 Task: Create a due date automation trigger when advanced on, 2 days after a card is due add fields with custom field "Resume" set to a number greater than 1 and lower or equal to 10 at 11:00 AM.
Action: Mouse moved to (1124, 321)
Screenshot: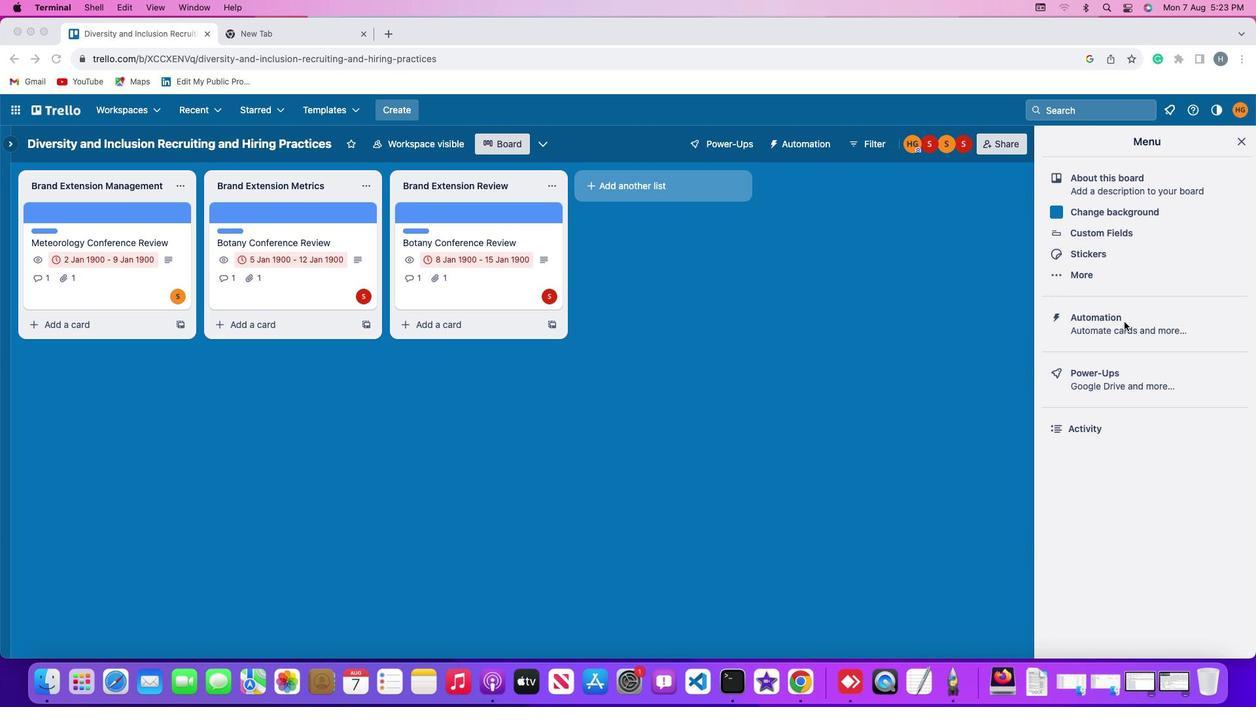 
Action: Mouse pressed left at (1124, 321)
Screenshot: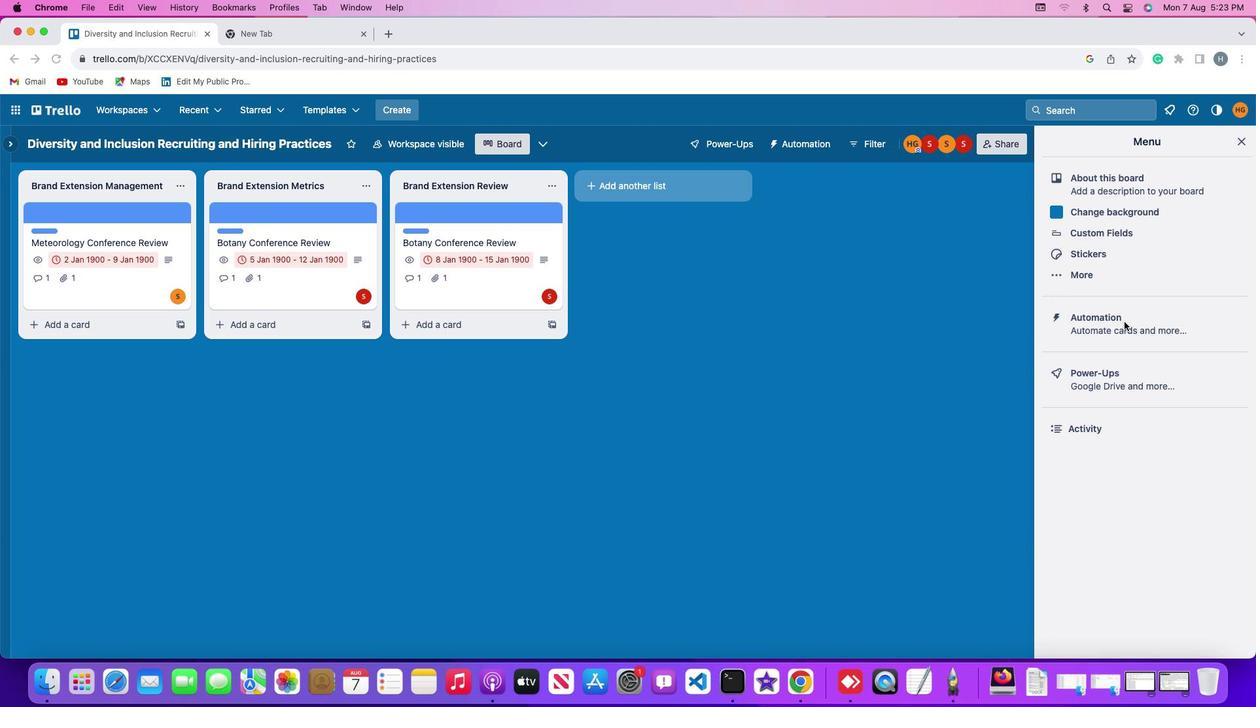 
Action: Mouse pressed left at (1124, 321)
Screenshot: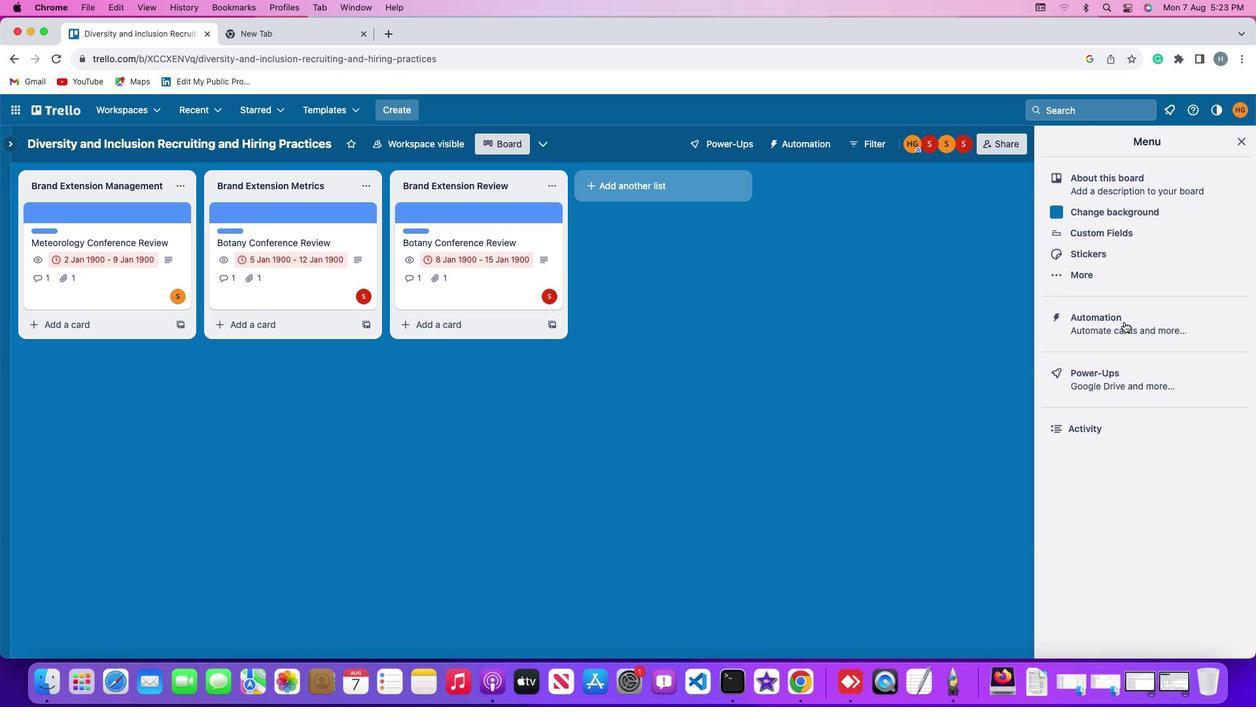 
Action: Mouse moved to (62, 310)
Screenshot: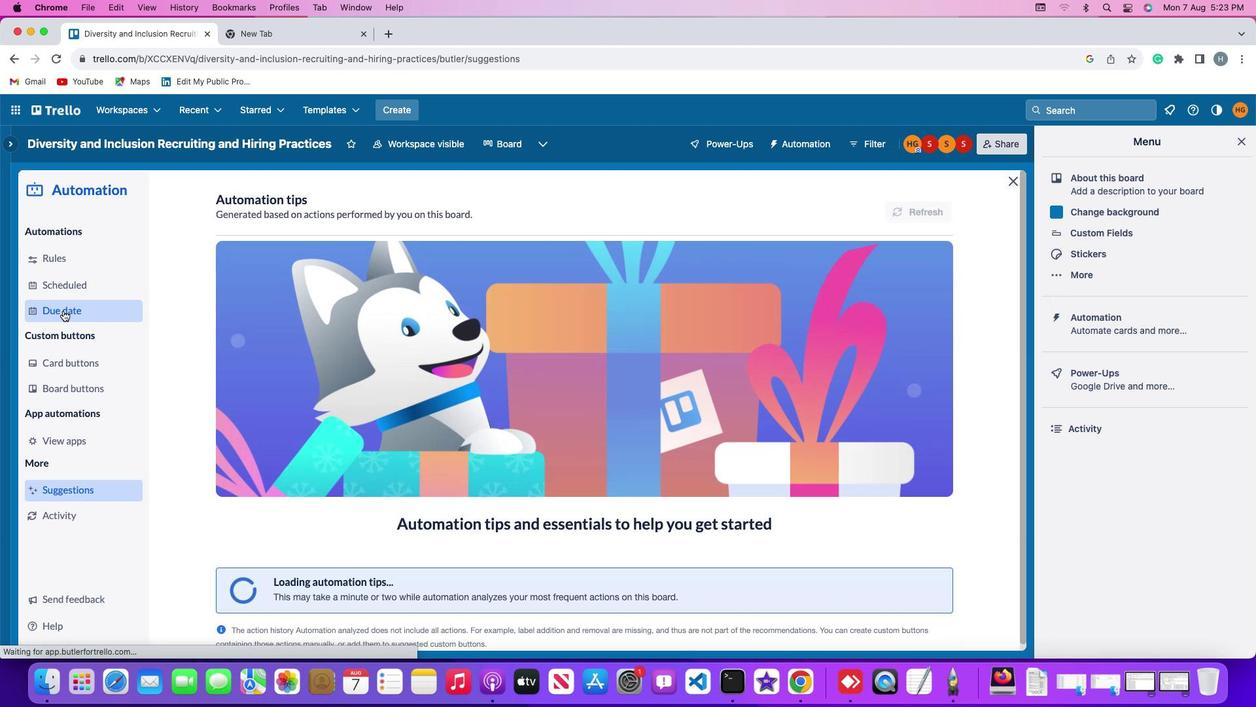 
Action: Mouse pressed left at (62, 310)
Screenshot: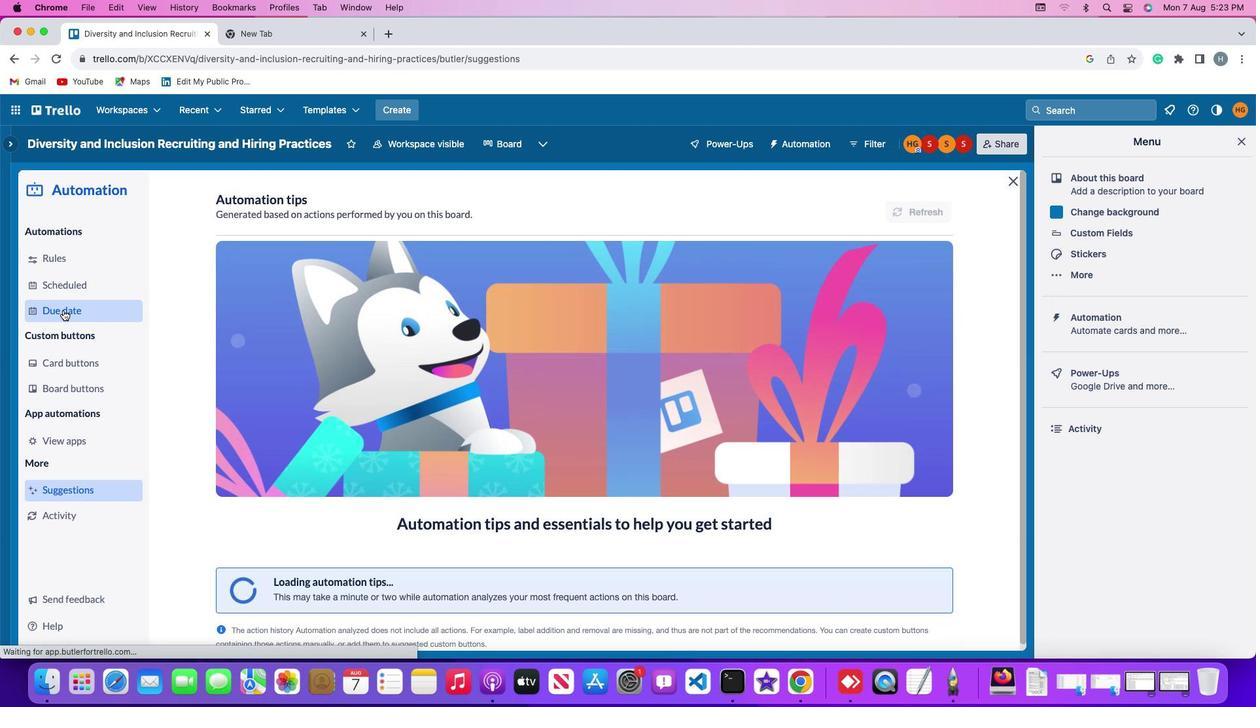 
Action: Mouse moved to (894, 201)
Screenshot: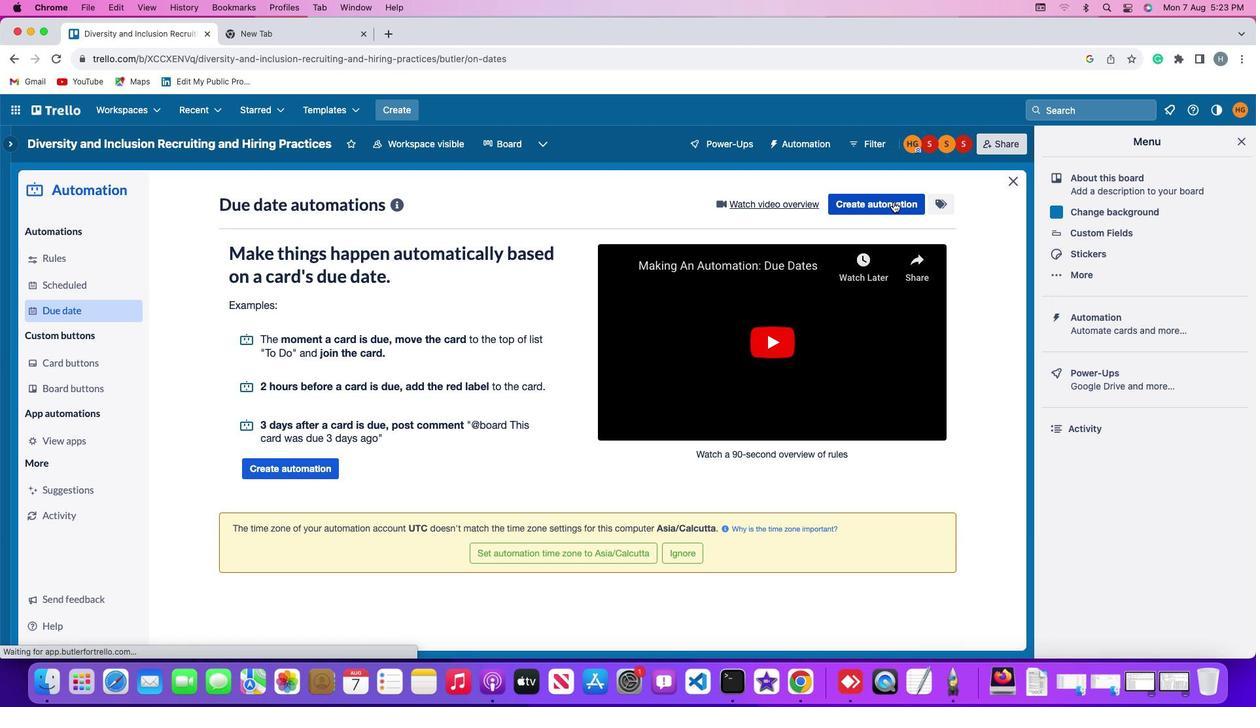 
Action: Mouse pressed left at (894, 201)
Screenshot: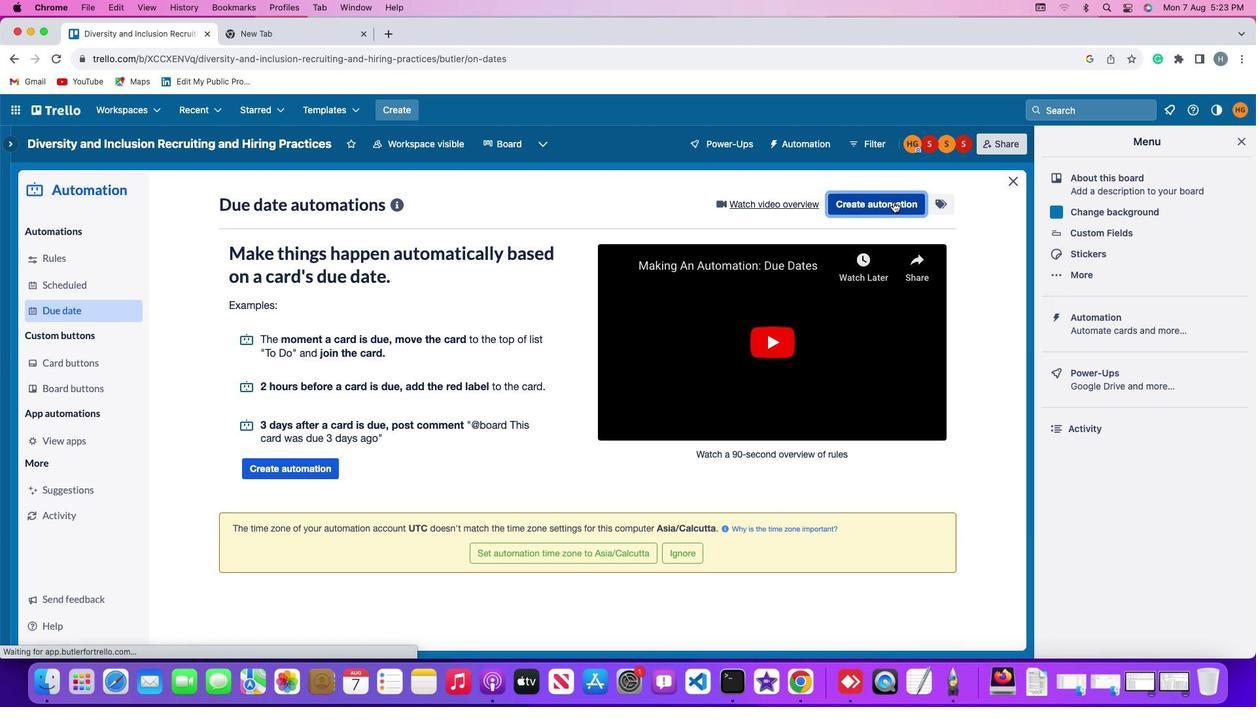 
Action: Mouse moved to (495, 326)
Screenshot: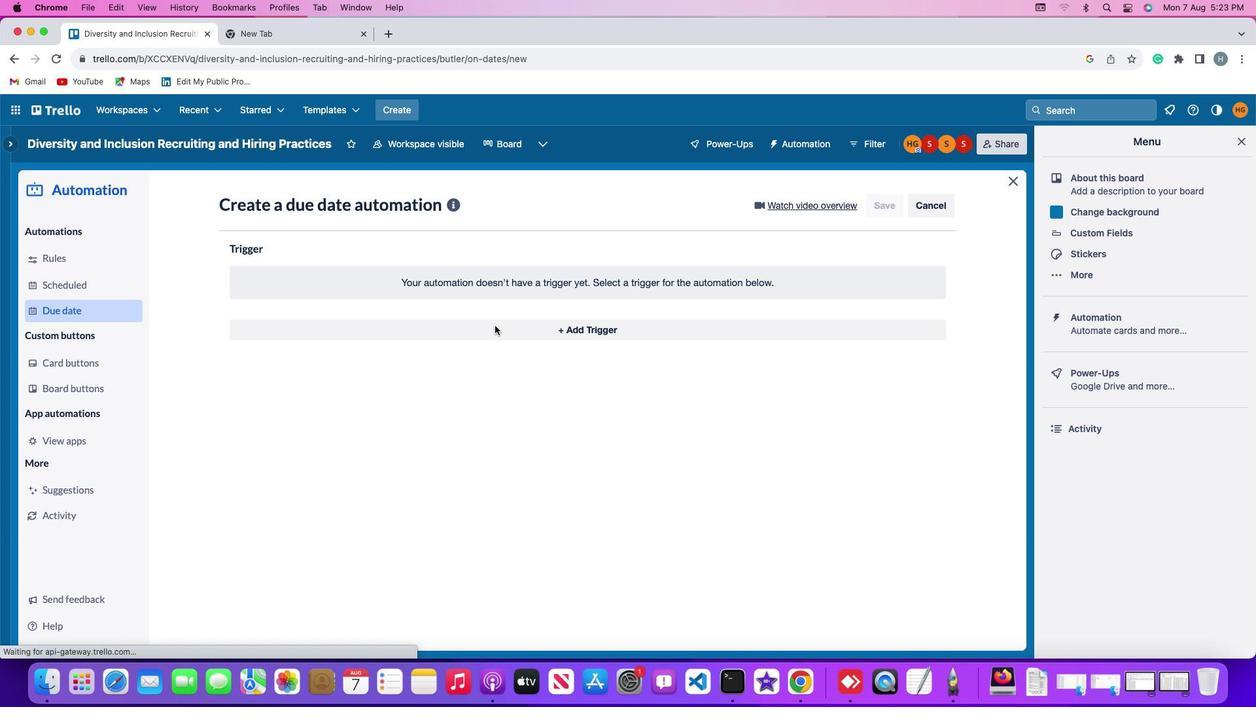 
Action: Mouse pressed left at (495, 326)
Screenshot: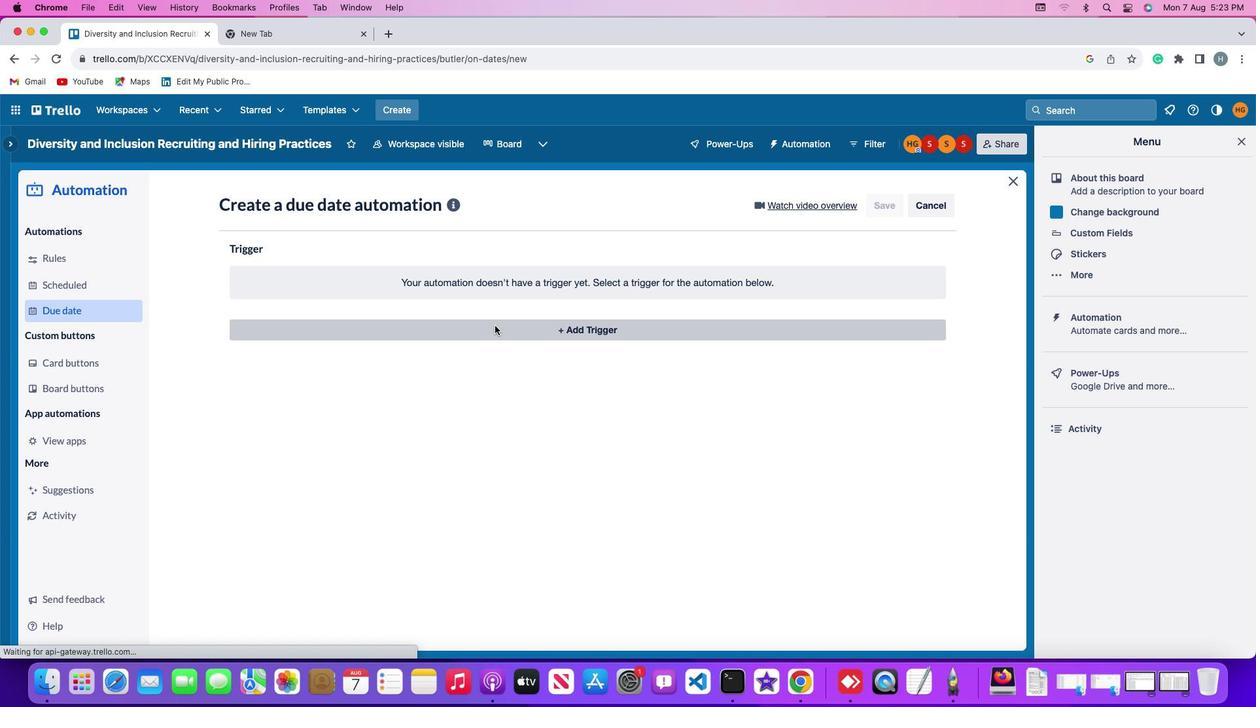 
Action: Mouse moved to (255, 525)
Screenshot: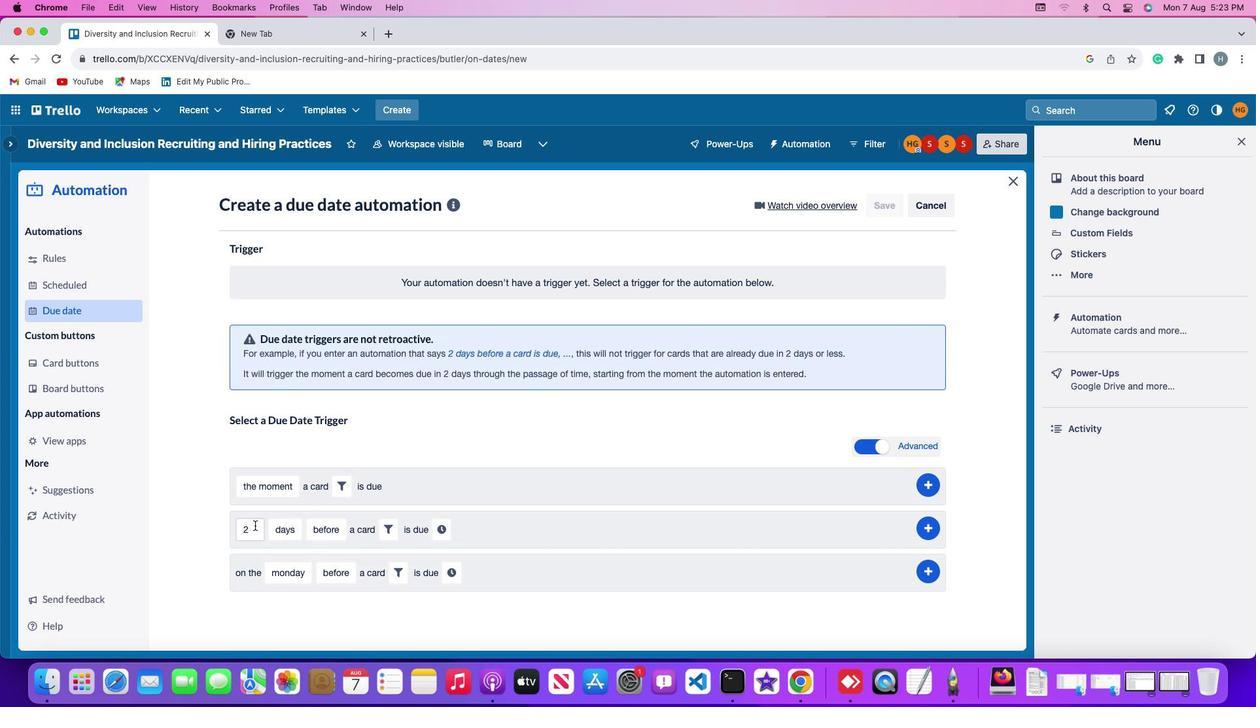 
Action: Mouse pressed left at (255, 525)
Screenshot: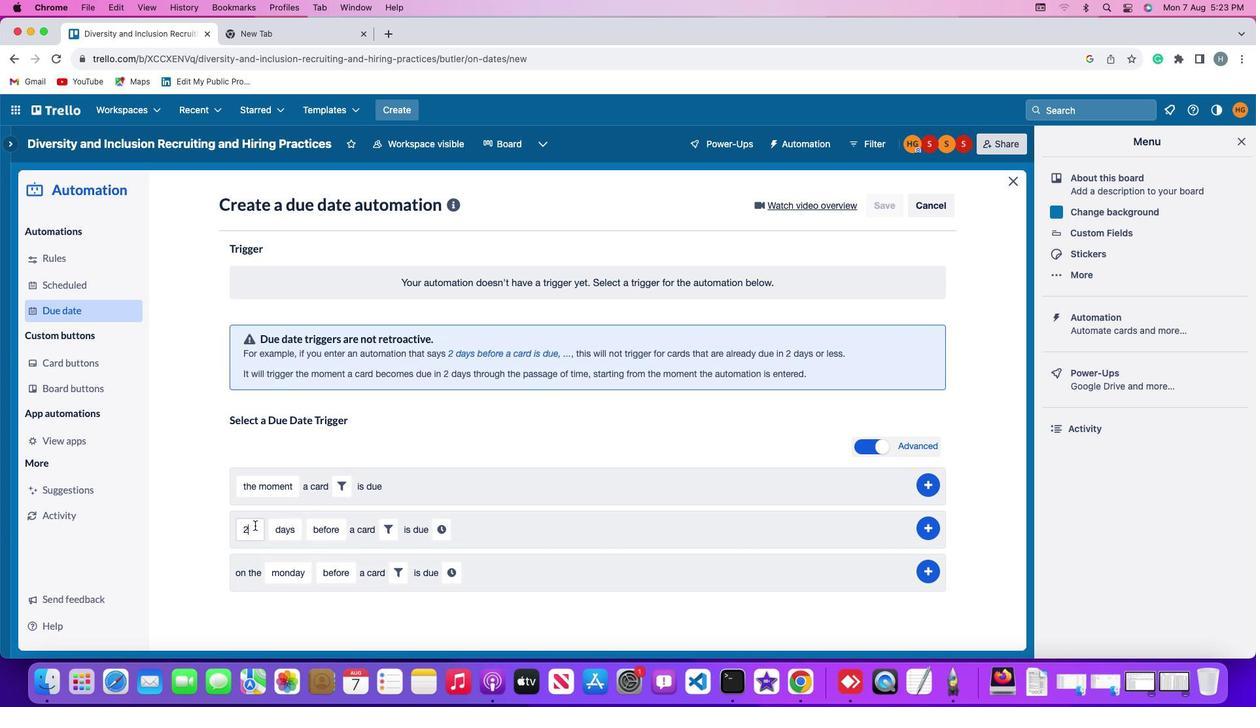 
Action: Mouse moved to (255, 525)
Screenshot: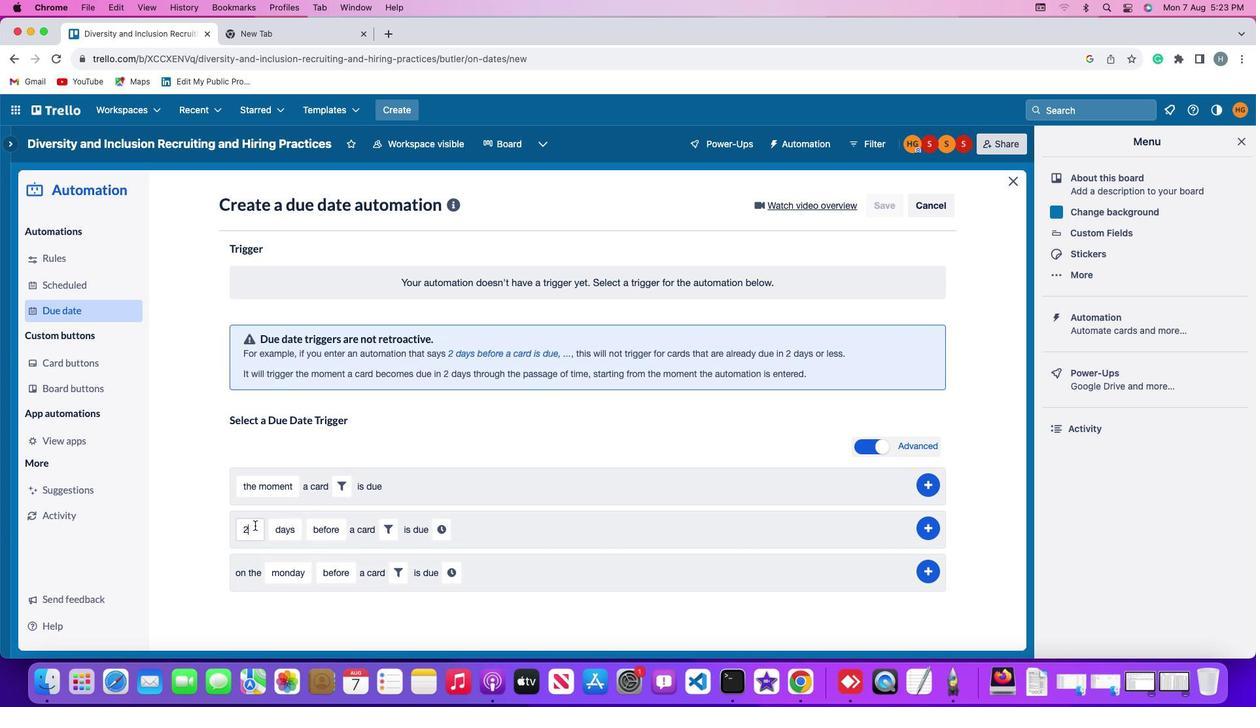 
Action: Key pressed Key.backspace'2'
Screenshot: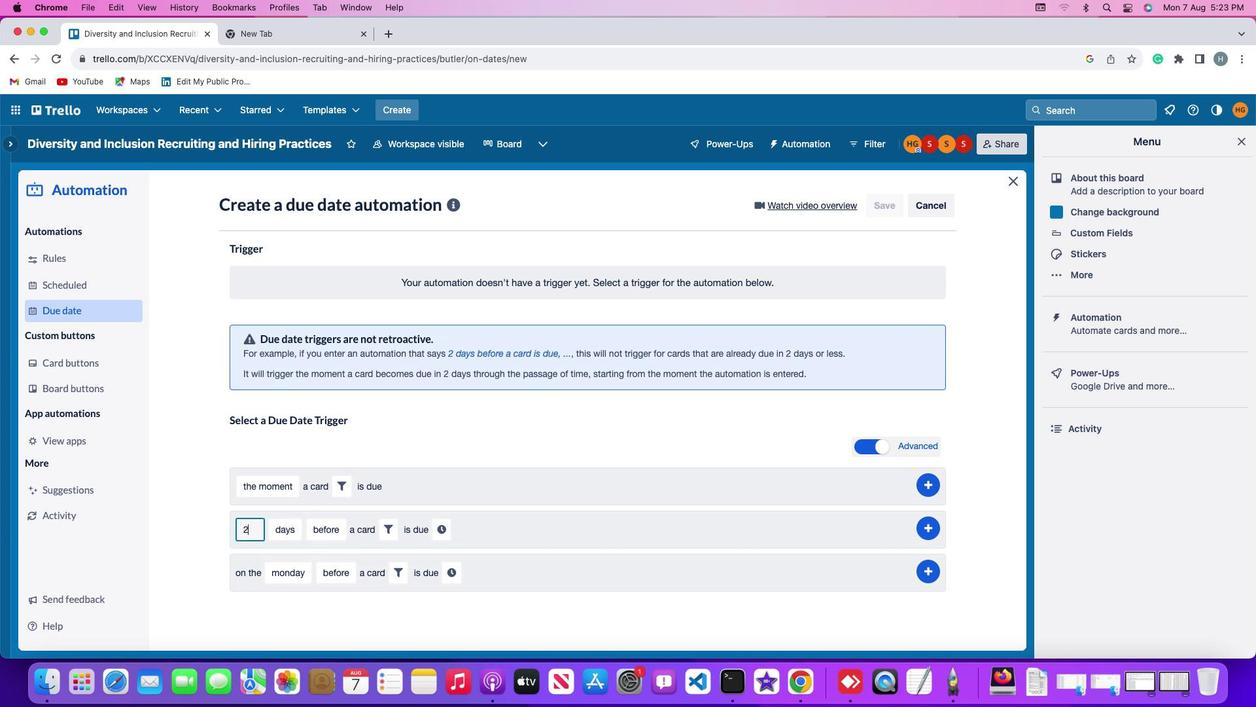 
Action: Mouse moved to (287, 529)
Screenshot: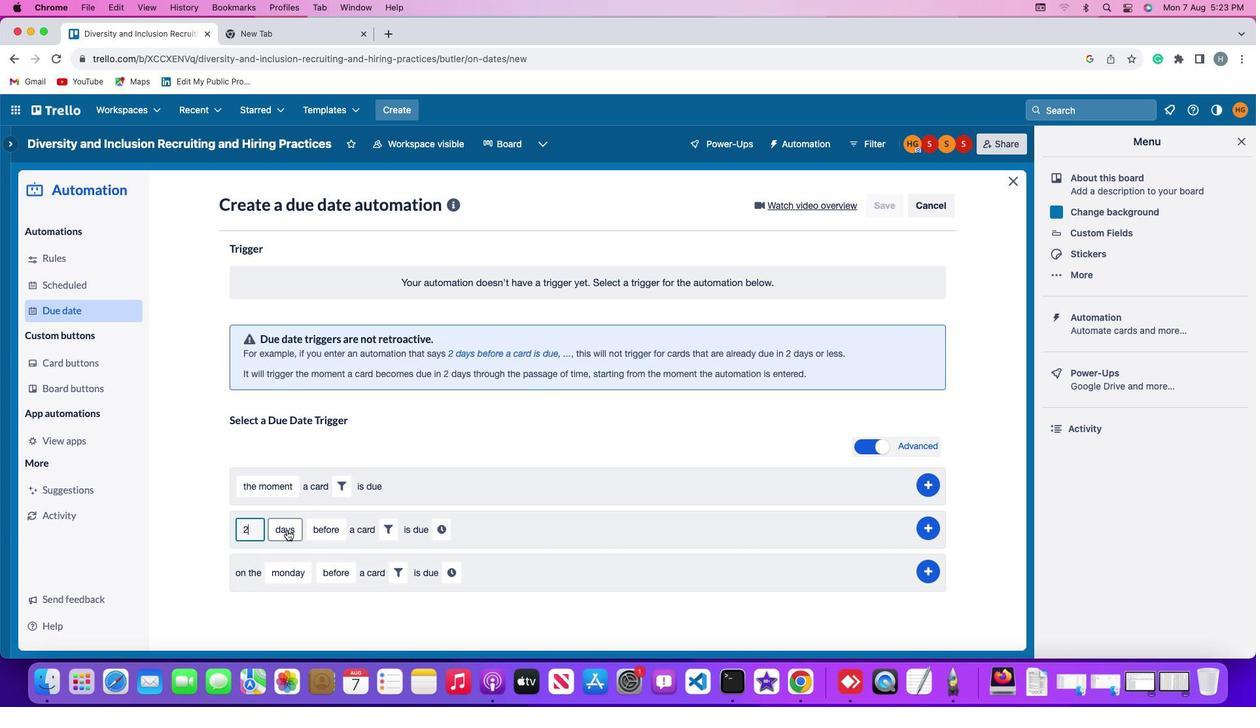 
Action: Mouse pressed left at (287, 529)
Screenshot: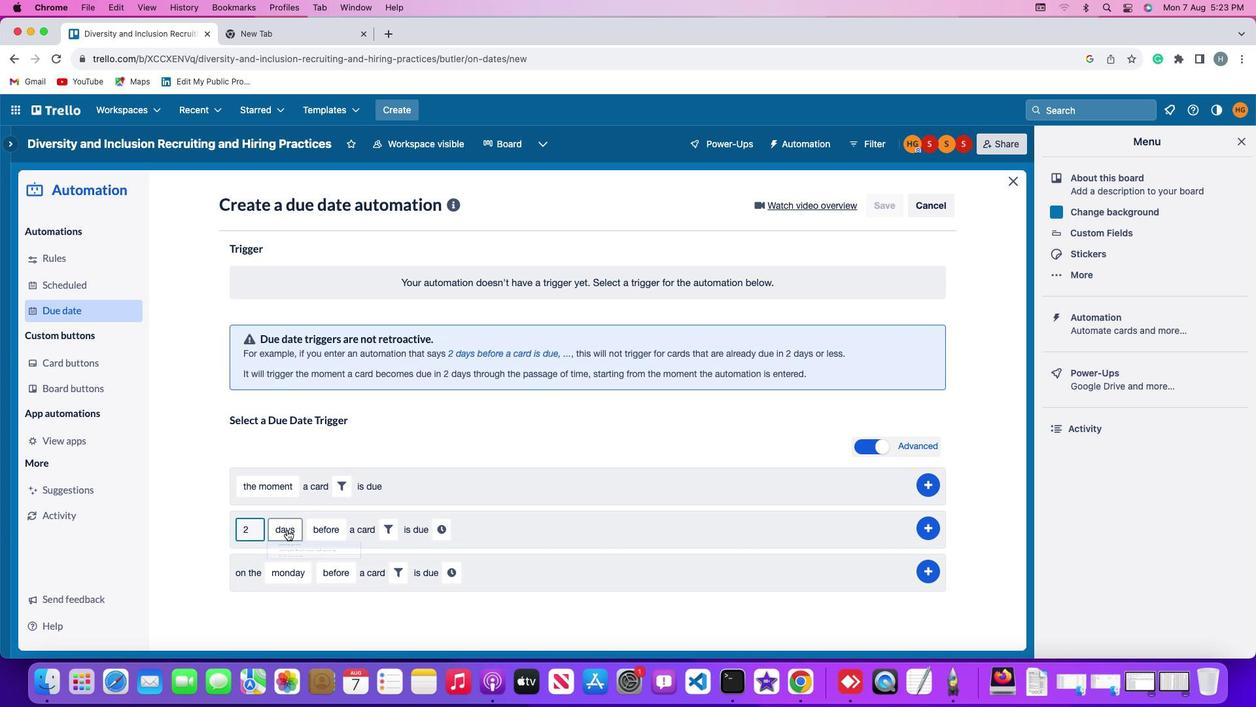
Action: Mouse moved to (292, 555)
Screenshot: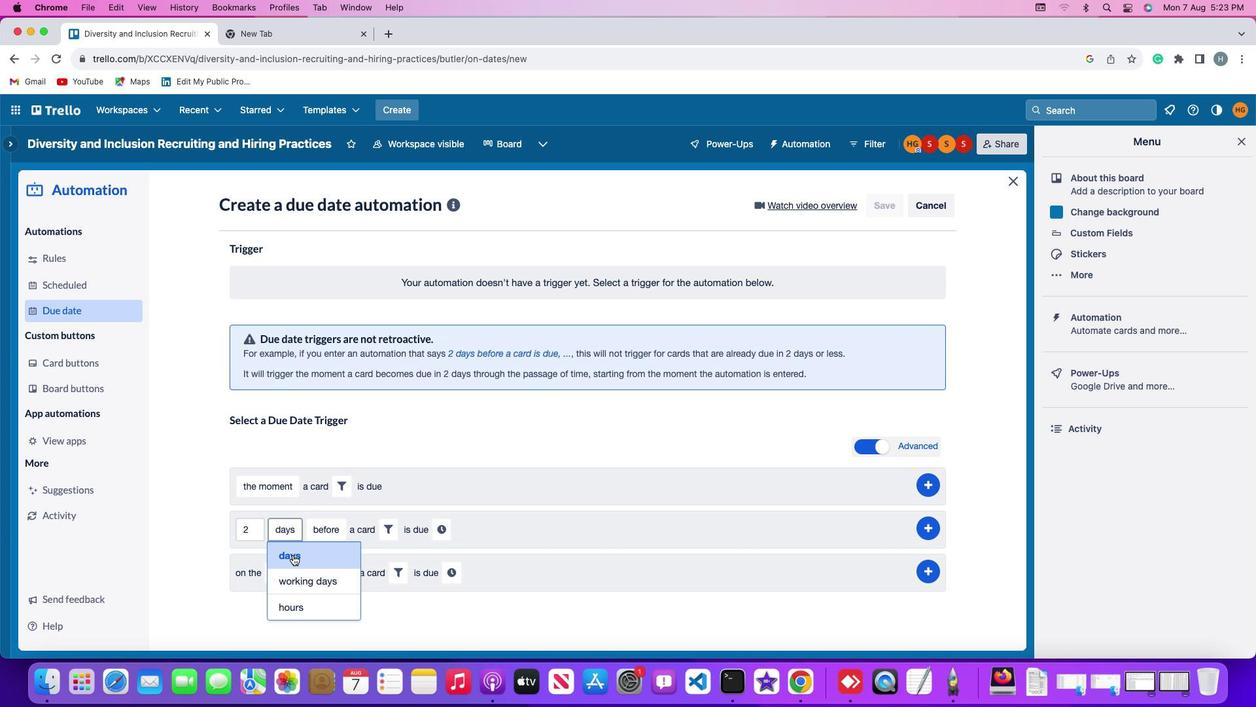 
Action: Mouse pressed left at (292, 555)
Screenshot: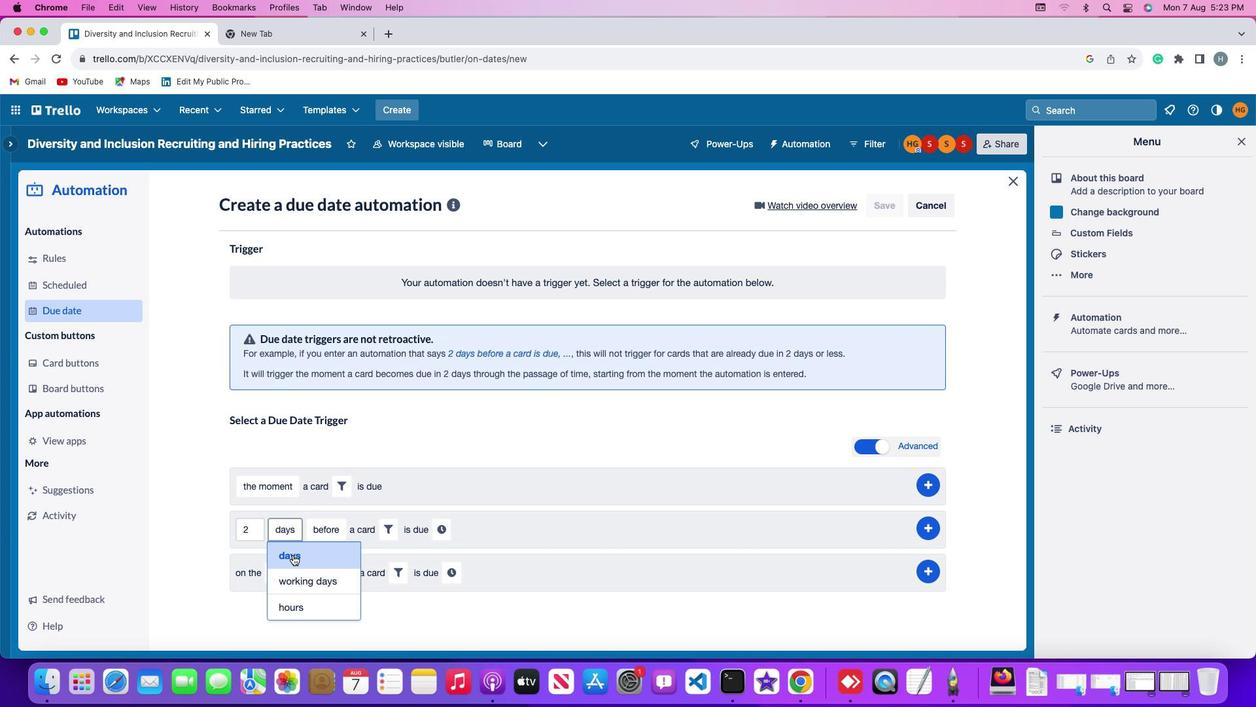 
Action: Mouse moved to (323, 524)
Screenshot: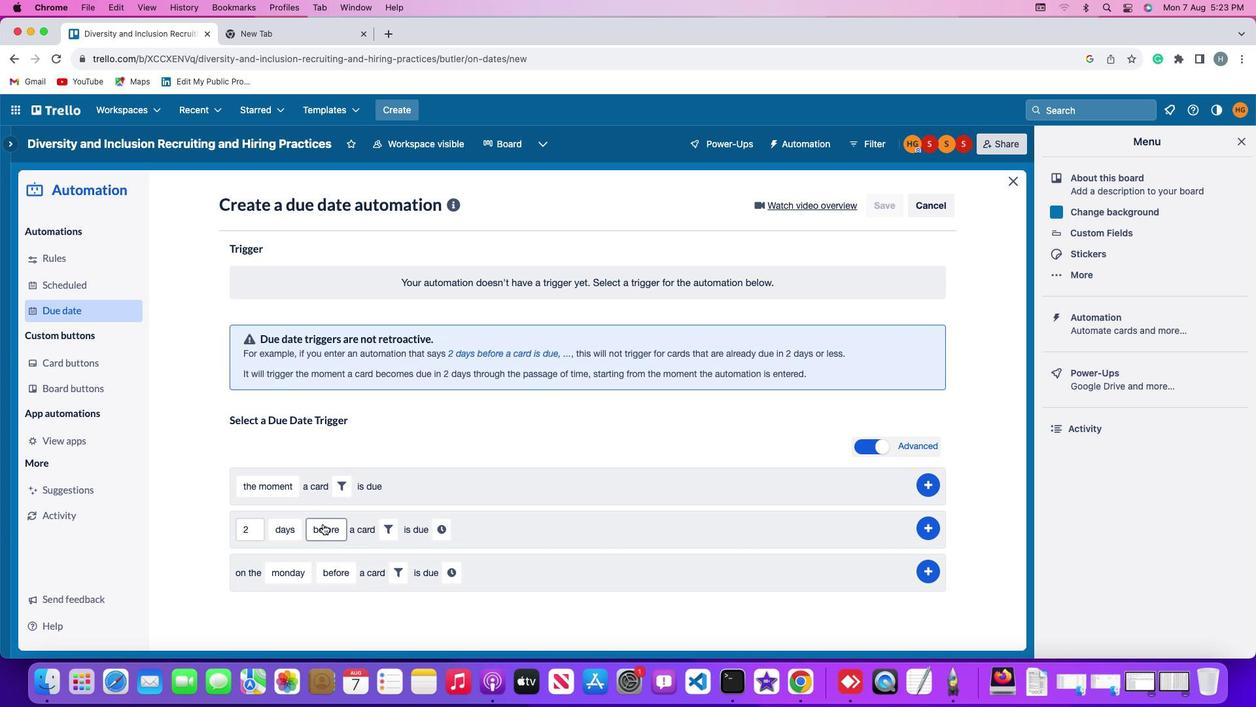 
Action: Mouse pressed left at (323, 524)
Screenshot: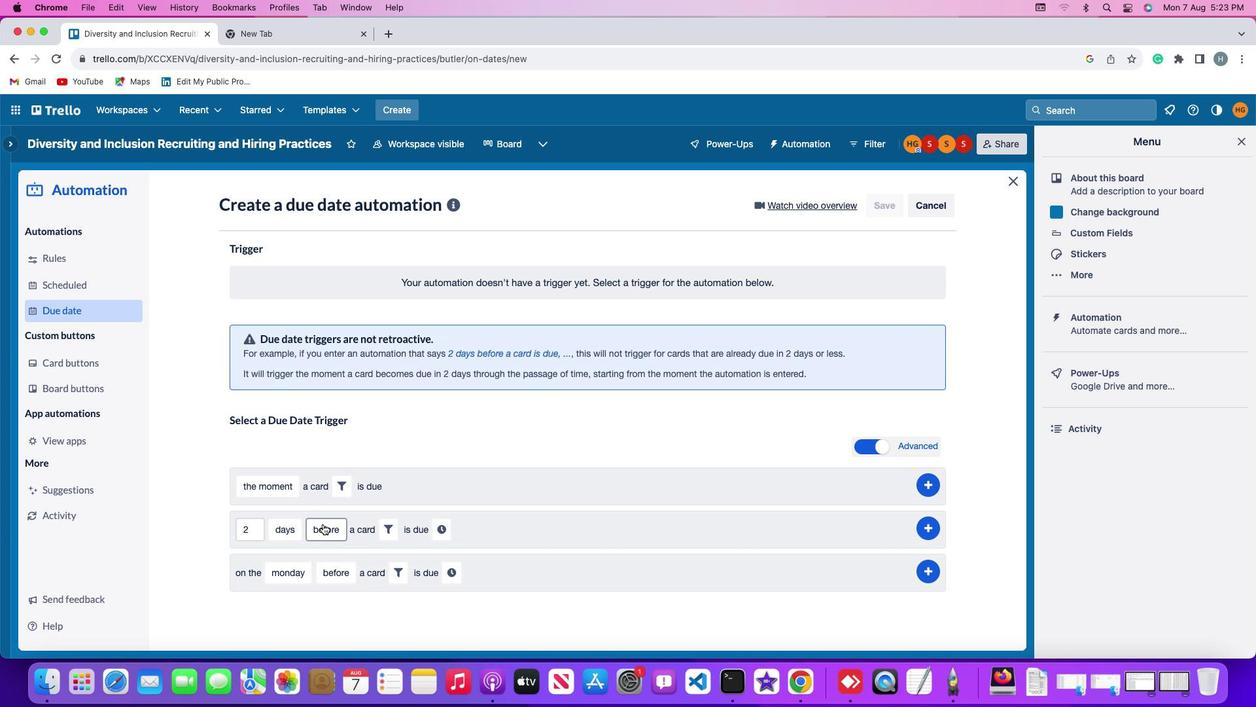 
Action: Mouse moved to (326, 579)
Screenshot: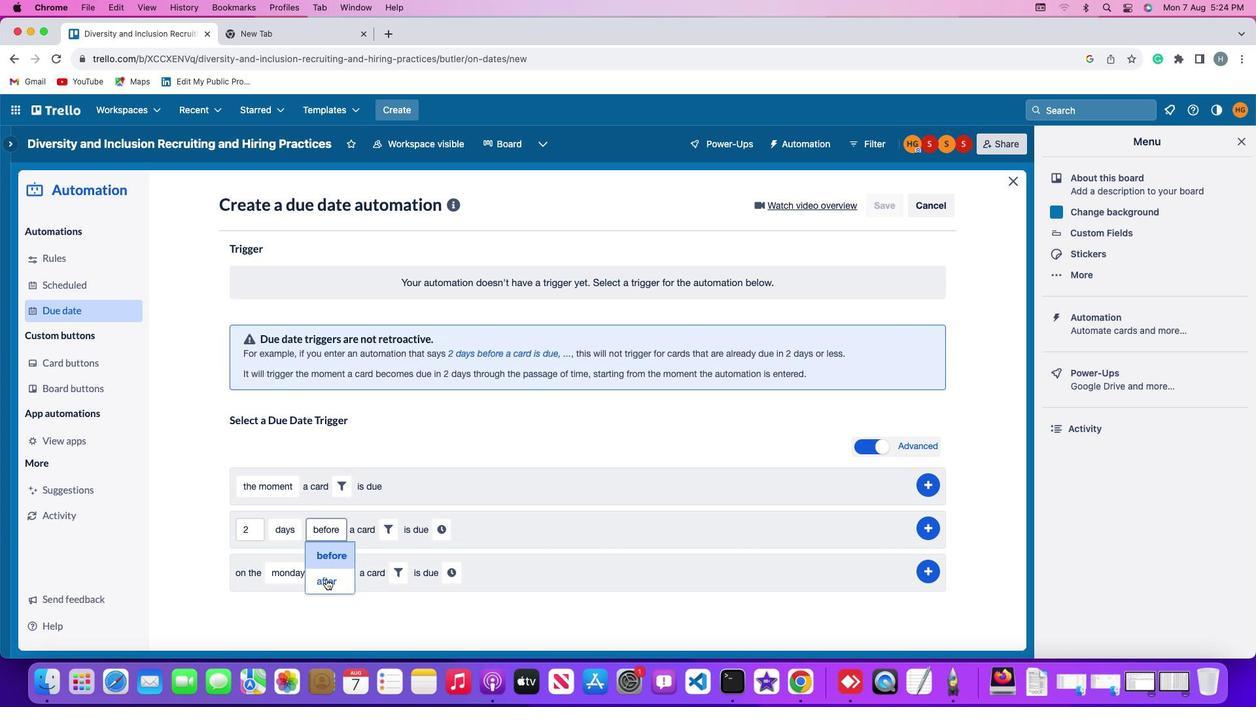 
Action: Mouse pressed left at (326, 579)
Screenshot: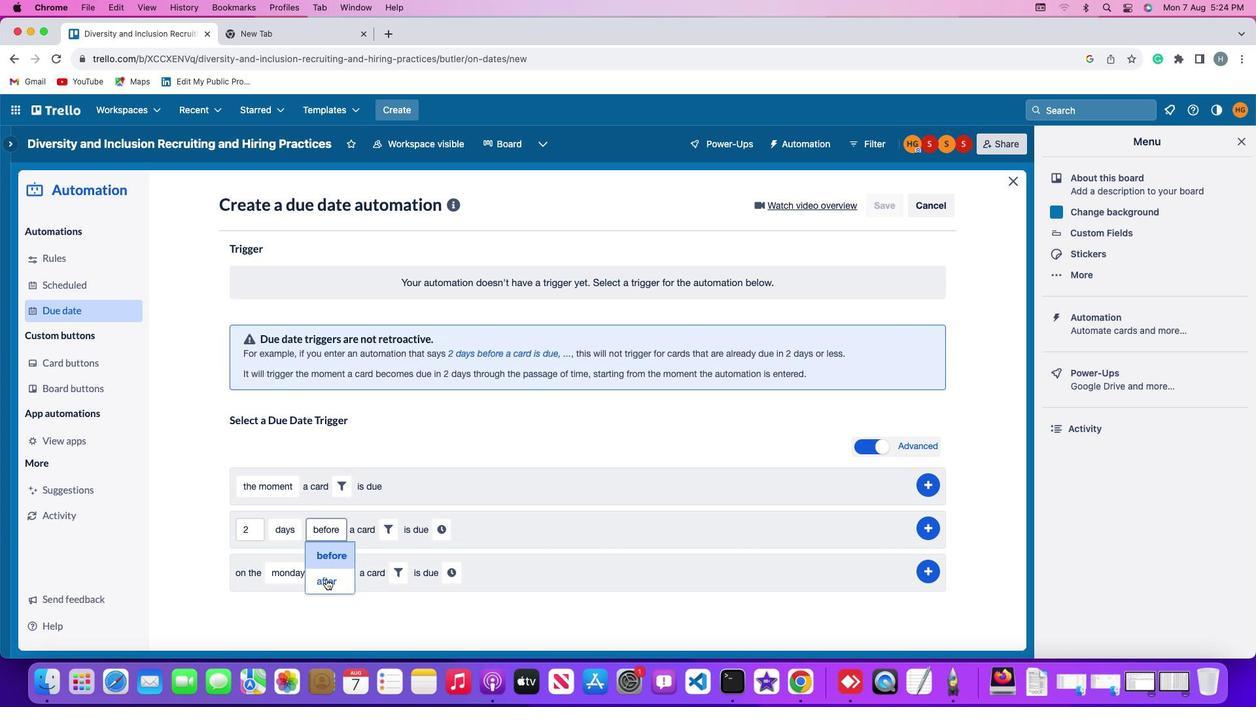 
Action: Mouse moved to (377, 528)
Screenshot: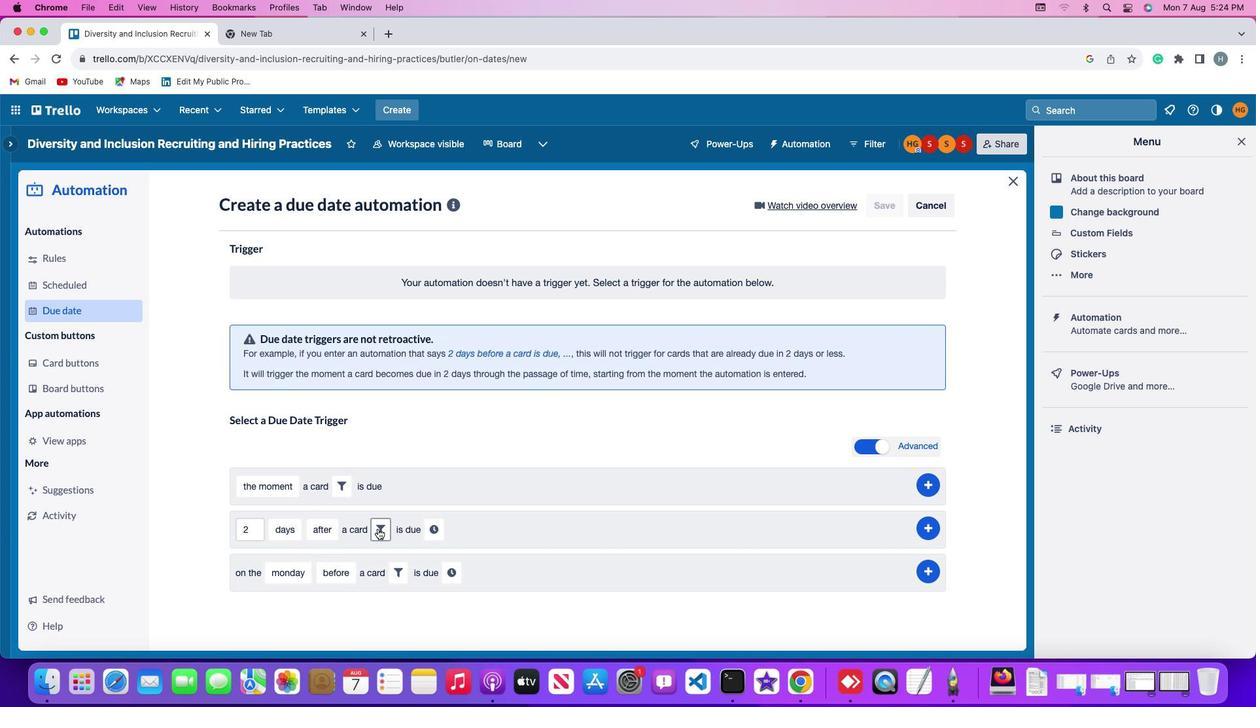 
Action: Mouse pressed left at (377, 528)
Screenshot: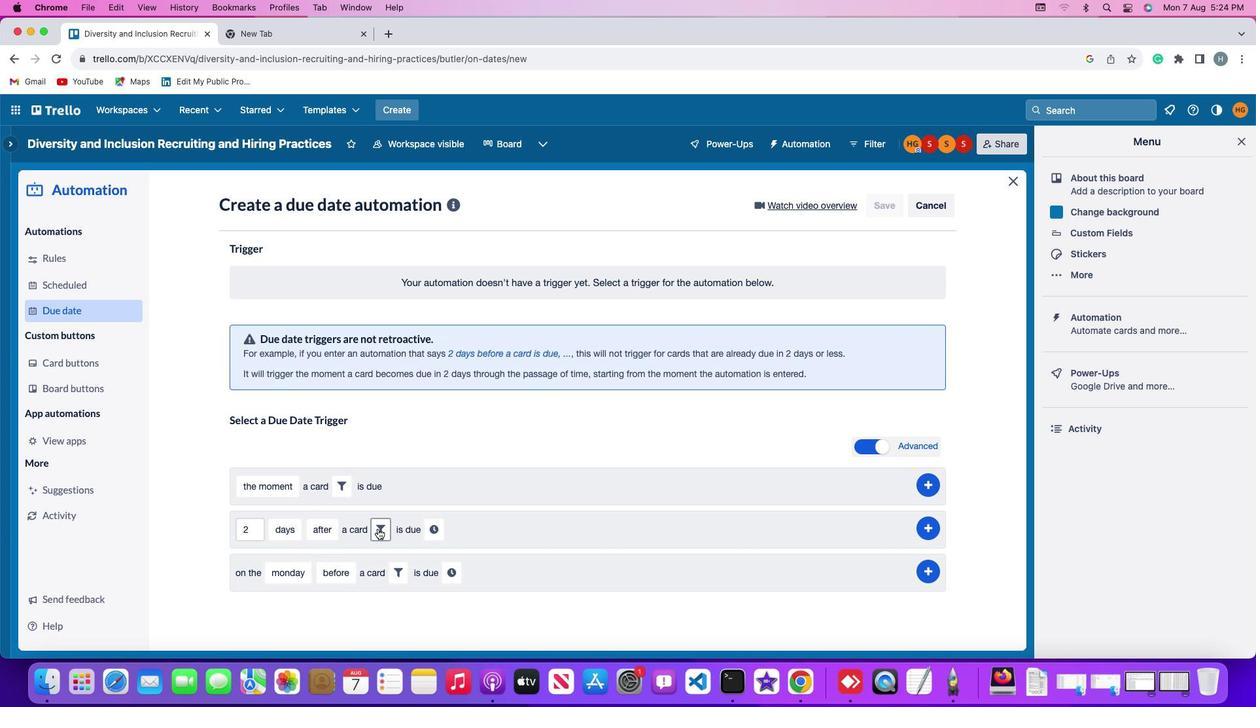 
Action: Mouse moved to (595, 574)
Screenshot: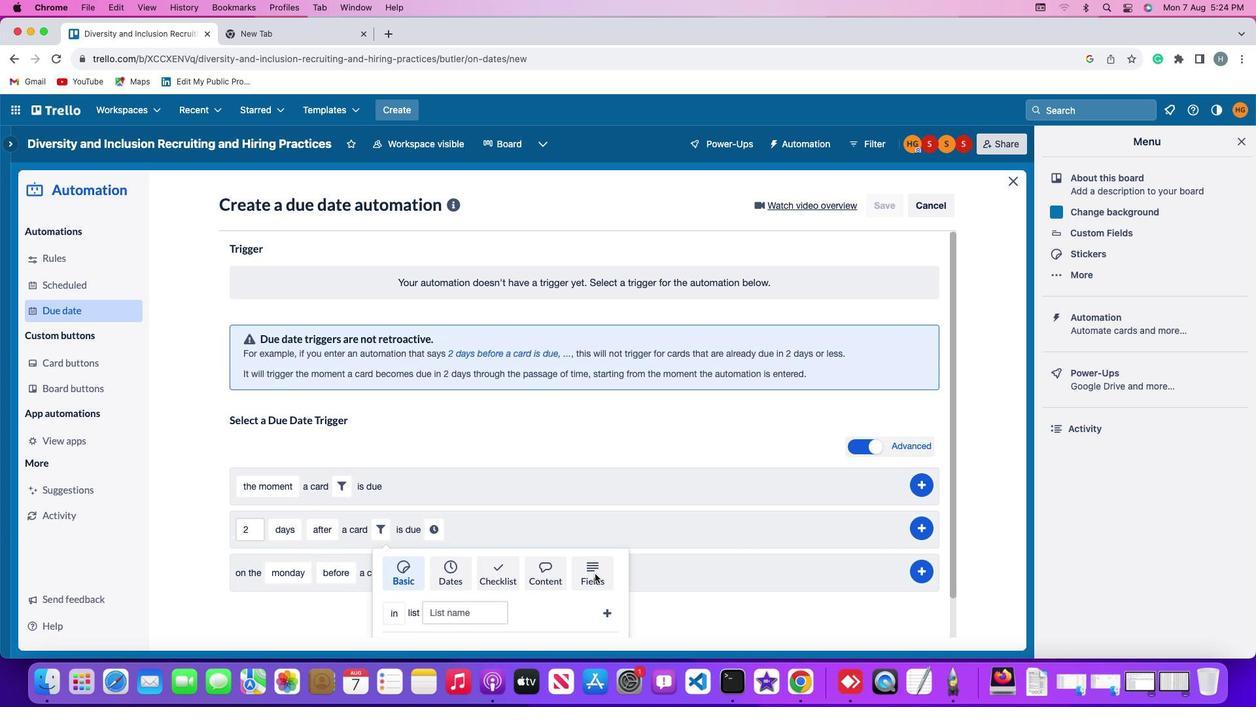 
Action: Mouse pressed left at (595, 574)
Screenshot: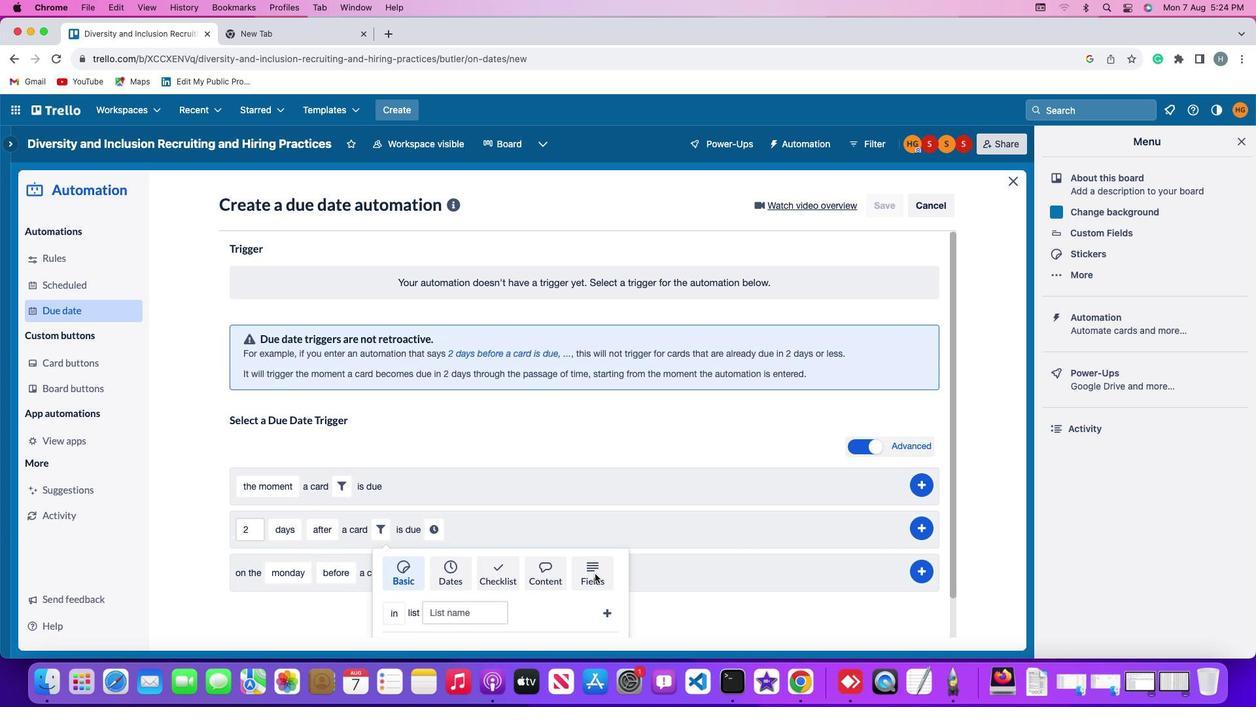 
Action: Mouse moved to (497, 573)
Screenshot: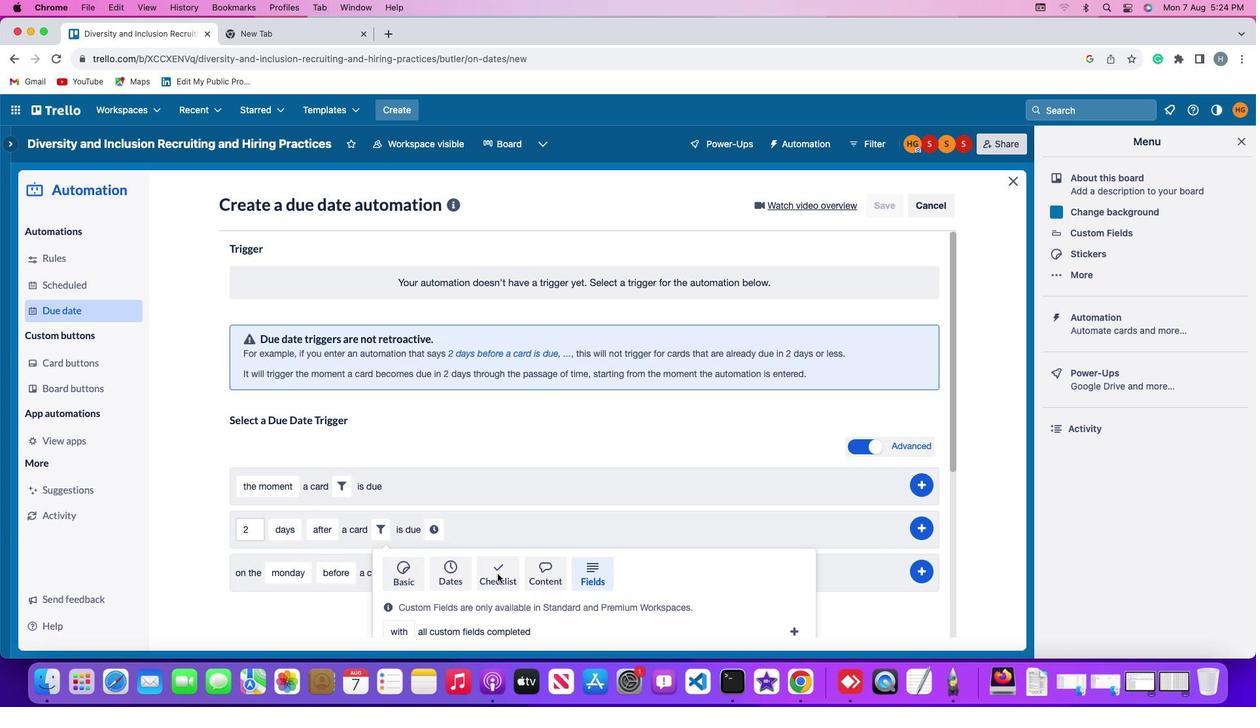 
Action: Mouse scrolled (497, 573) with delta (0, 0)
Screenshot: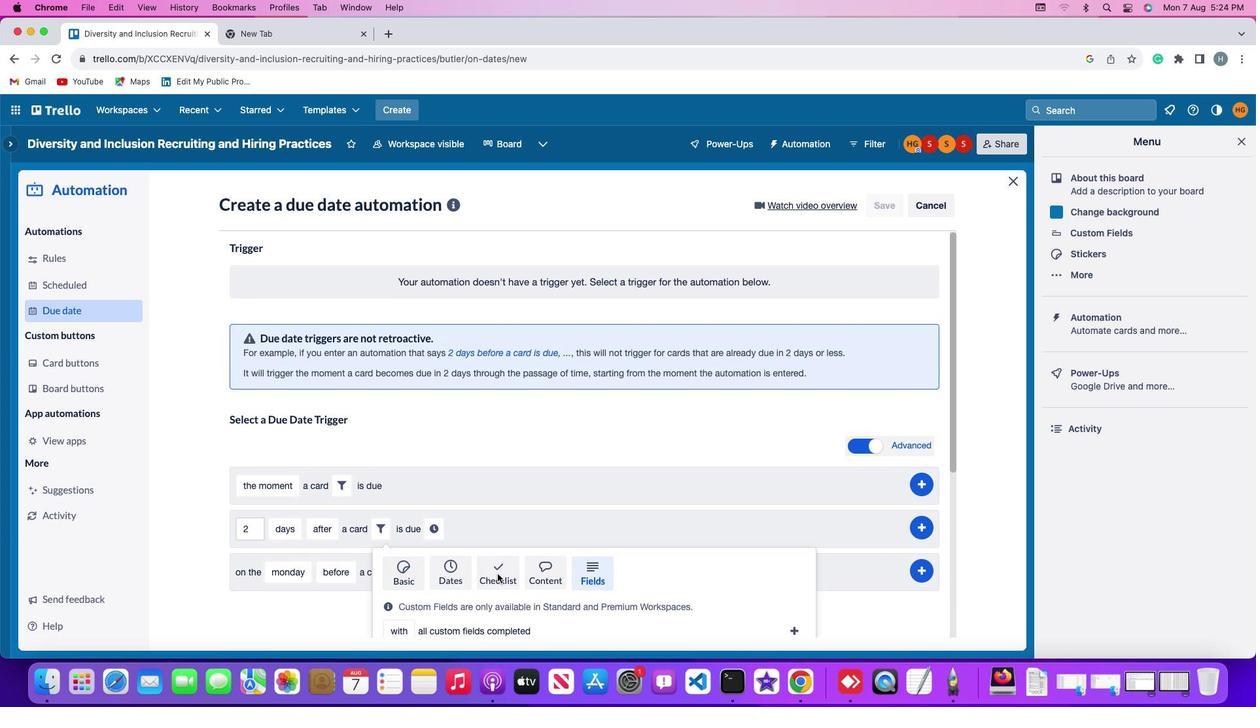 
Action: Mouse scrolled (497, 573) with delta (0, 0)
Screenshot: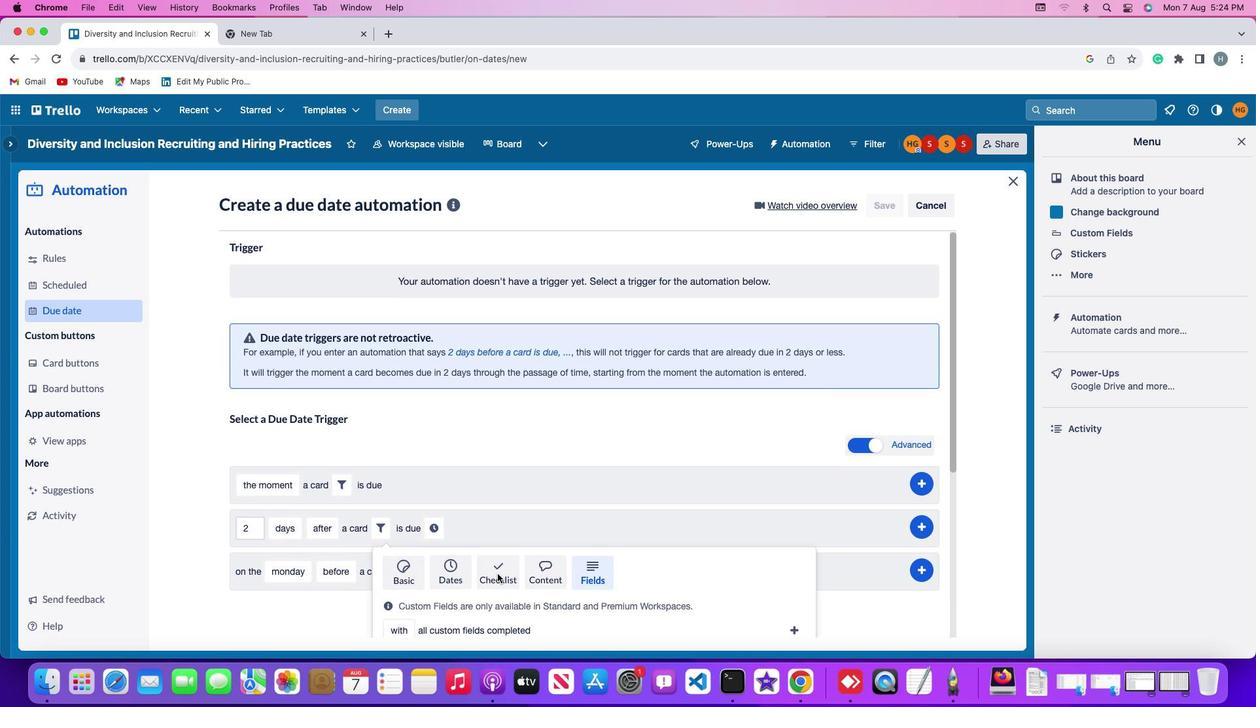 
Action: Mouse scrolled (497, 573) with delta (0, -1)
Screenshot: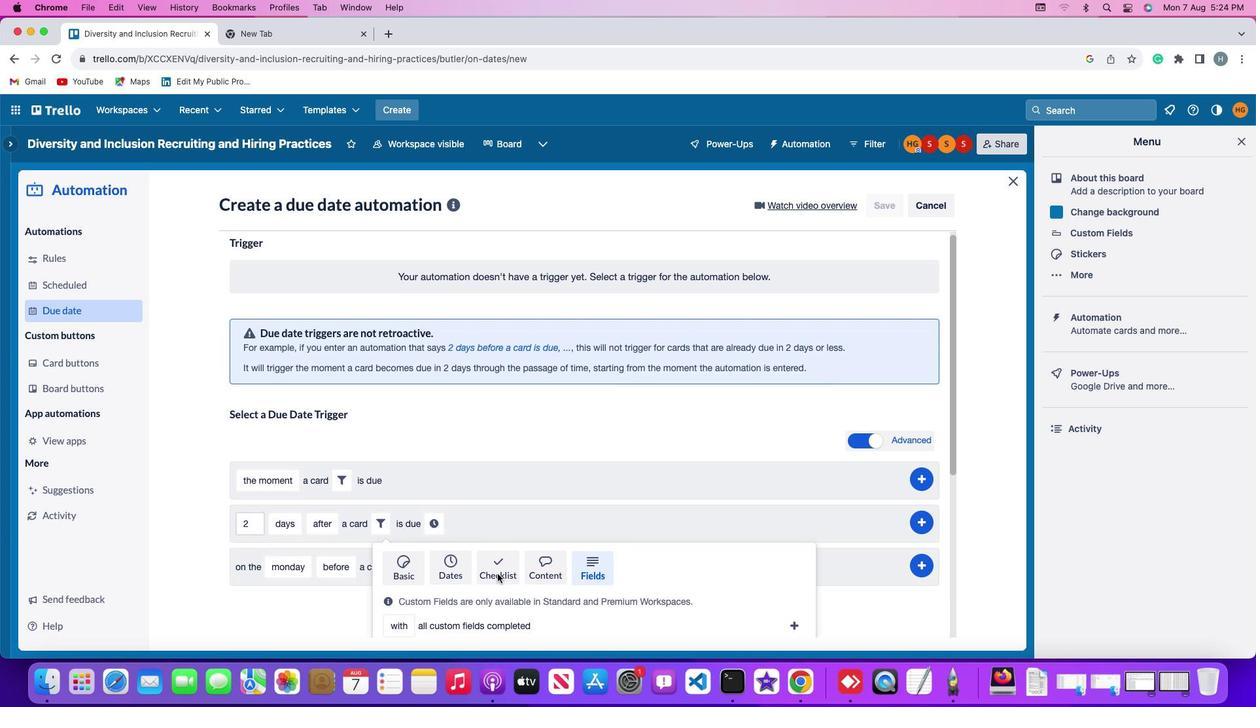 
Action: Mouse scrolled (497, 573) with delta (0, 0)
Screenshot: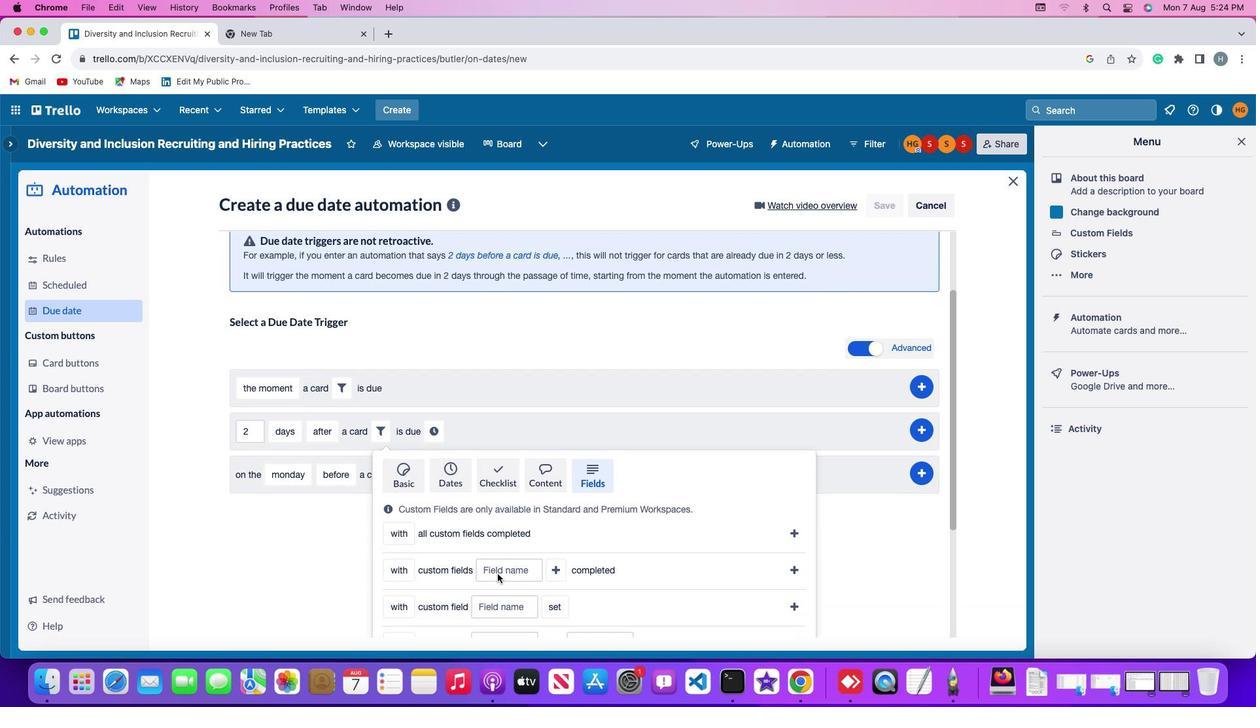 
Action: Mouse scrolled (497, 573) with delta (0, 0)
Screenshot: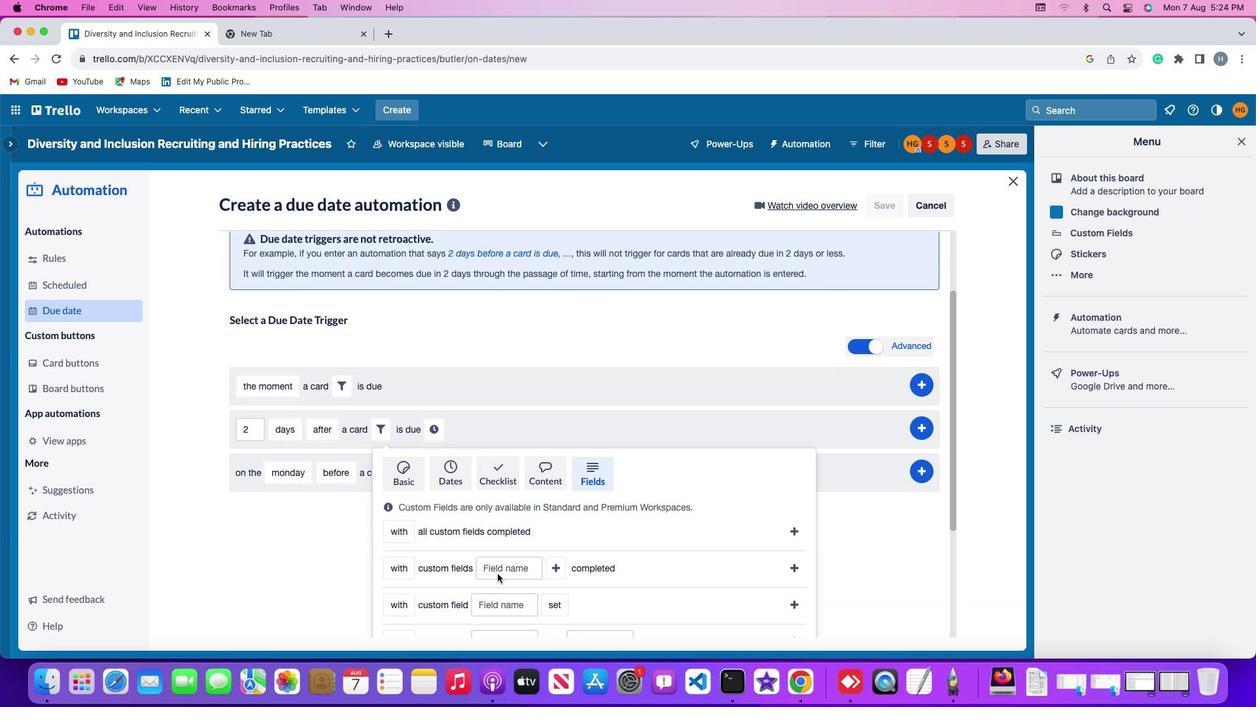 
Action: Mouse scrolled (497, 573) with delta (0, -1)
Screenshot: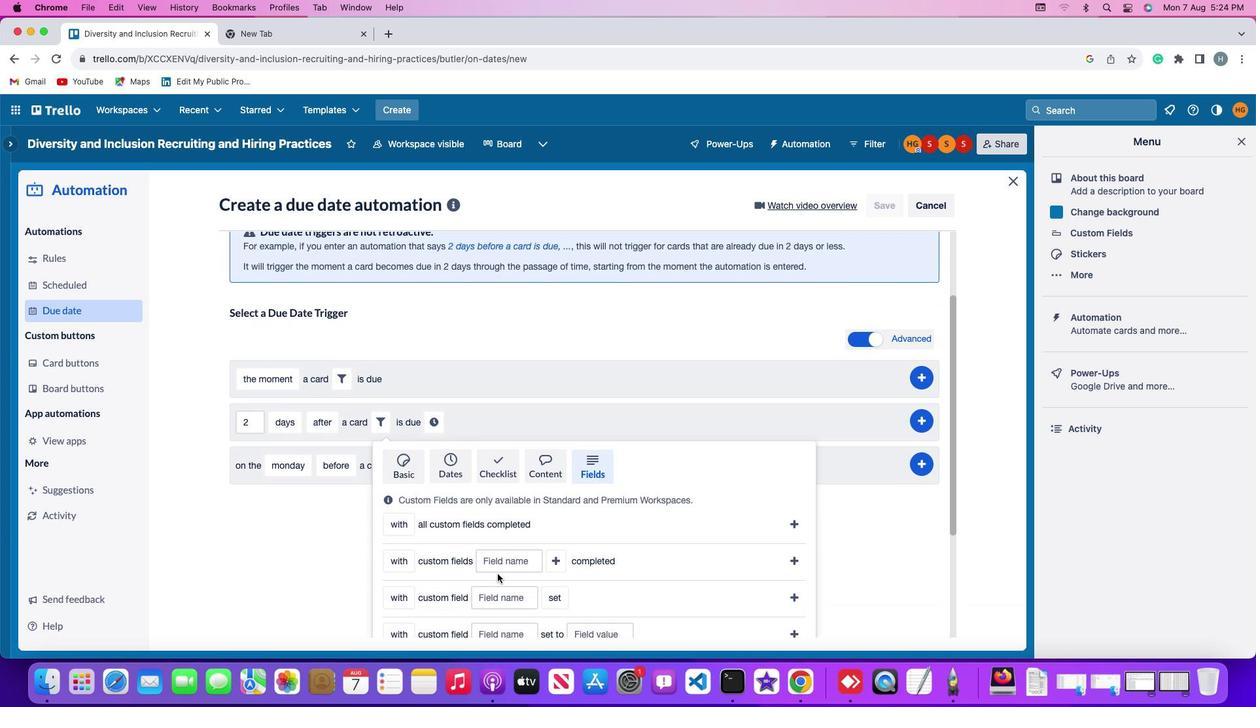 
Action: Mouse scrolled (497, 573) with delta (0, 0)
Screenshot: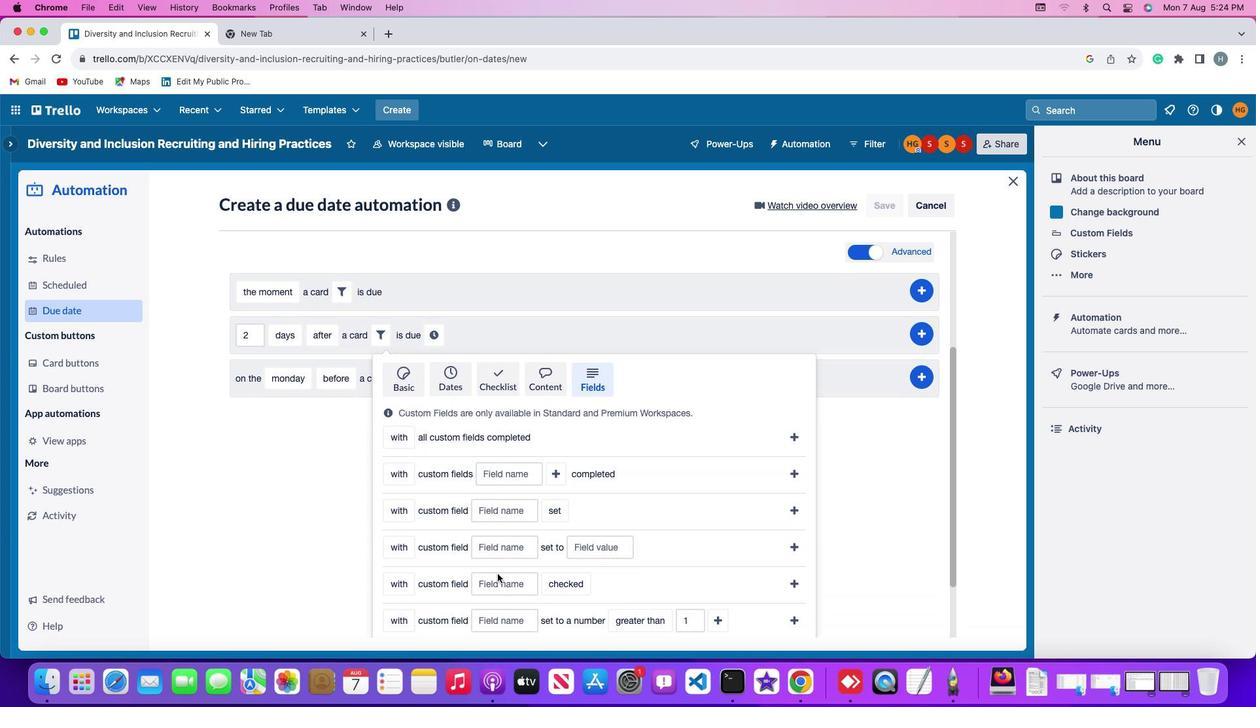 
Action: Mouse scrolled (497, 573) with delta (0, 0)
Screenshot: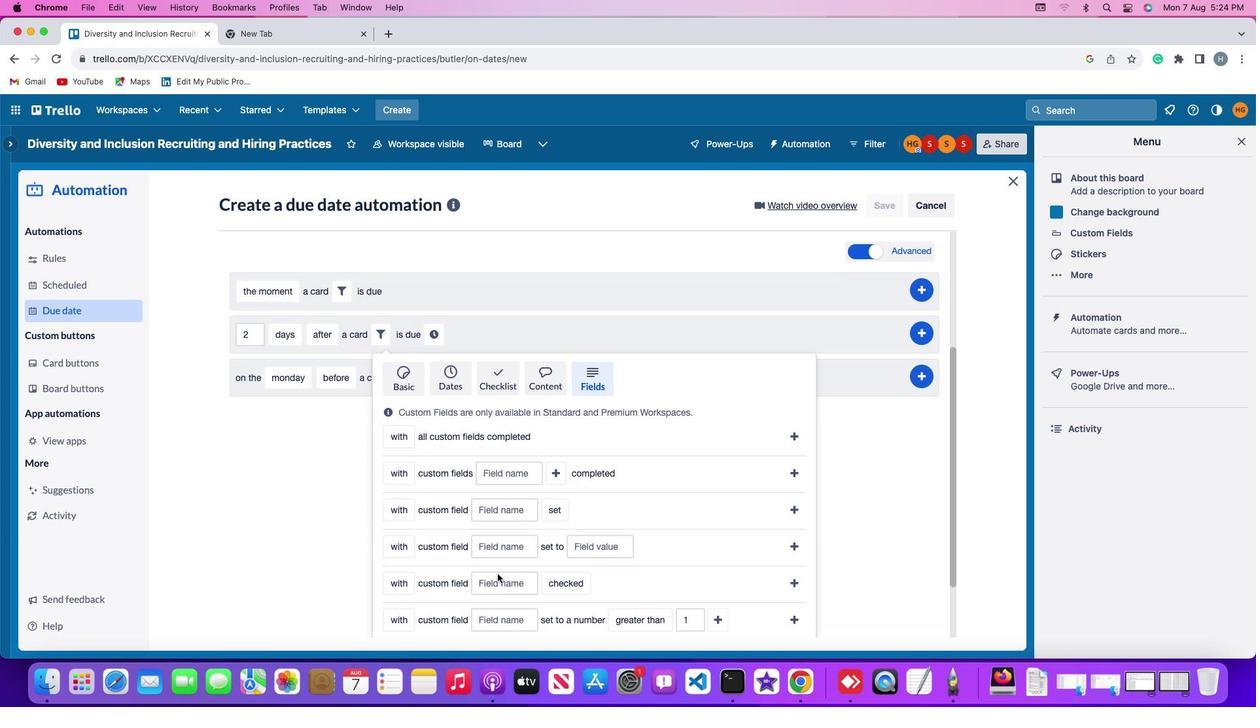 
Action: Mouse scrolled (497, 573) with delta (0, -1)
Screenshot: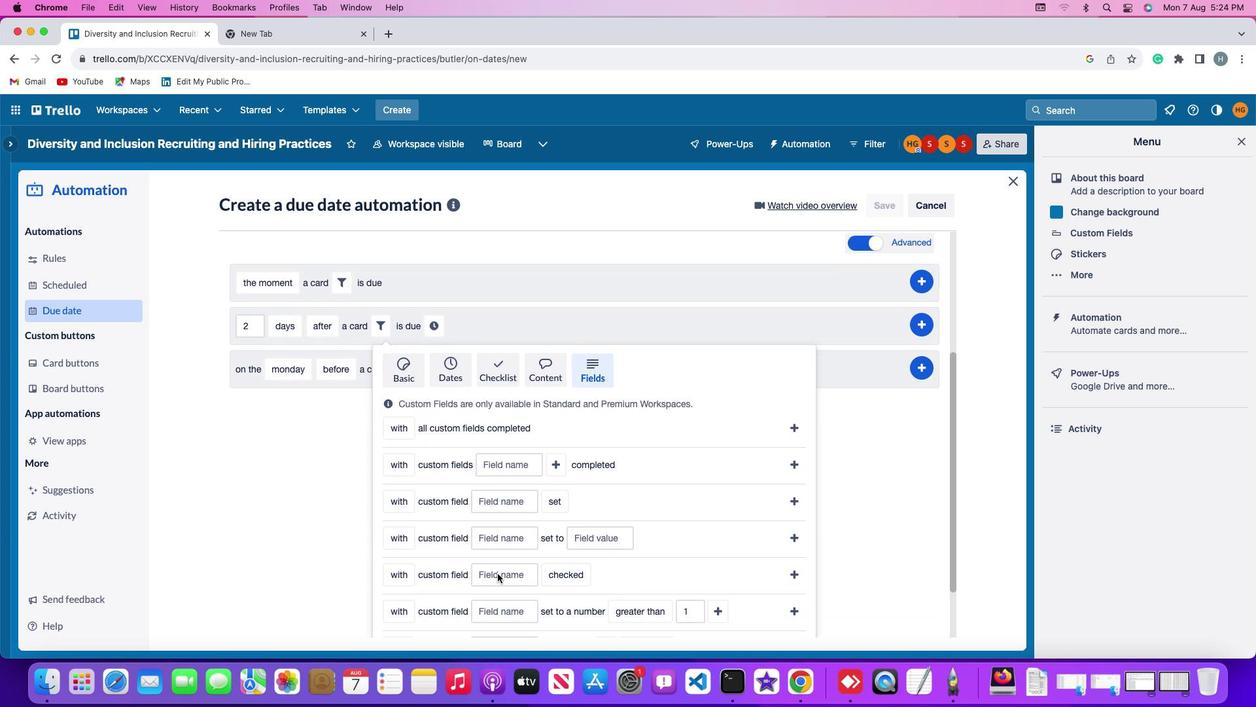
Action: Mouse moved to (408, 539)
Screenshot: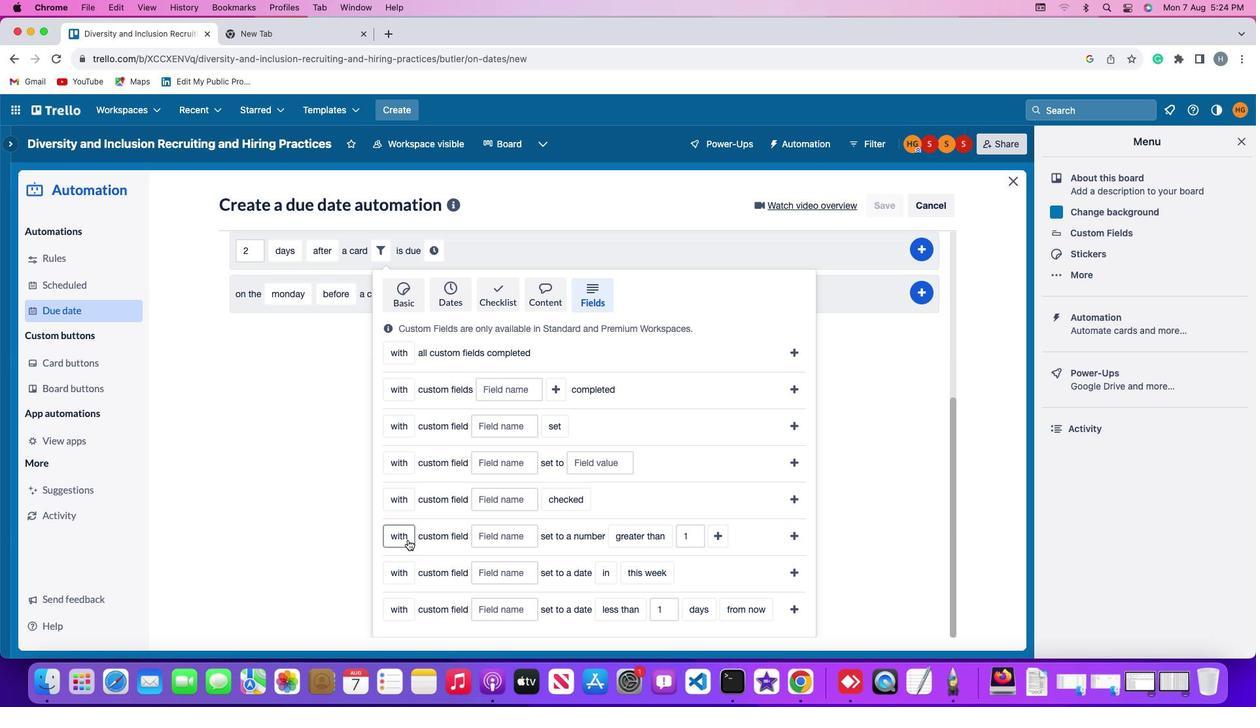 
Action: Mouse pressed left at (408, 539)
Screenshot: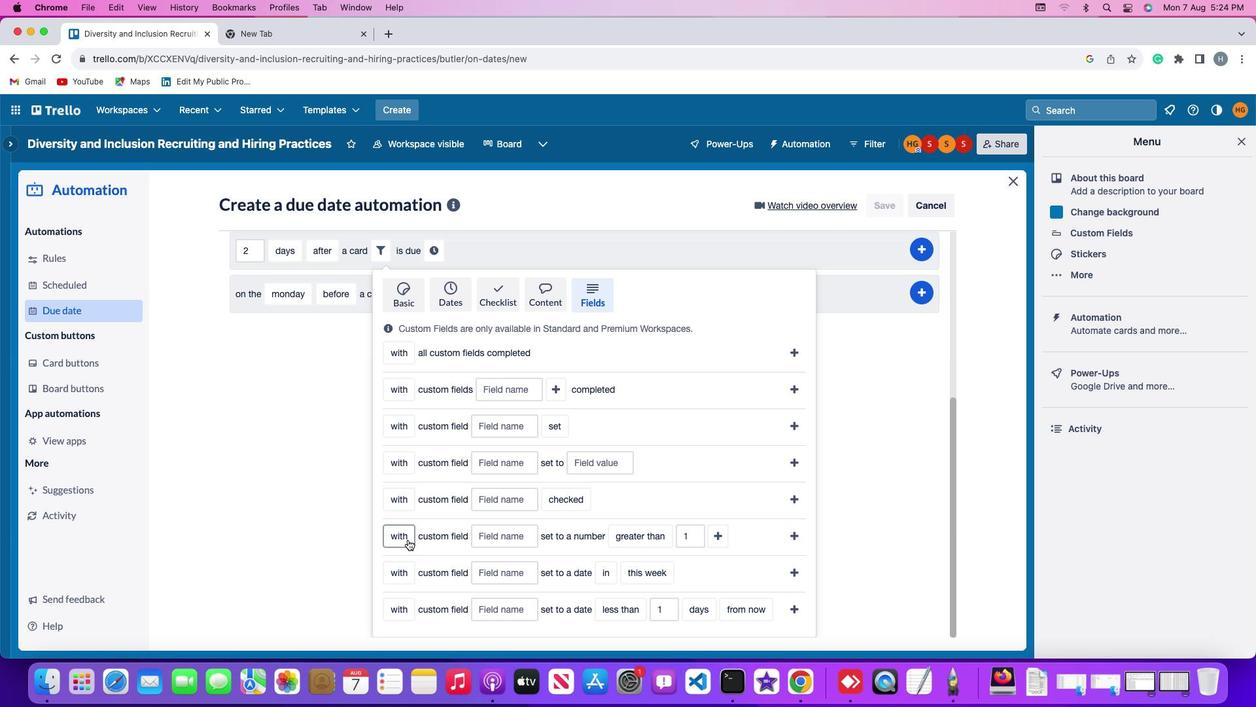 
Action: Mouse moved to (405, 556)
Screenshot: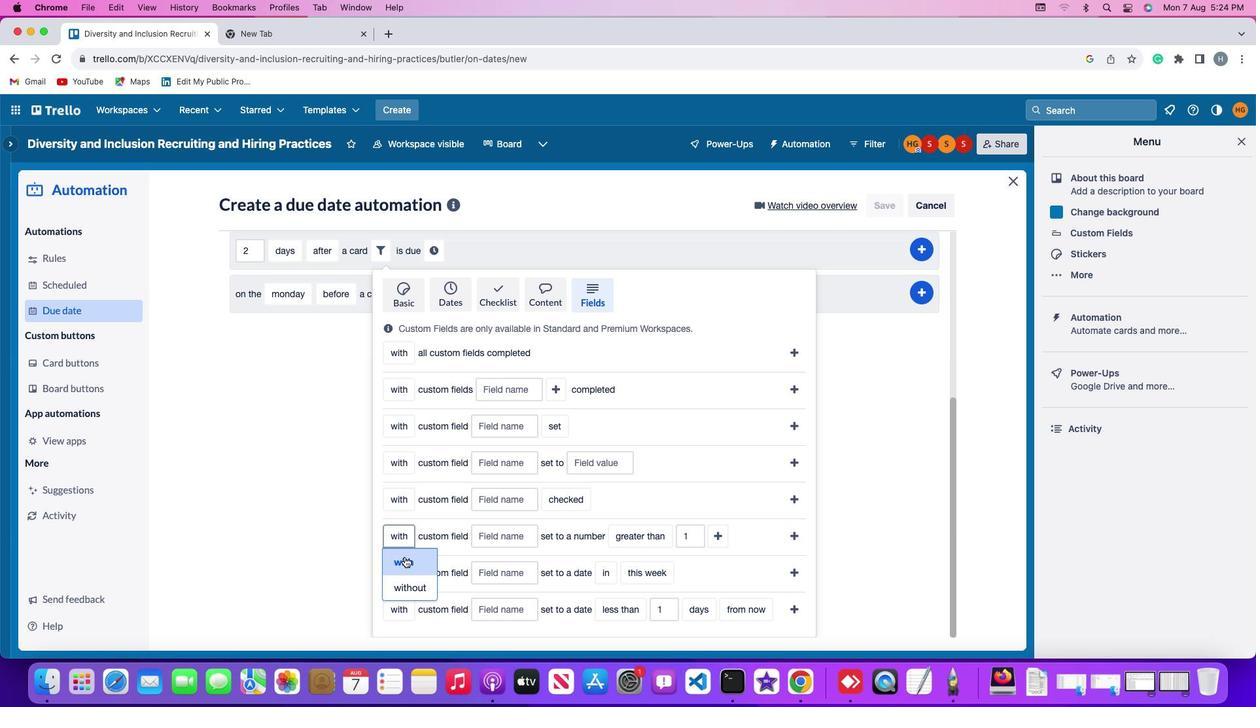 
Action: Mouse pressed left at (405, 556)
Screenshot: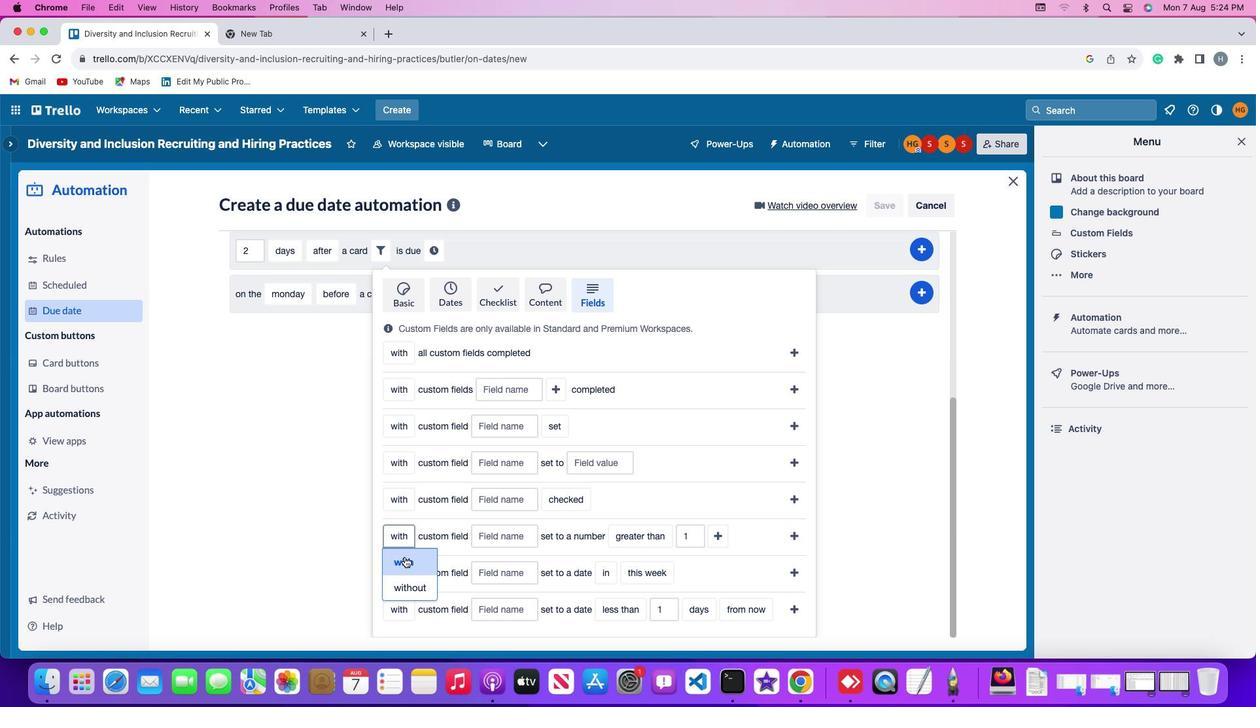 
Action: Mouse moved to (482, 539)
Screenshot: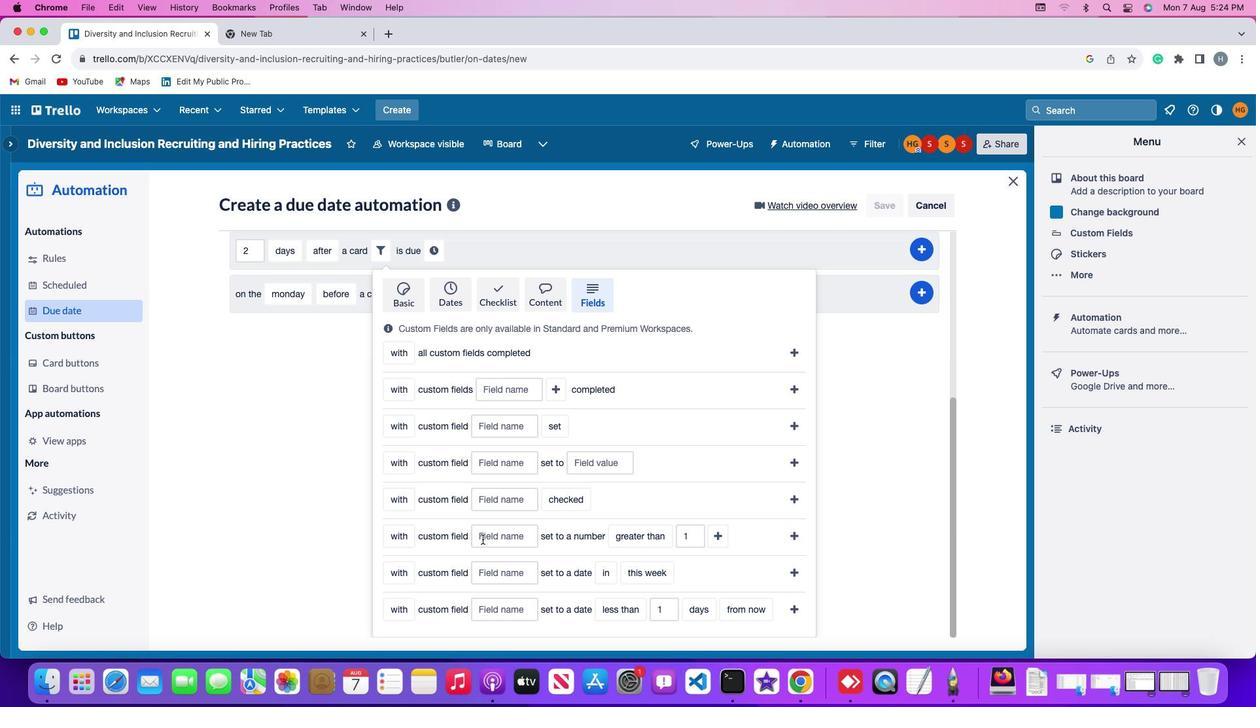 
Action: Mouse pressed left at (482, 539)
Screenshot: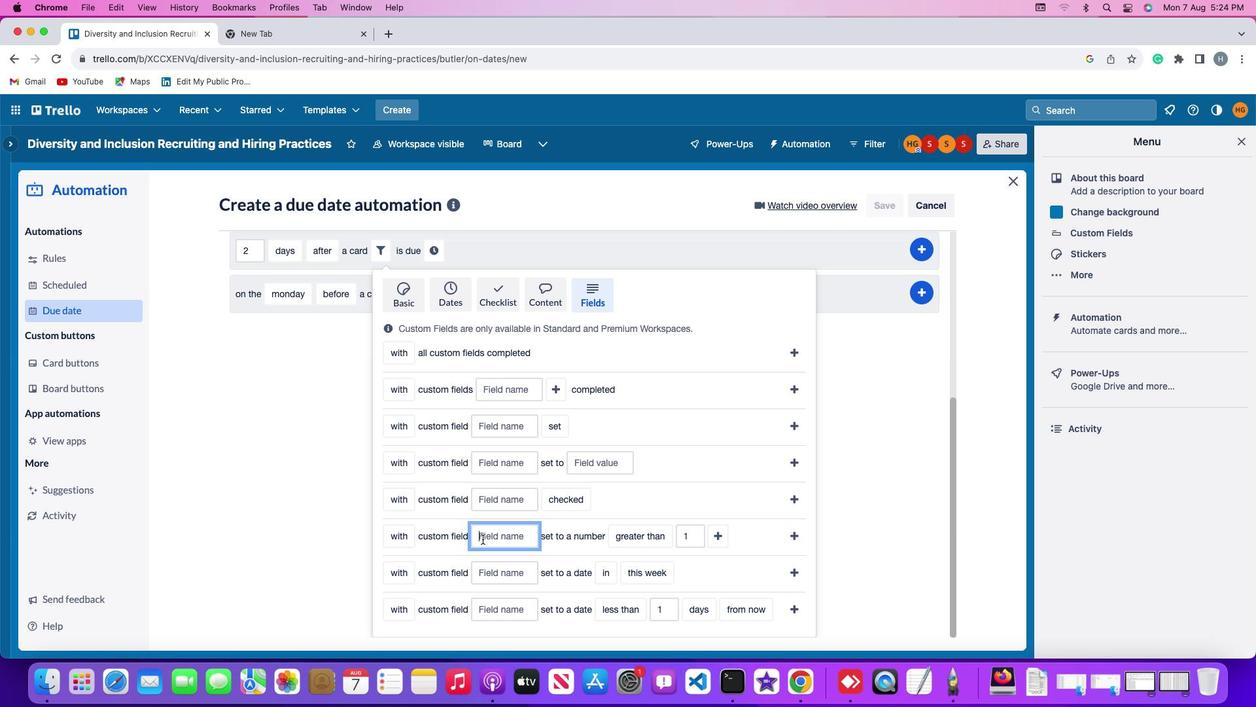 
Action: Mouse moved to (499, 529)
Screenshot: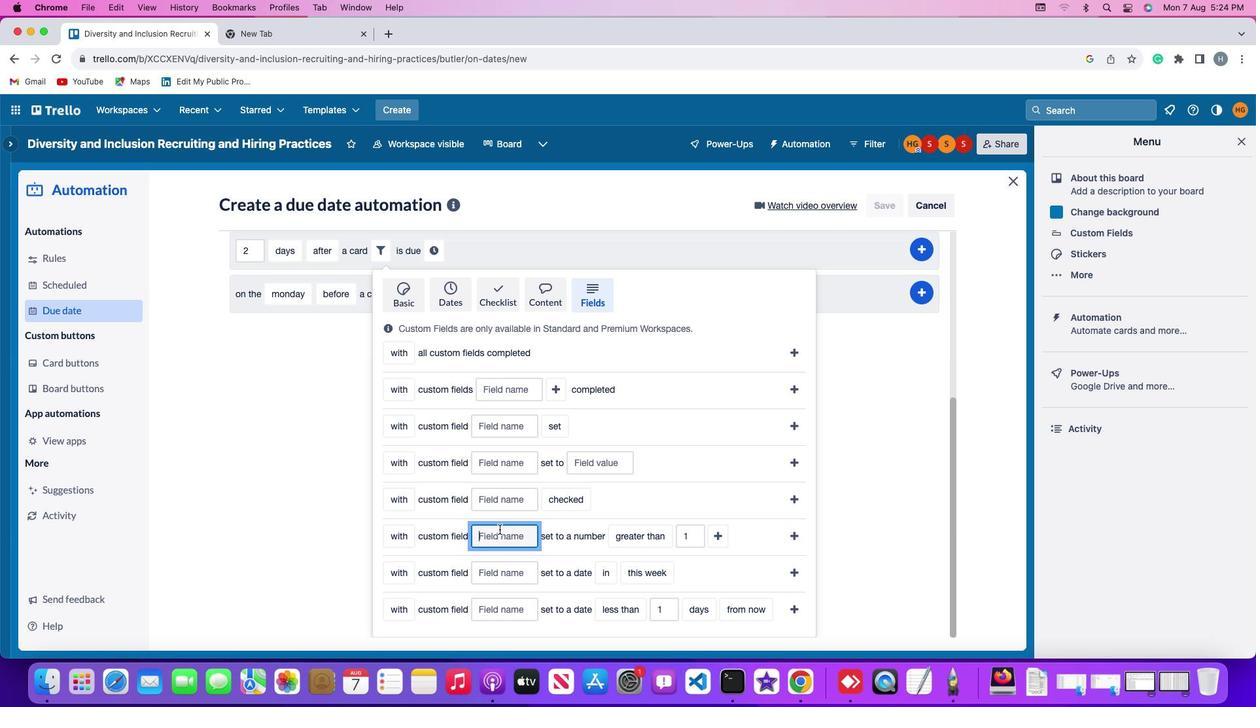 
Action: Key pressed Key.shift'R''e''s''u''m''e'
Screenshot: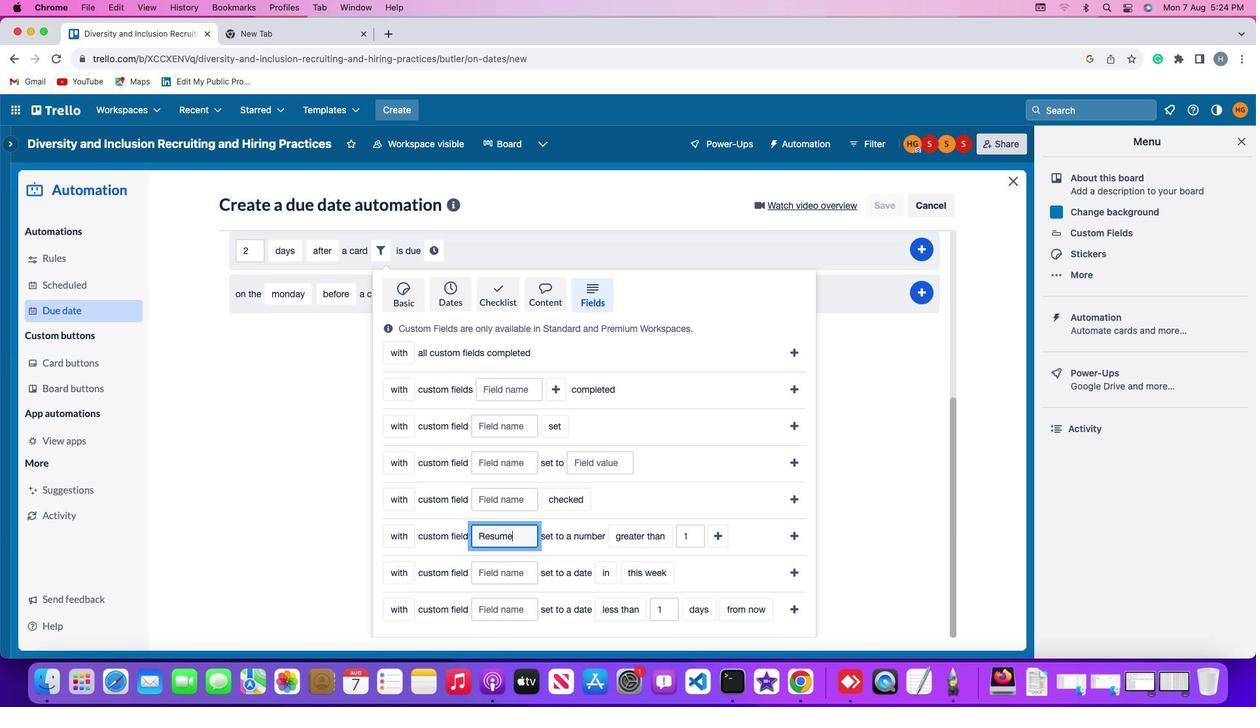
Action: Mouse moved to (617, 534)
Screenshot: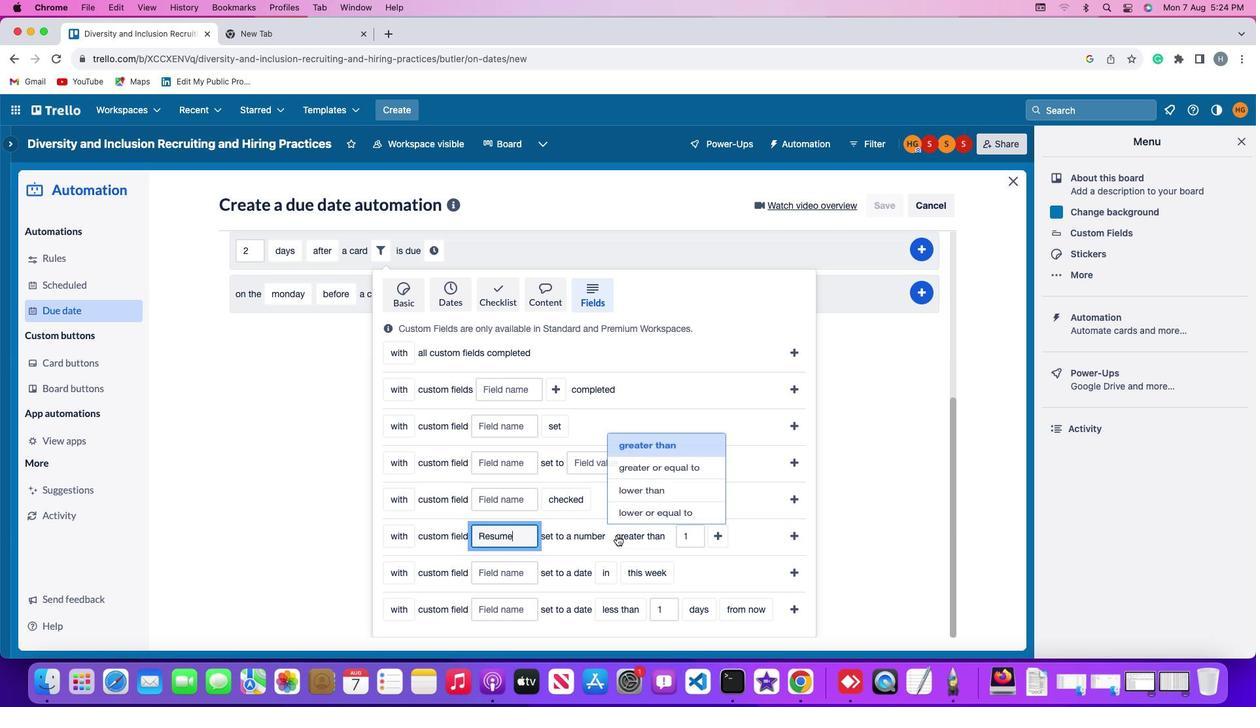 
Action: Mouse pressed left at (617, 534)
Screenshot: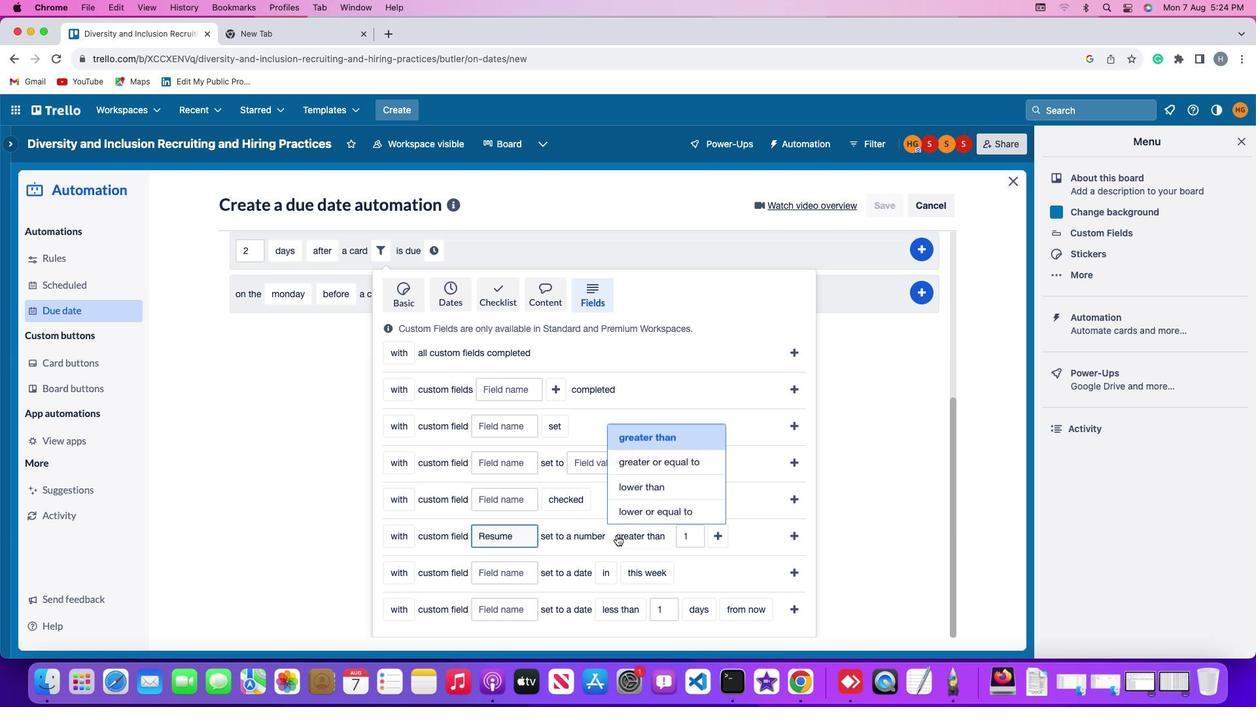 
Action: Mouse moved to (673, 435)
Screenshot: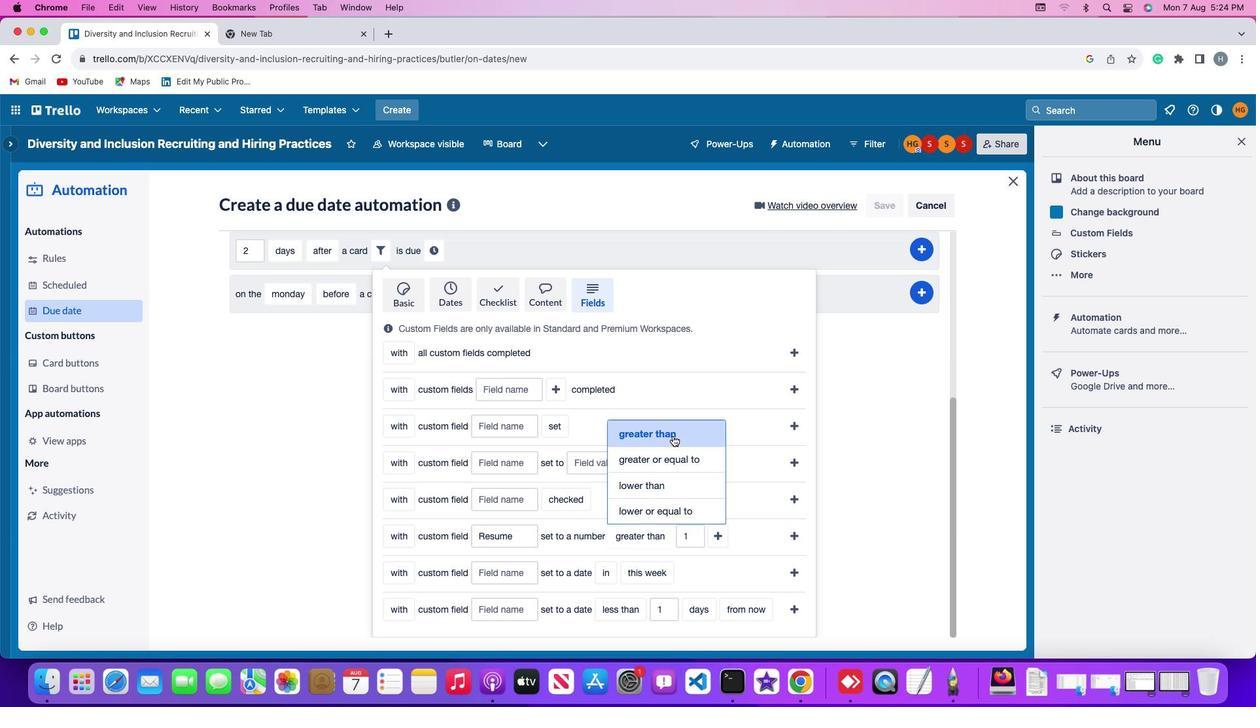 
Action: Mouse pressed left at (673, 435)
Screenshot: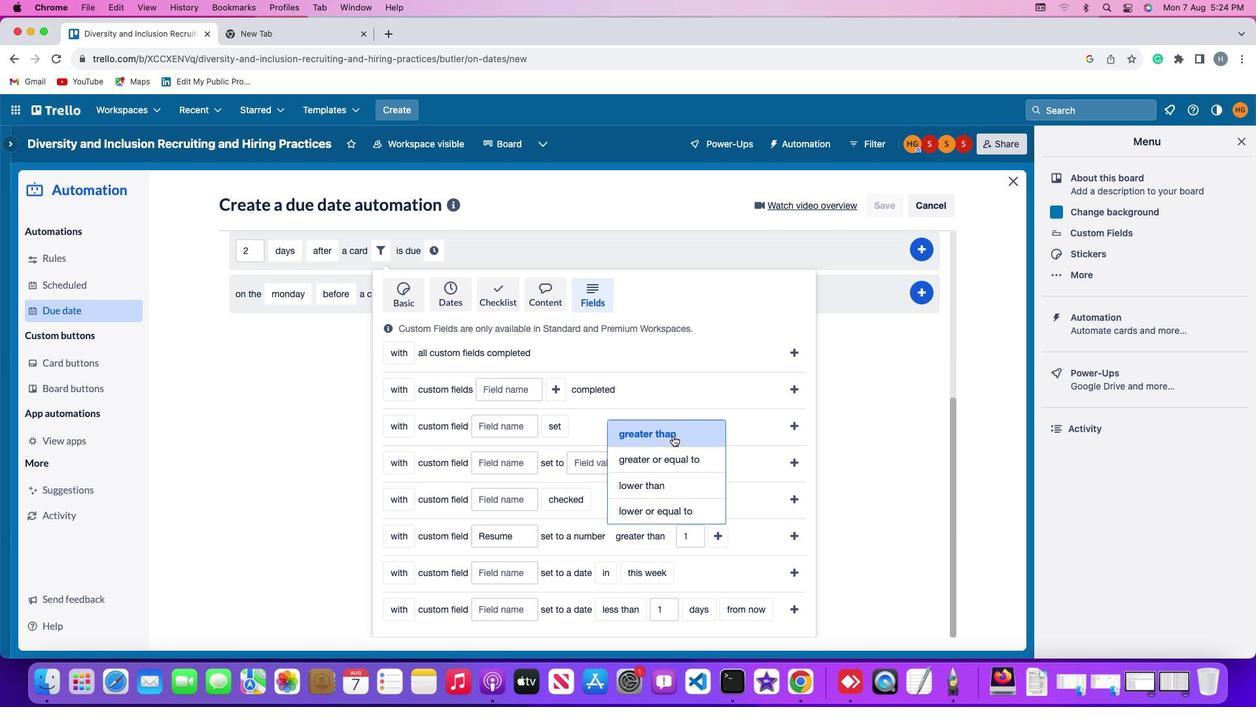 
Action: Mouse moved to (693, 537)
Screenshot: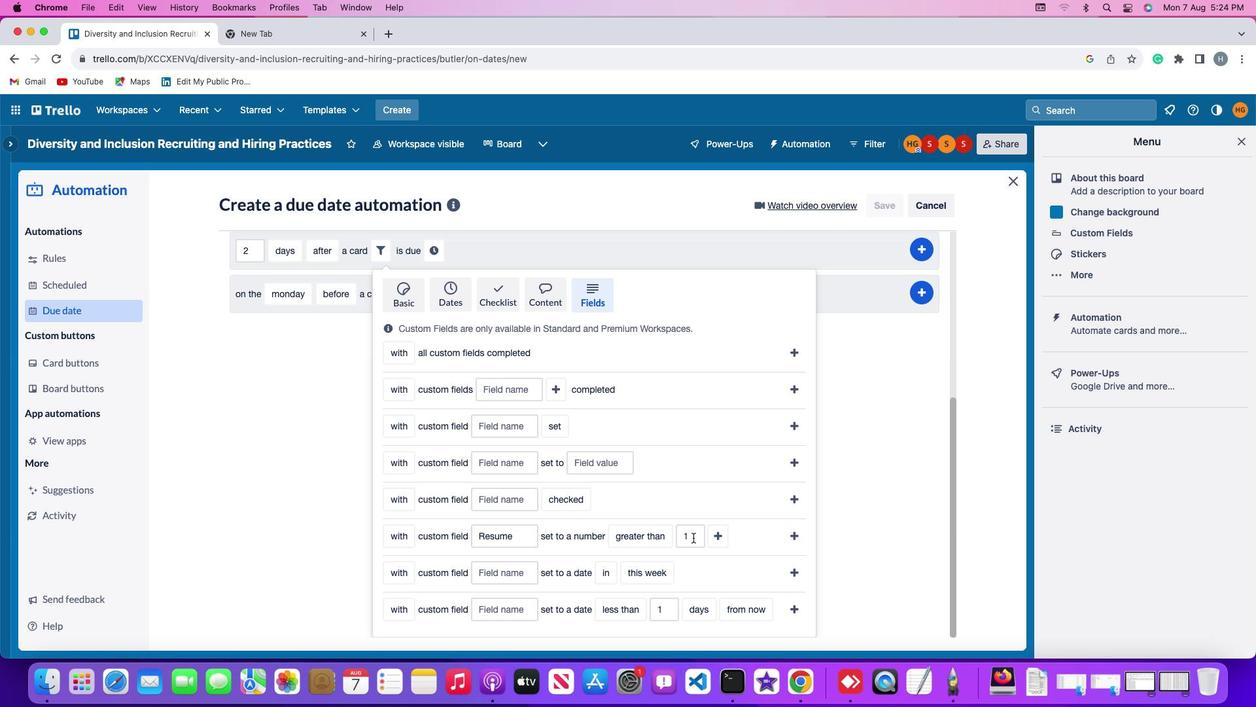 
Action: Mouse pressed left at (693, 537)
Screenshot: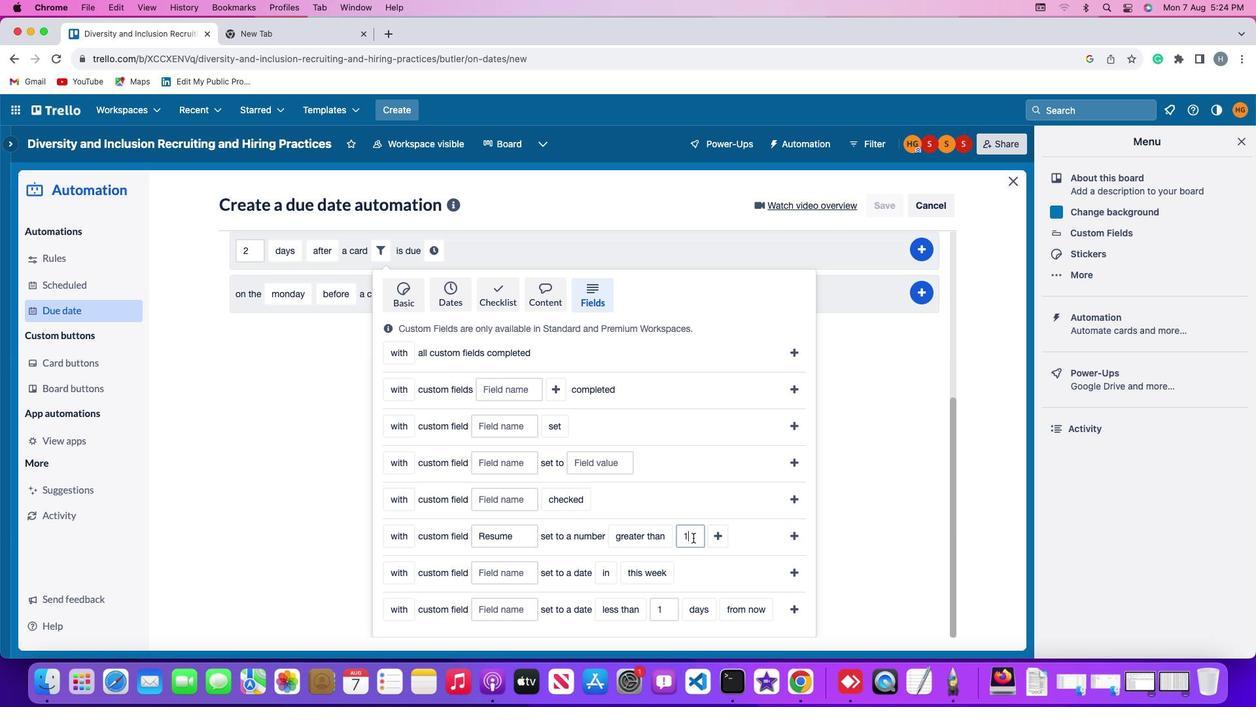 
Action: Key pressed Key.backspace'1'
Screenshot: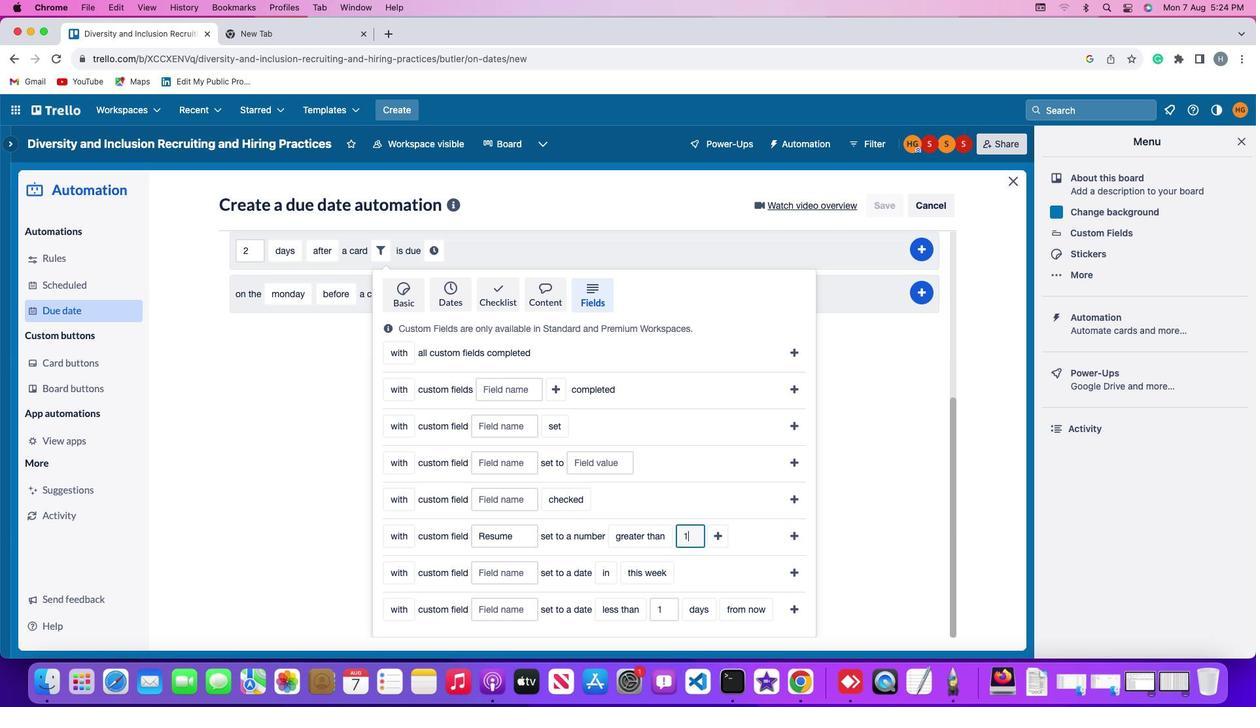 
Action: Mouse moved to (718, 537)
Screenshot: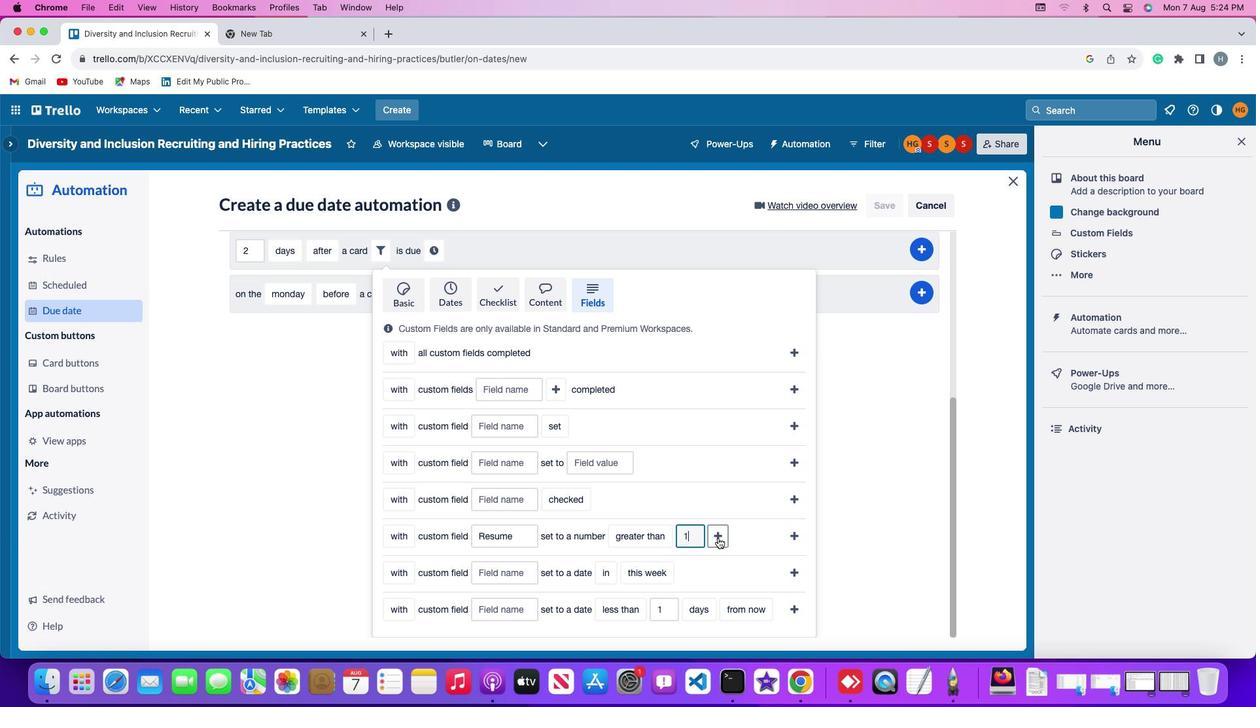 
Action: Mouse pressed left at (718, 537)
Screenshot: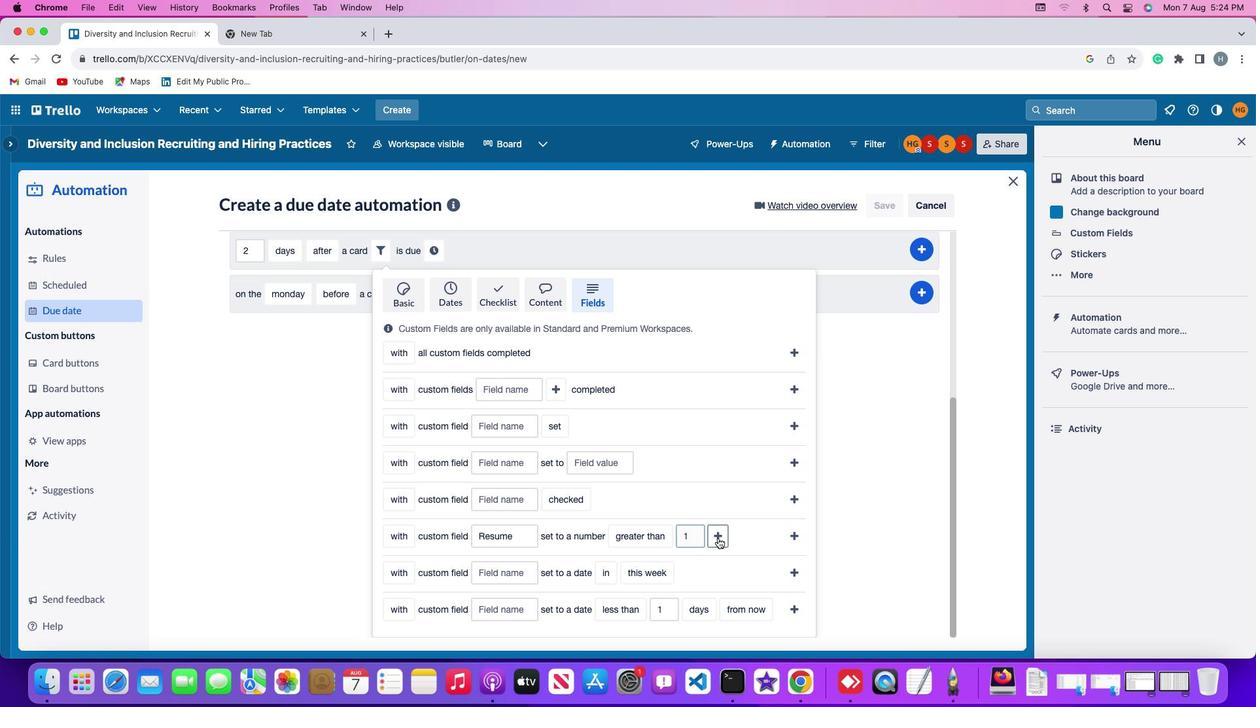 
Action: Mouse moved to (759, 539)
Screenshot: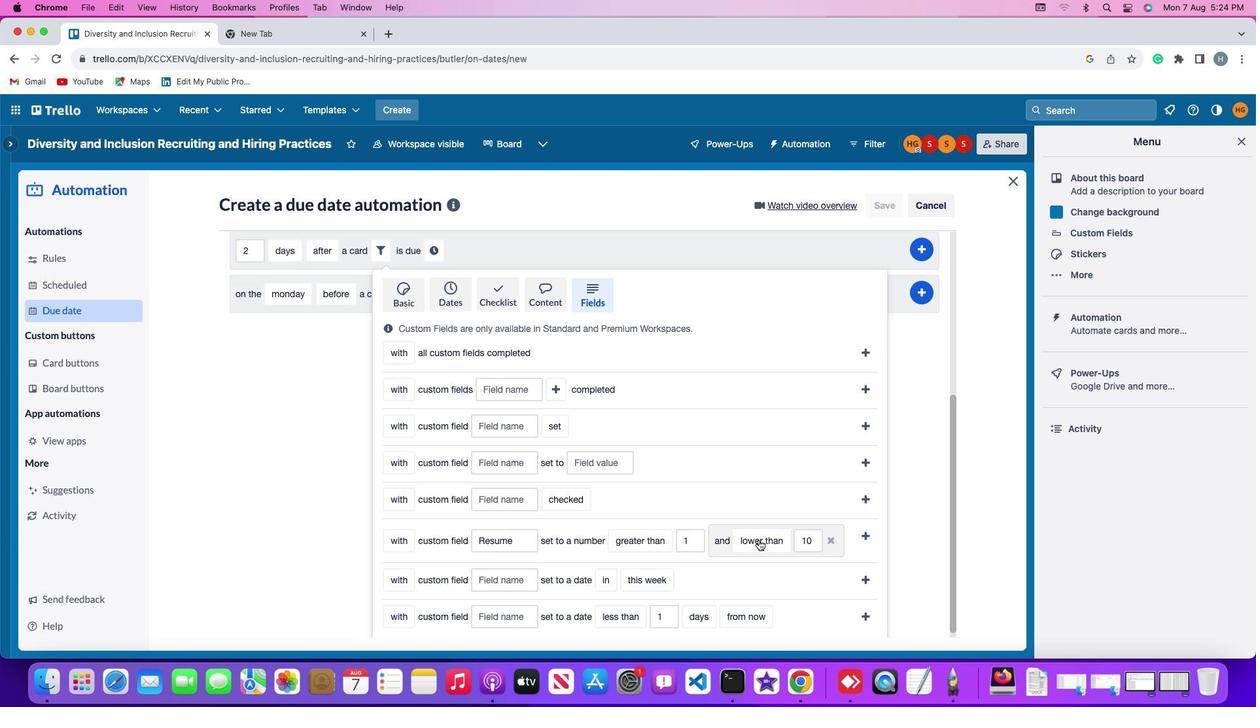 
Action: Mouse pressed left at (759, 539)
Screenshot: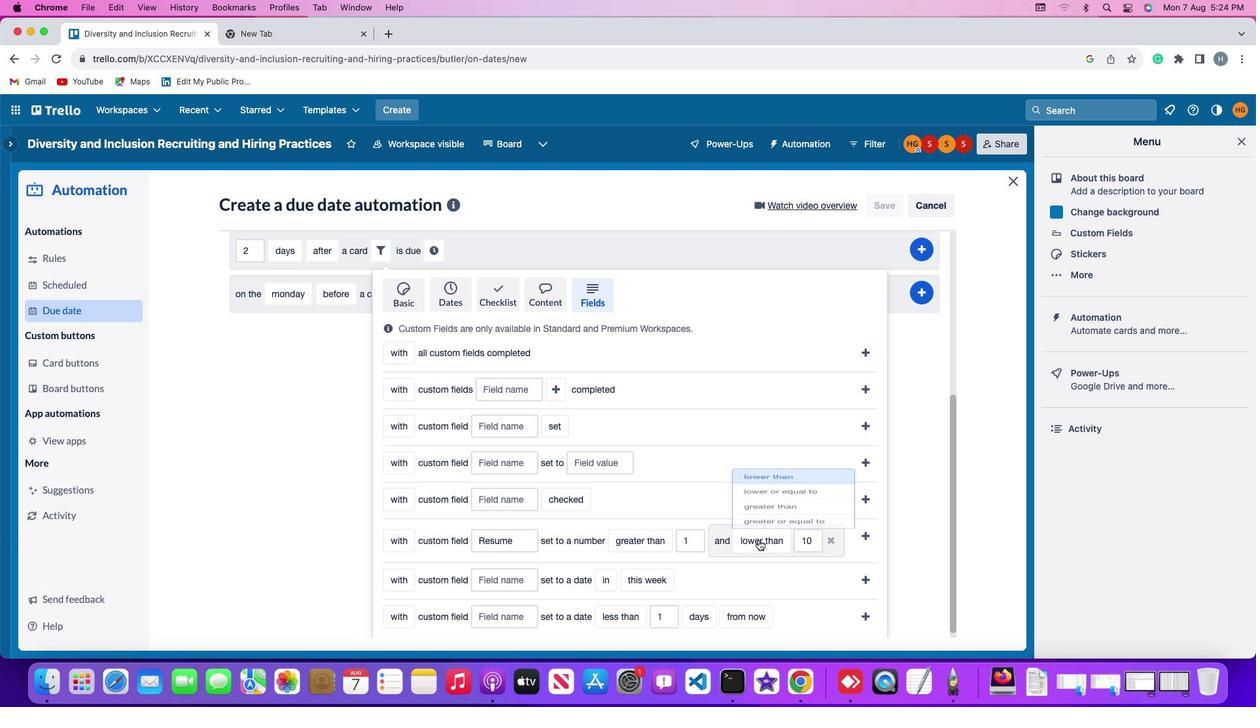 
Action: Mouse moved to (775, 468)
Screenshot: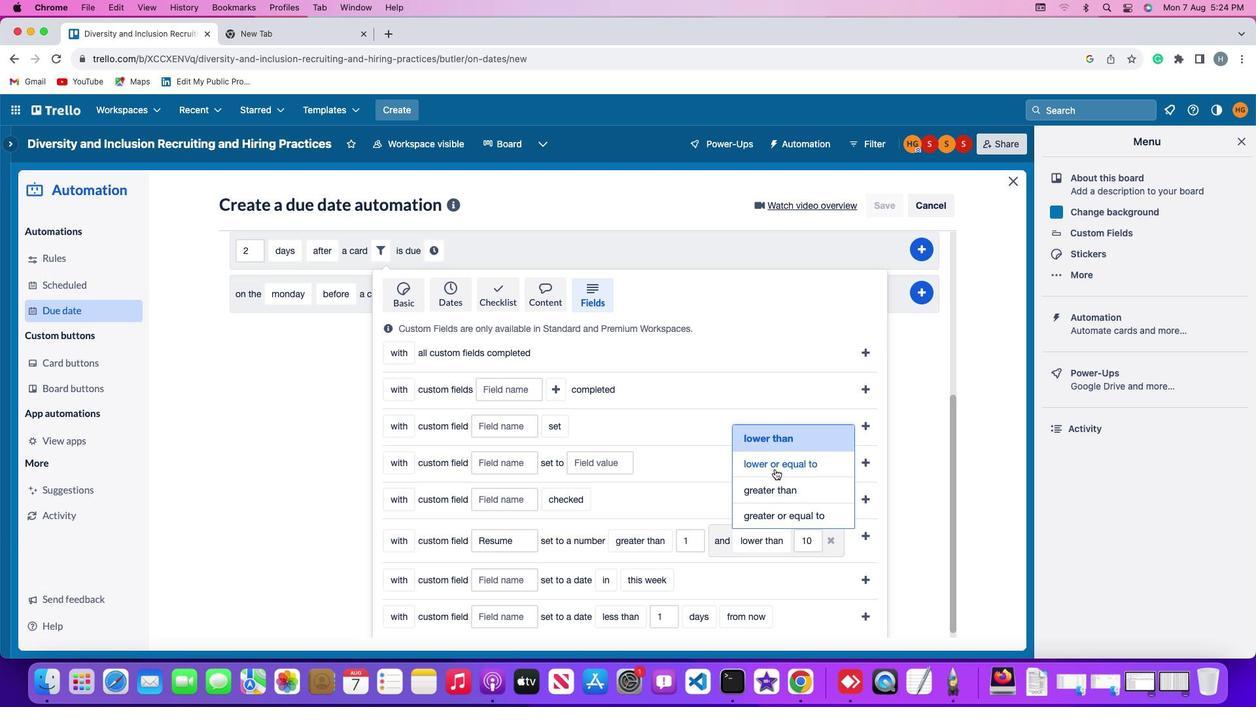 
Action: Mouse pressed left at (775, 468)
Screenshot: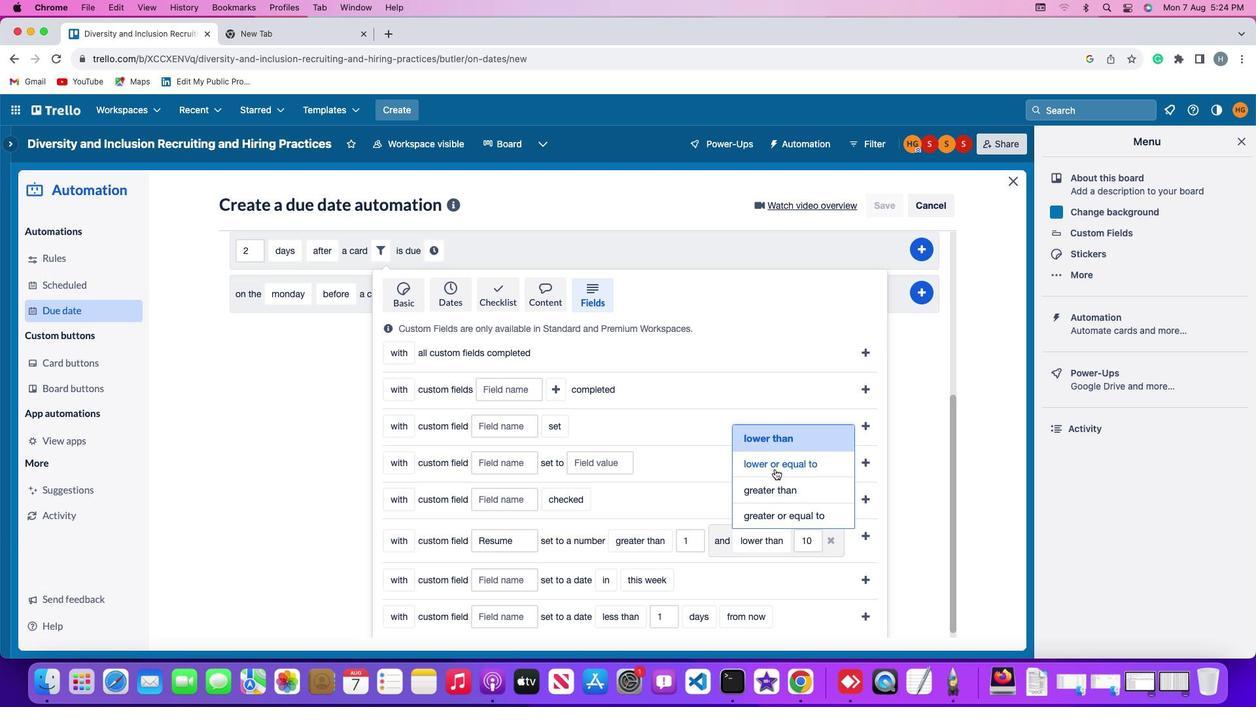 
Action: Mouse moved to (843, 542)
Screenshot: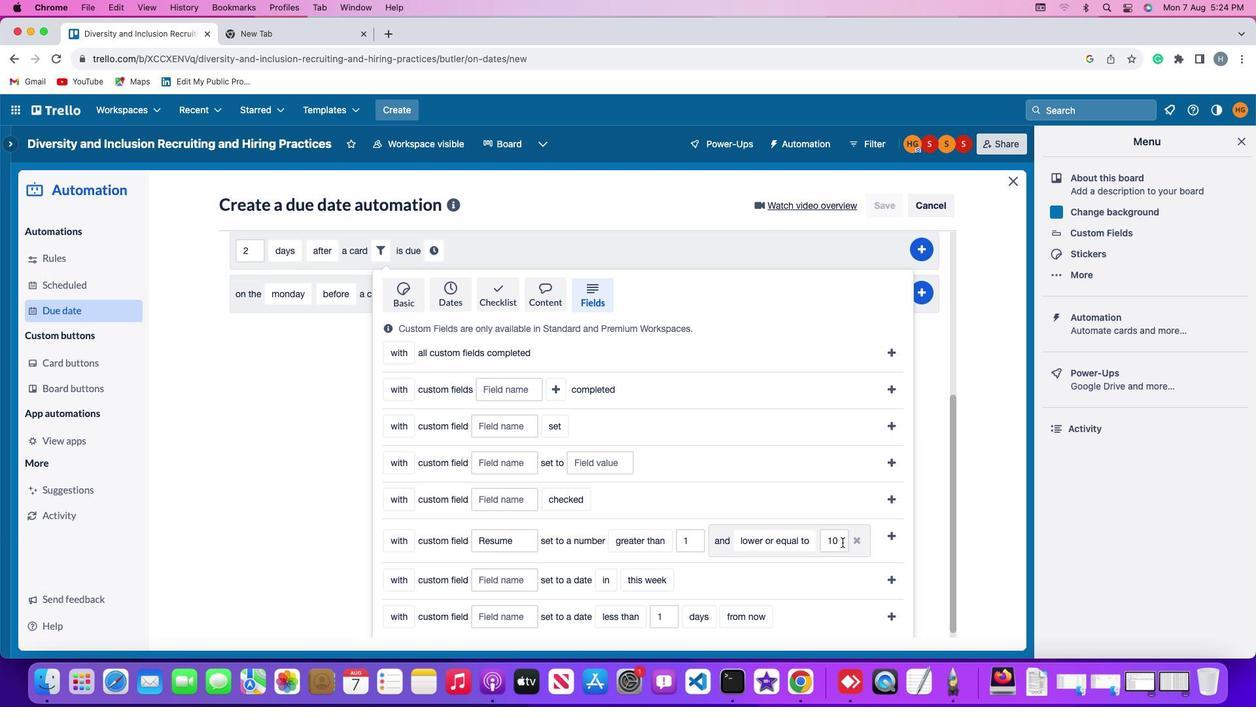 
Action: Mouse pressed left at (843, 542)
Screenshot: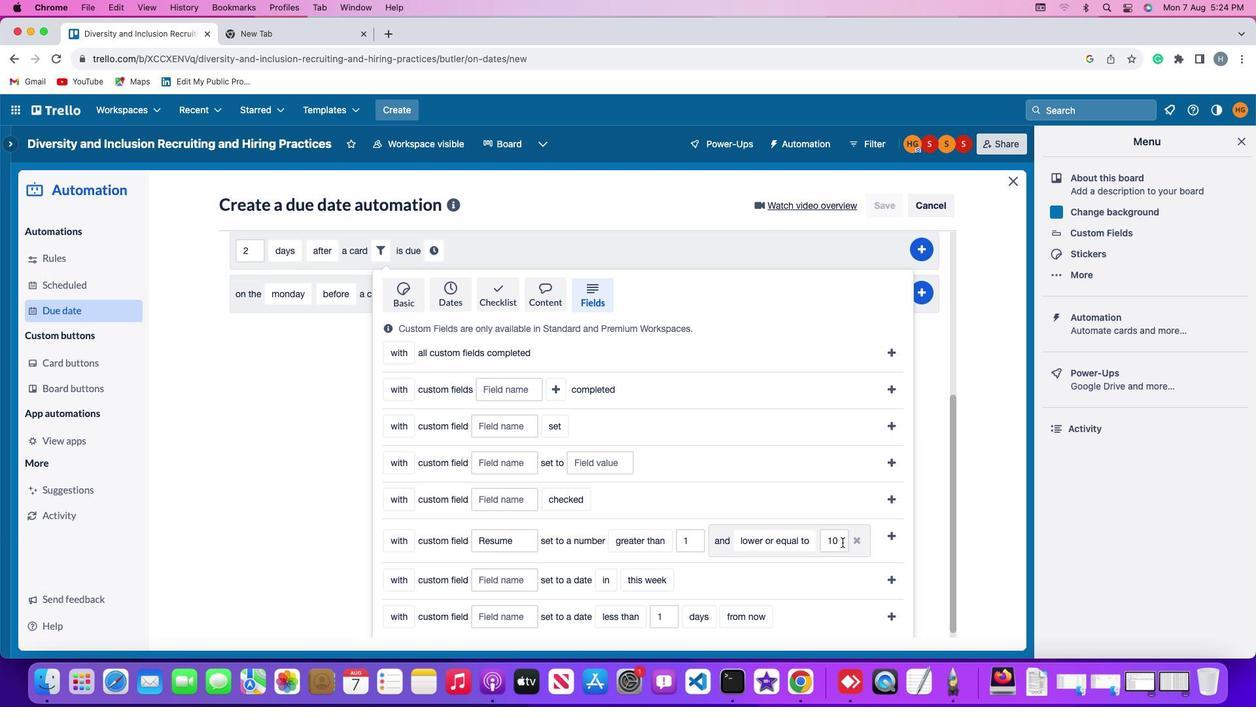 
Action: Mouse moved to (842, 541)
Screenshot: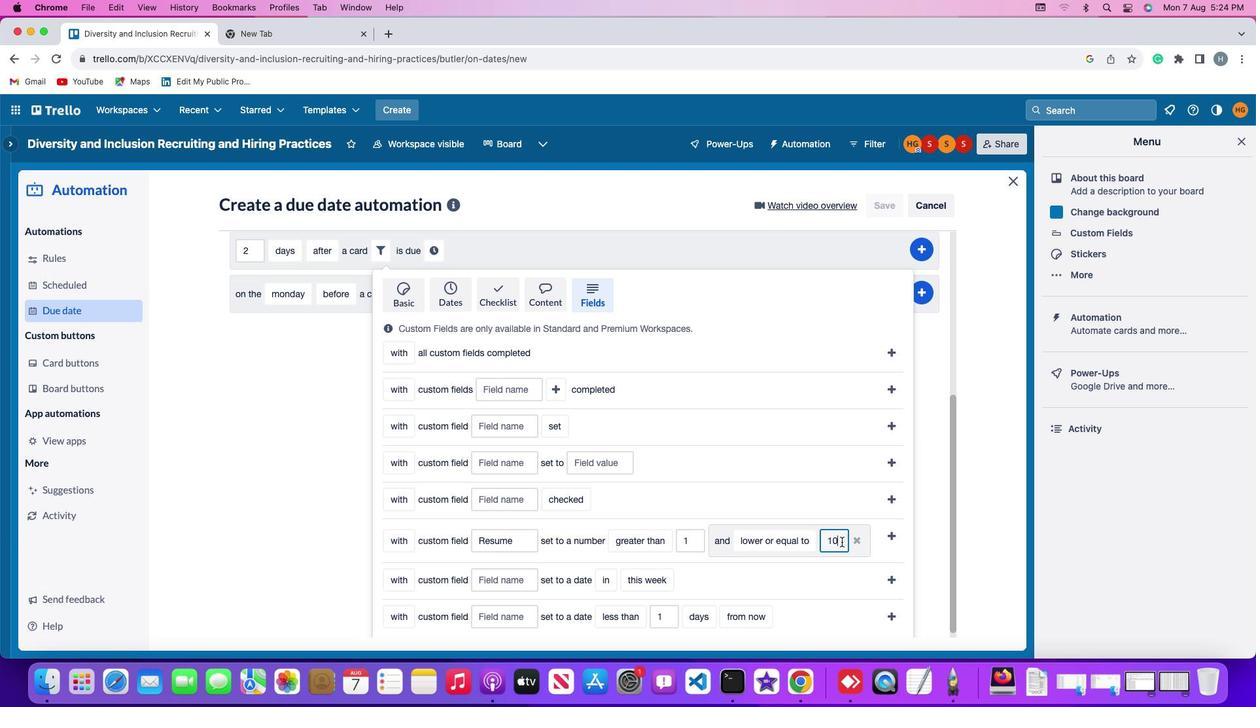 
Action: Key pressed Key.backspaceKey.backspace
Screenshot: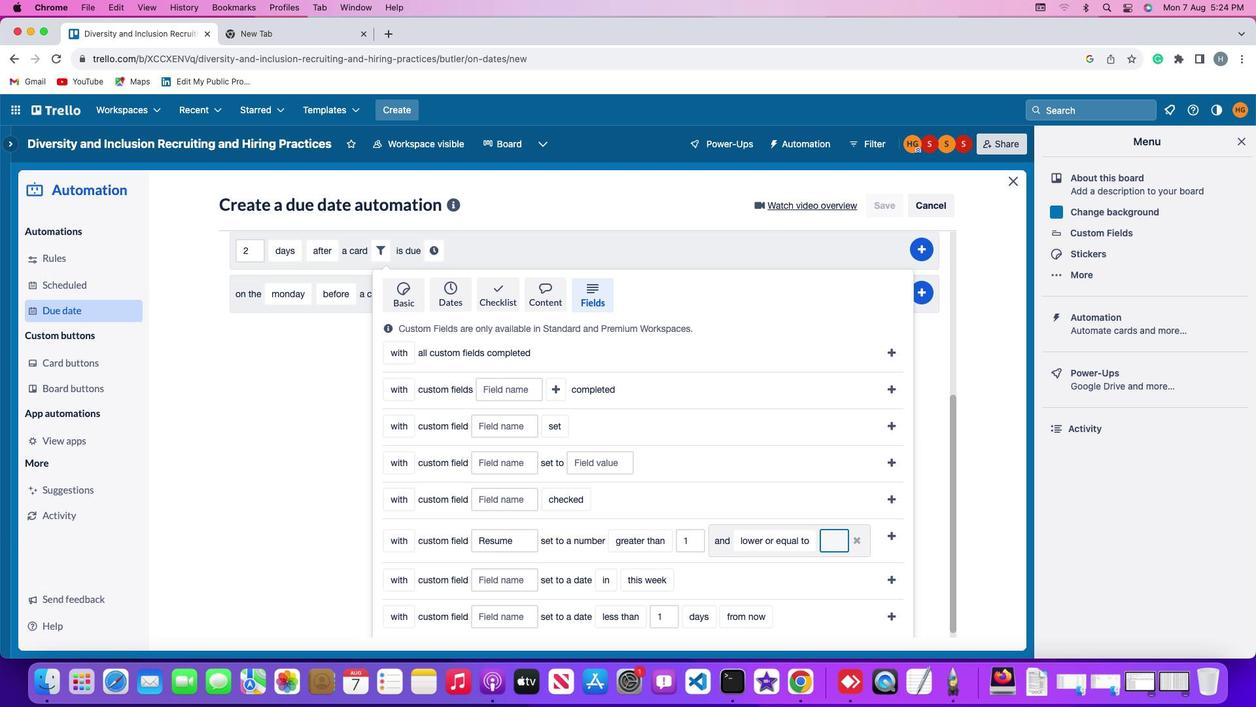 
Action: Mouse moved to (841, 544)
Screenshot: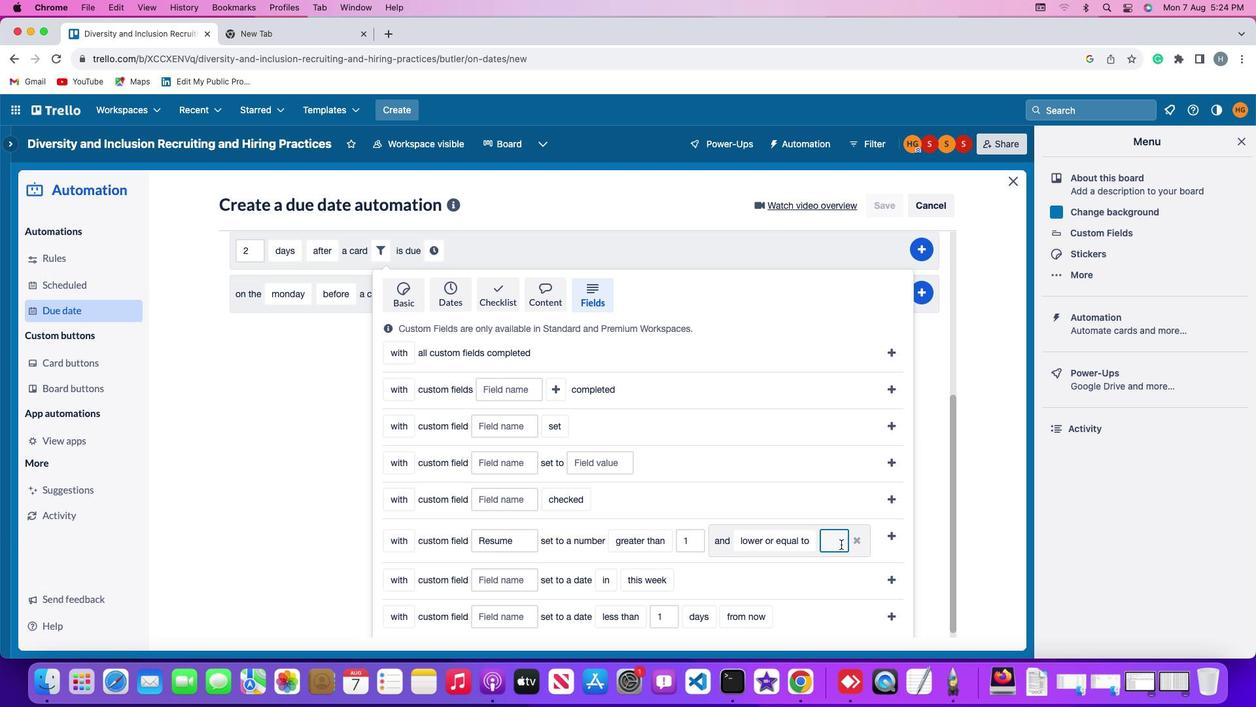
Action: Key pressed '1''0'
Screenshot: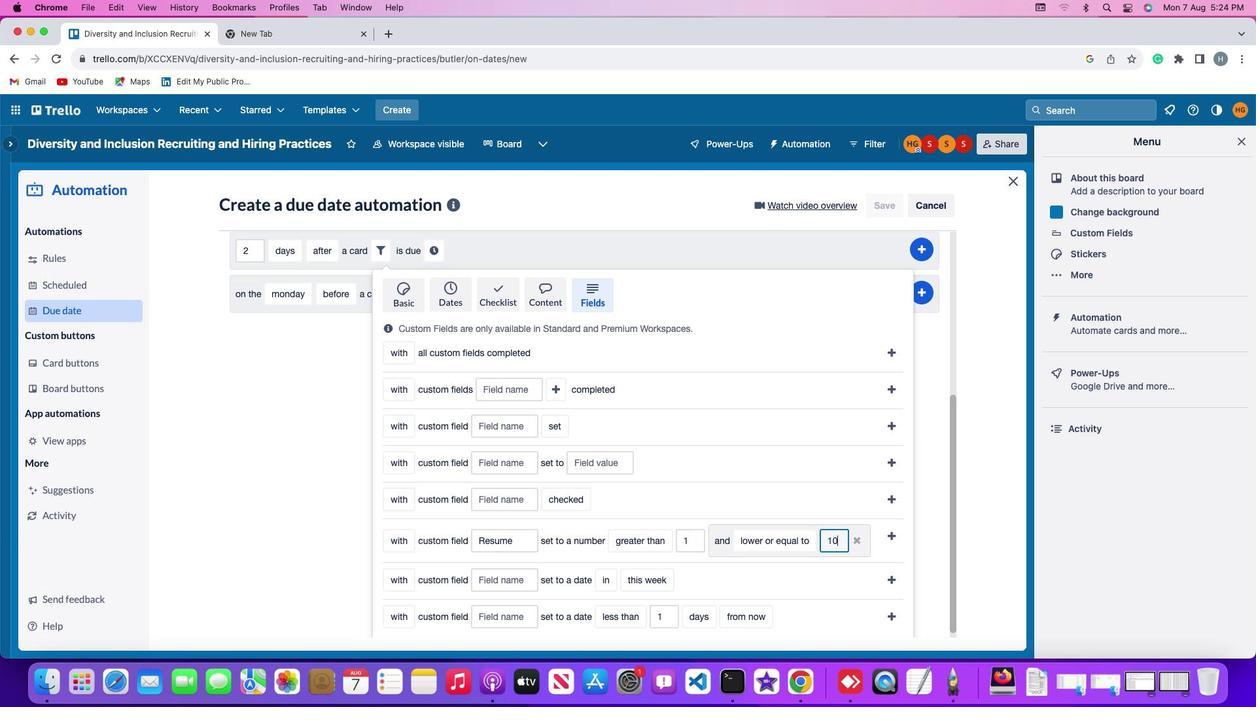 
Action: Mouse moved to (894, 534)
Screenshot: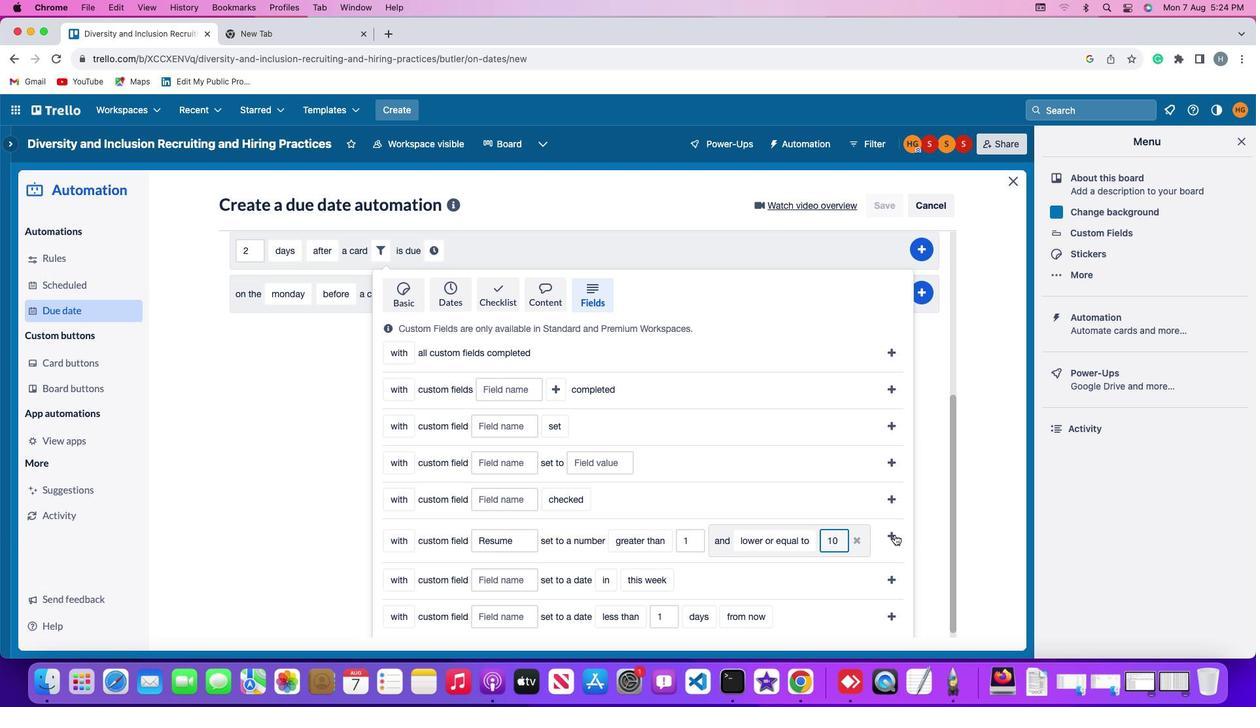 
Action: Mouse pressed left at (894, 534)
Screenshot: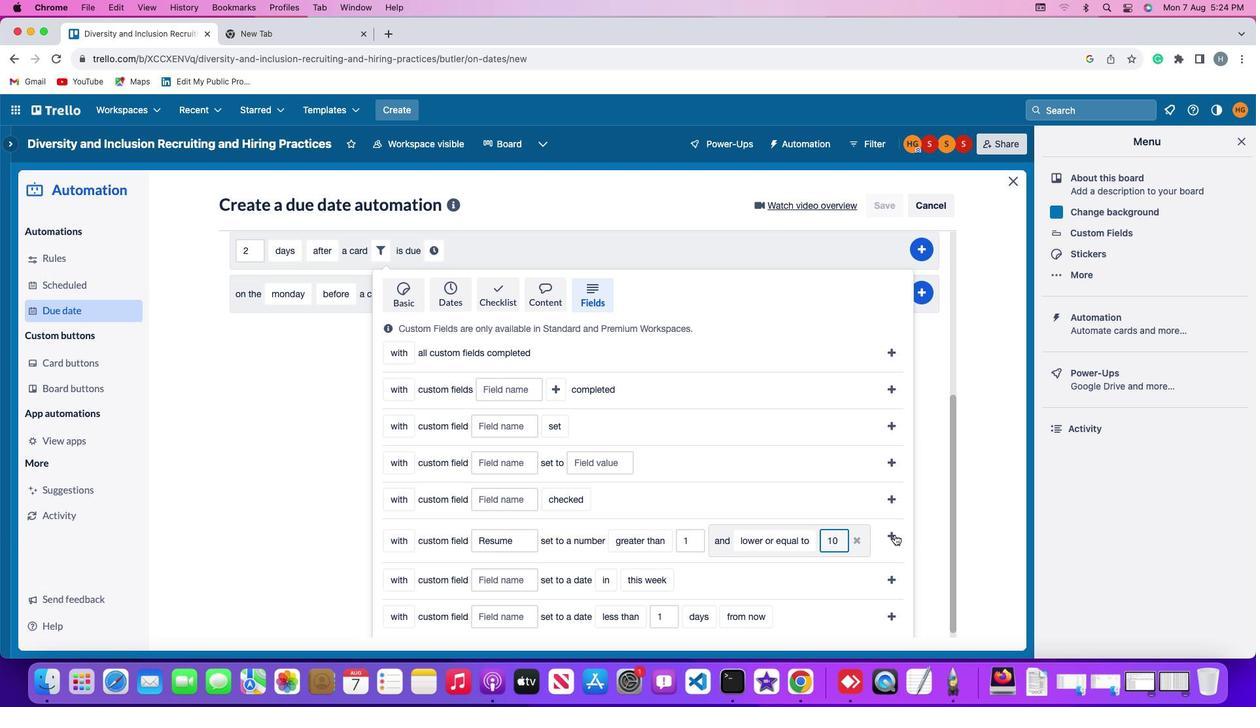 
Action: Mouse moved to (809, 528)
Screenshot: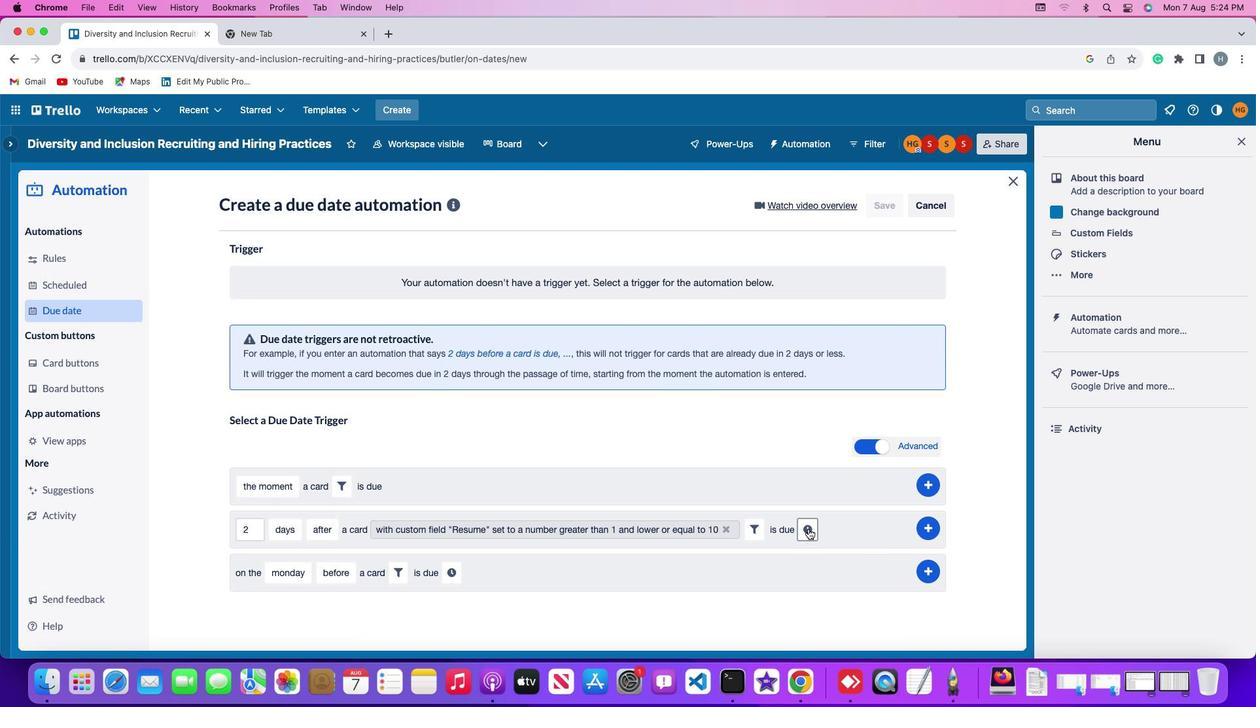 
Action: Mouse pressed left at (809, 528)
Screenshot: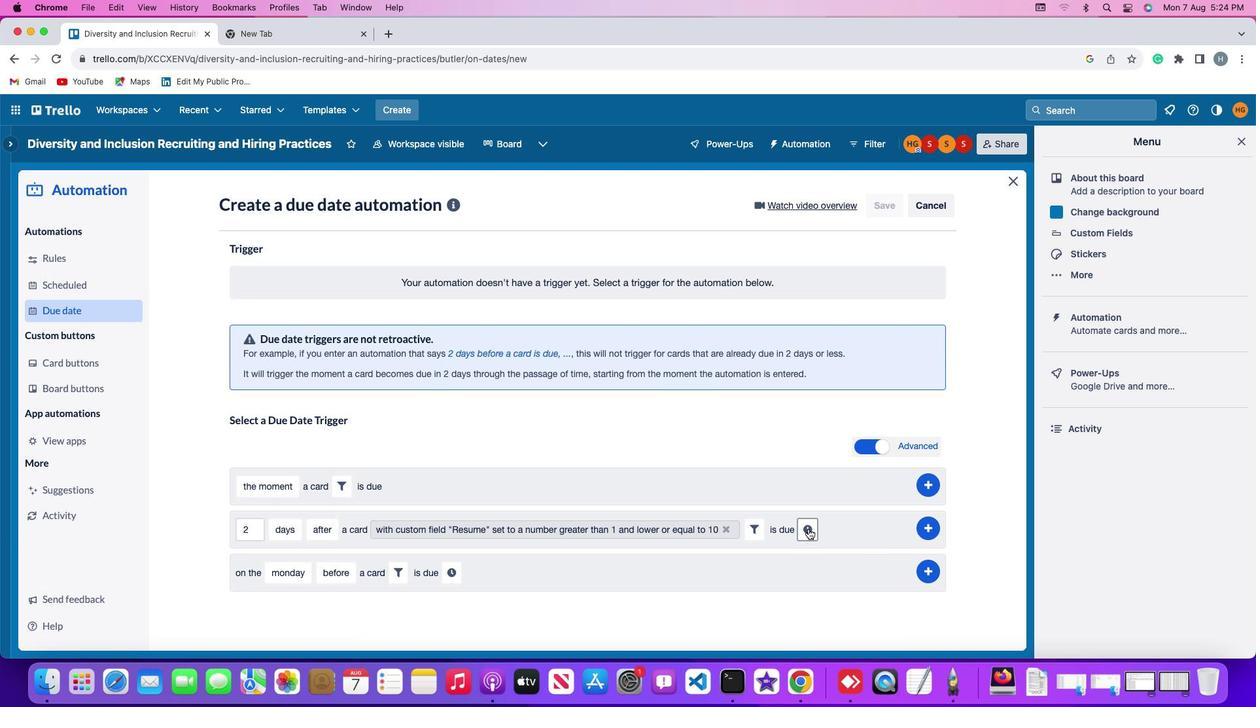 
Action: Mouse moved to (277, 554)
Screenshot: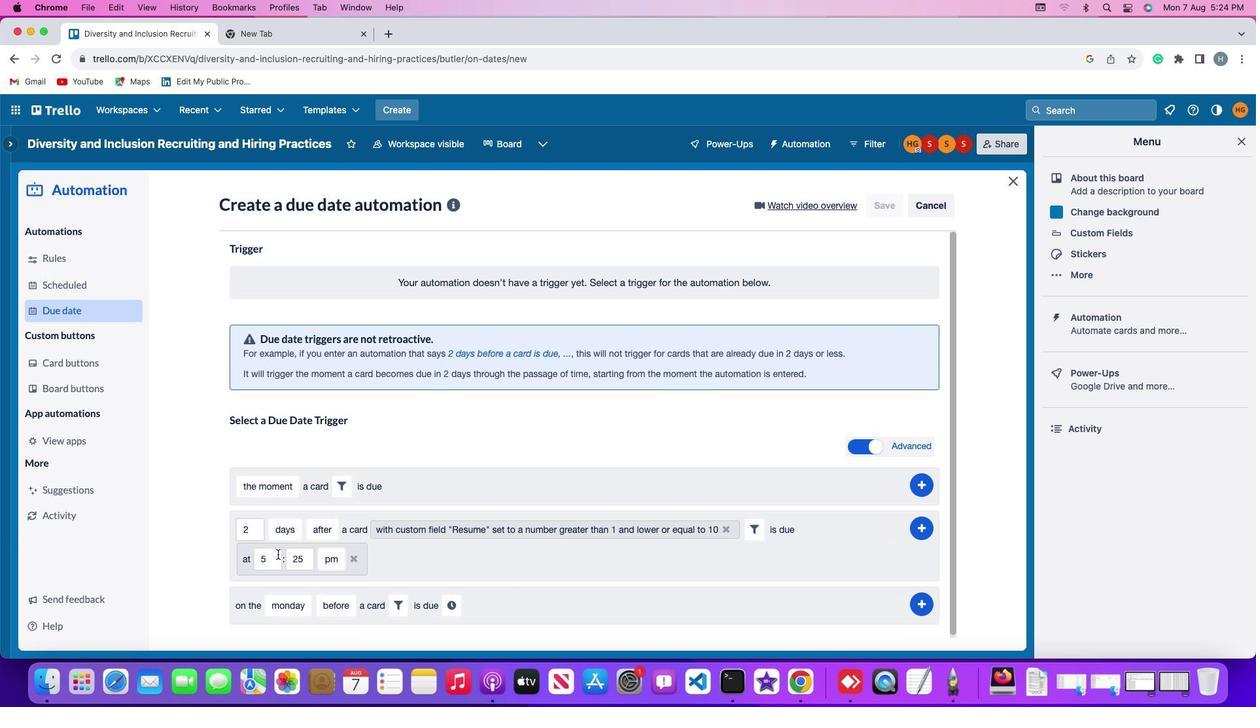 
Action: Mouse pressed left at (277, 554)
Screenshot: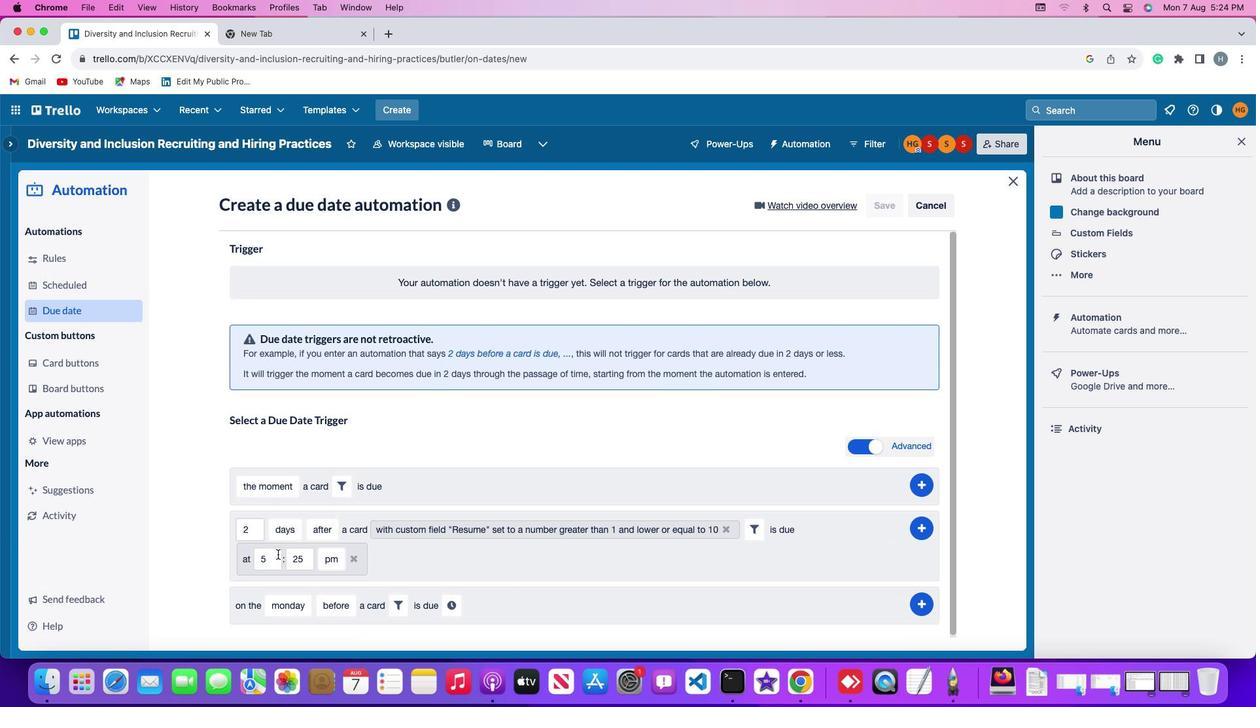 
Action: Mouse moved to (277, 555)
Screenshot: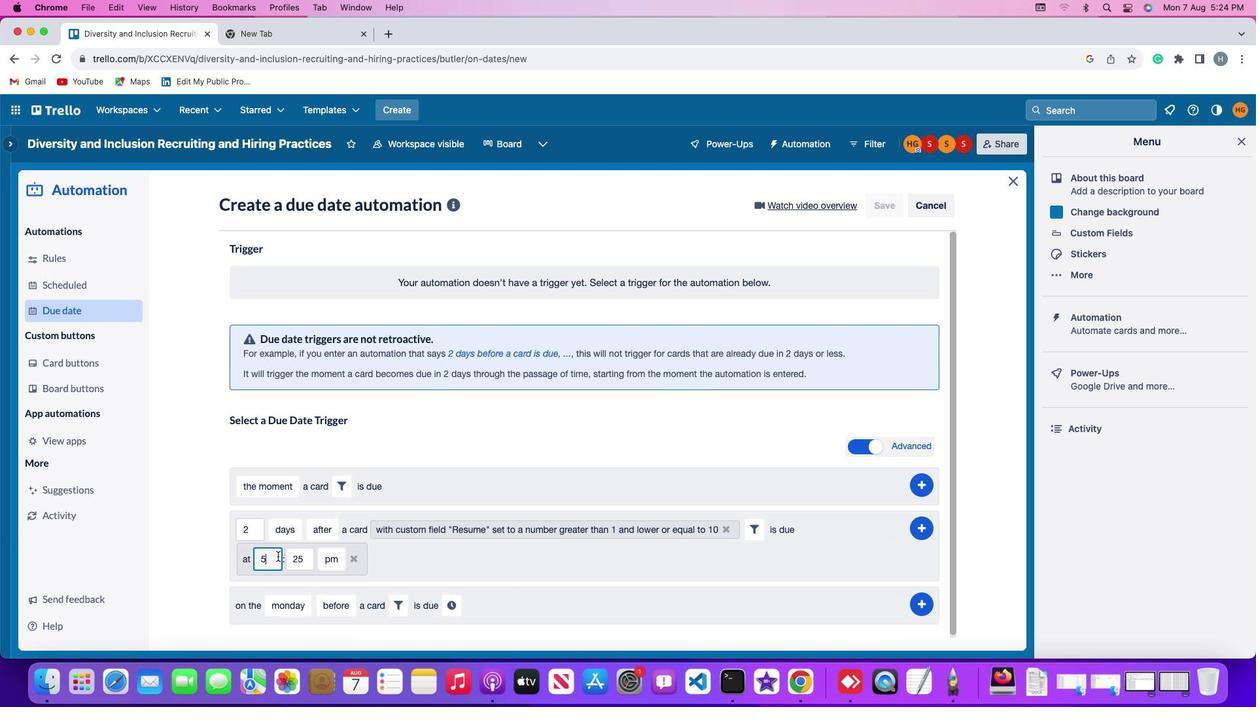 
Action: Key pressed Key.backspace'1'
Screenshot: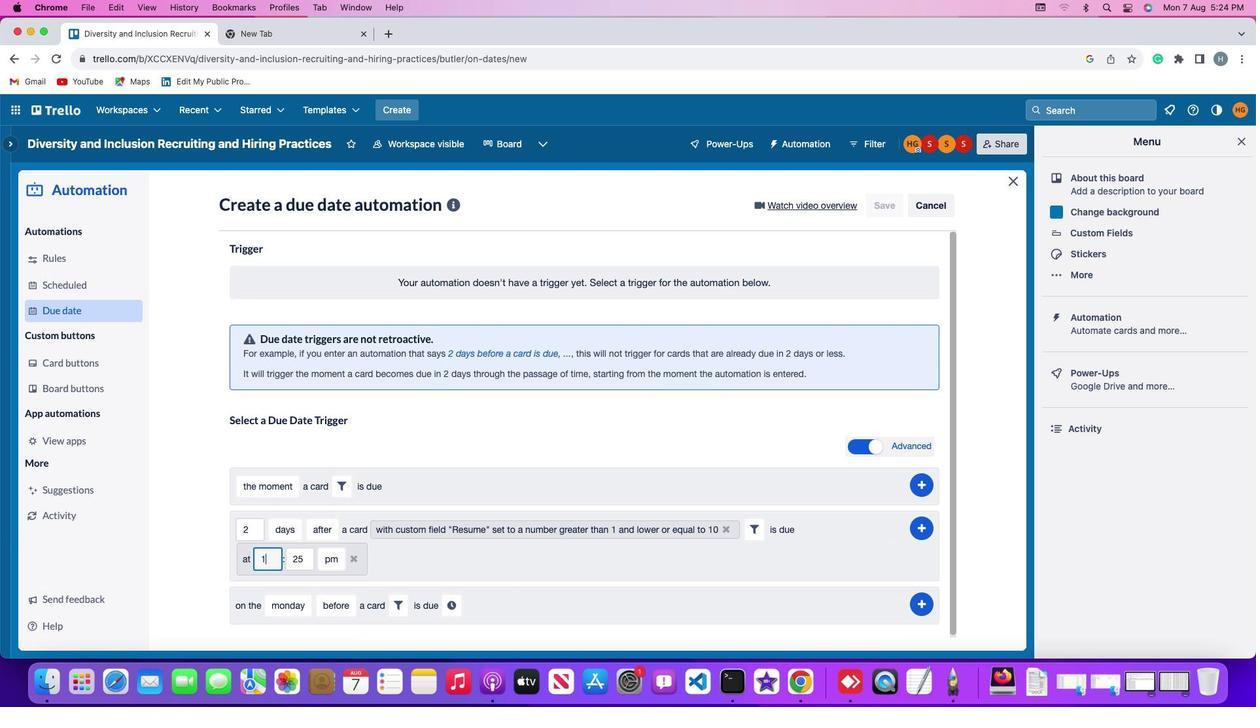 
Action: Mouse moved to (278, 555)
Screenshot: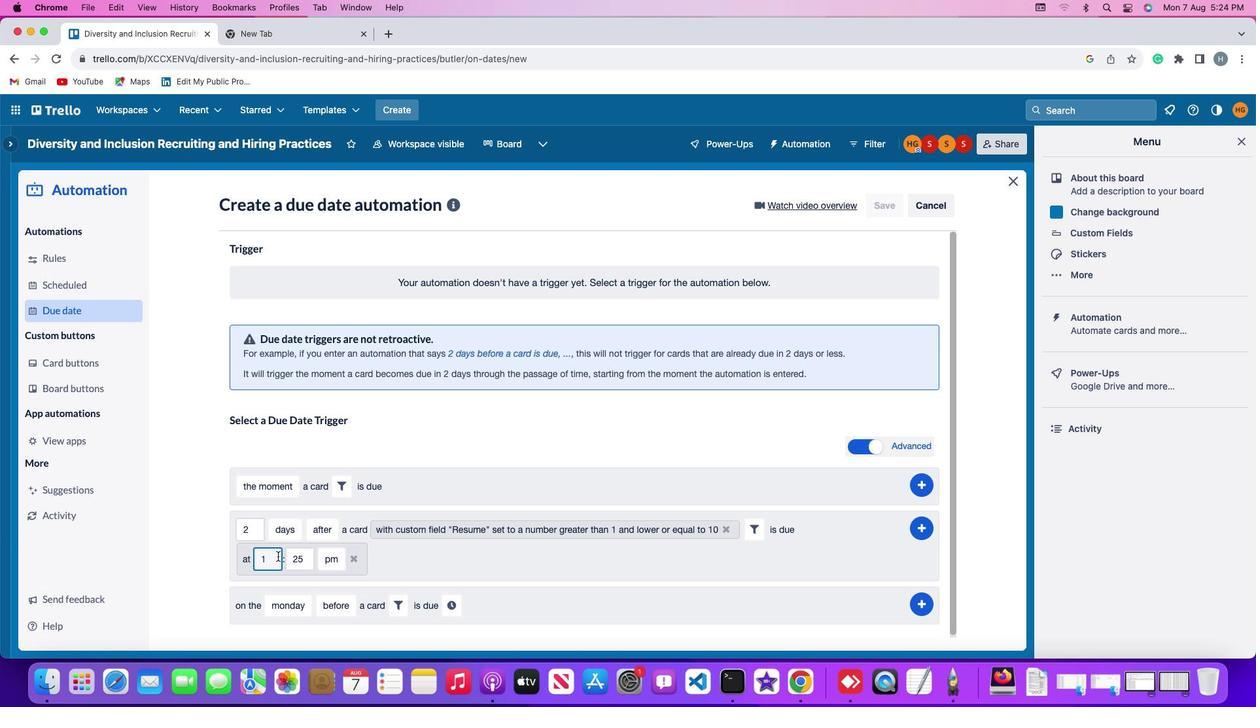 
Action: Key pressed '1'
Screenshot: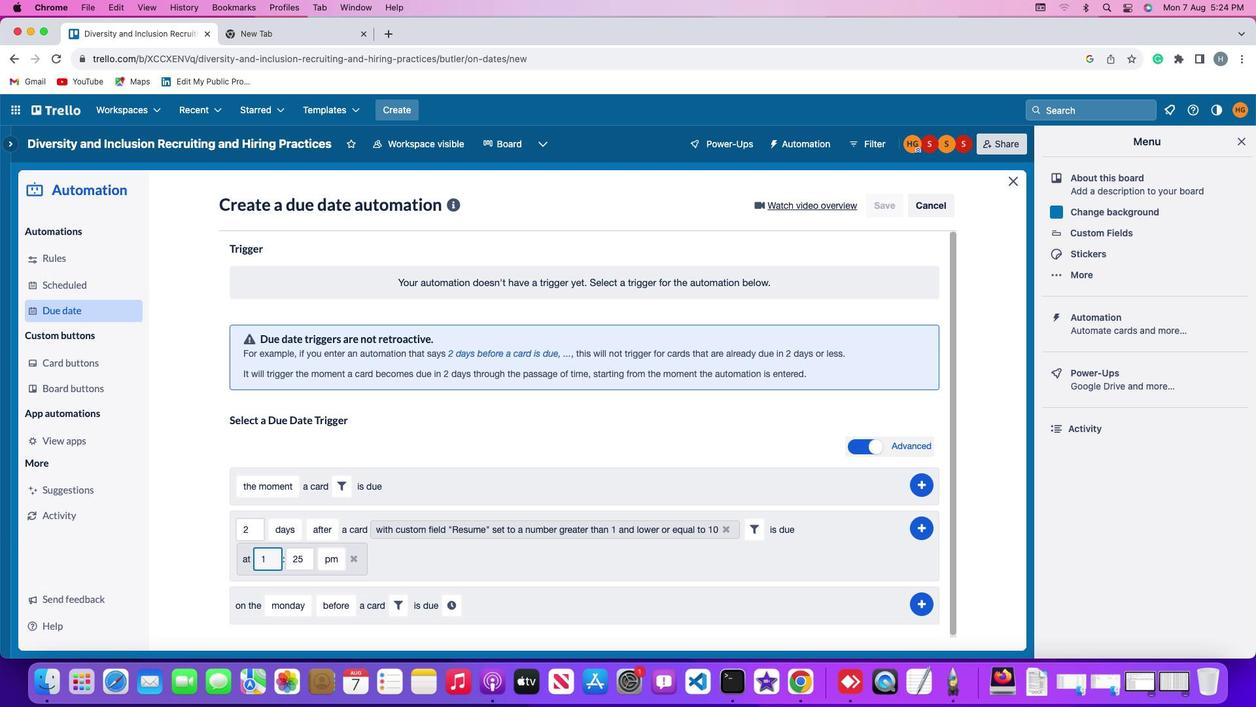 
Action: Mouse moved to (309, 560)
Screenshot: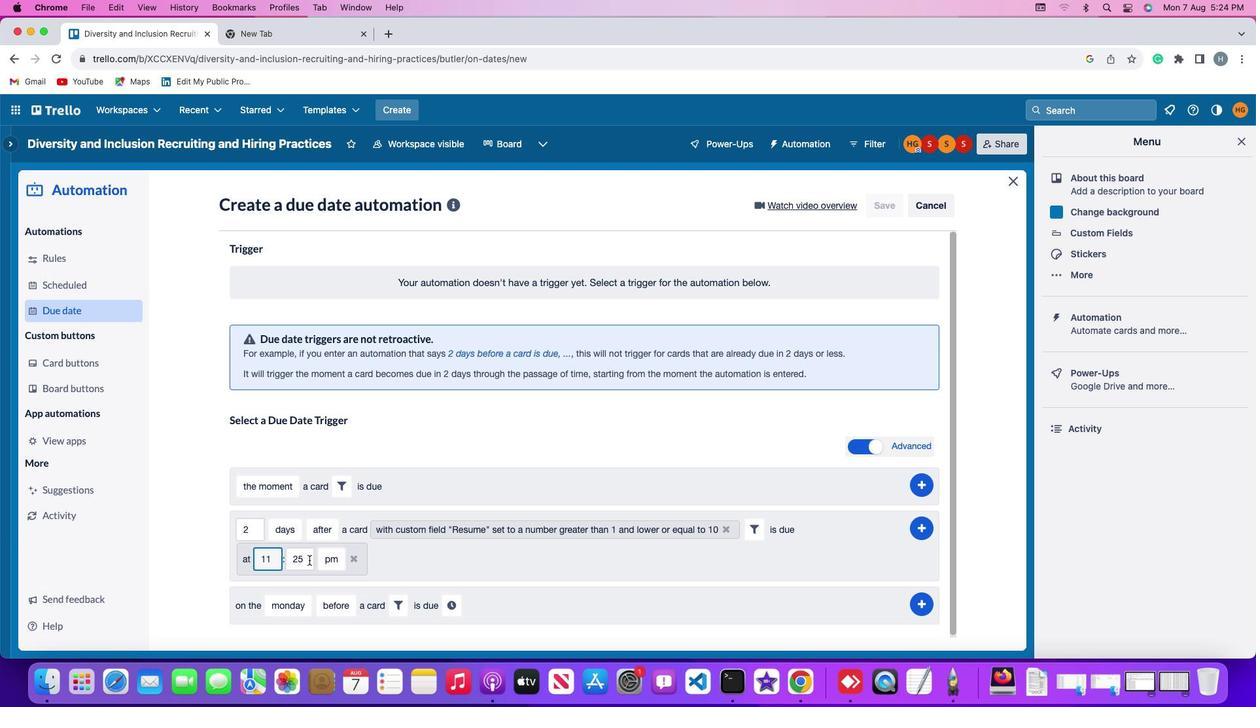 
Action: Mouse pressed left at (309, 560)
Screenshot: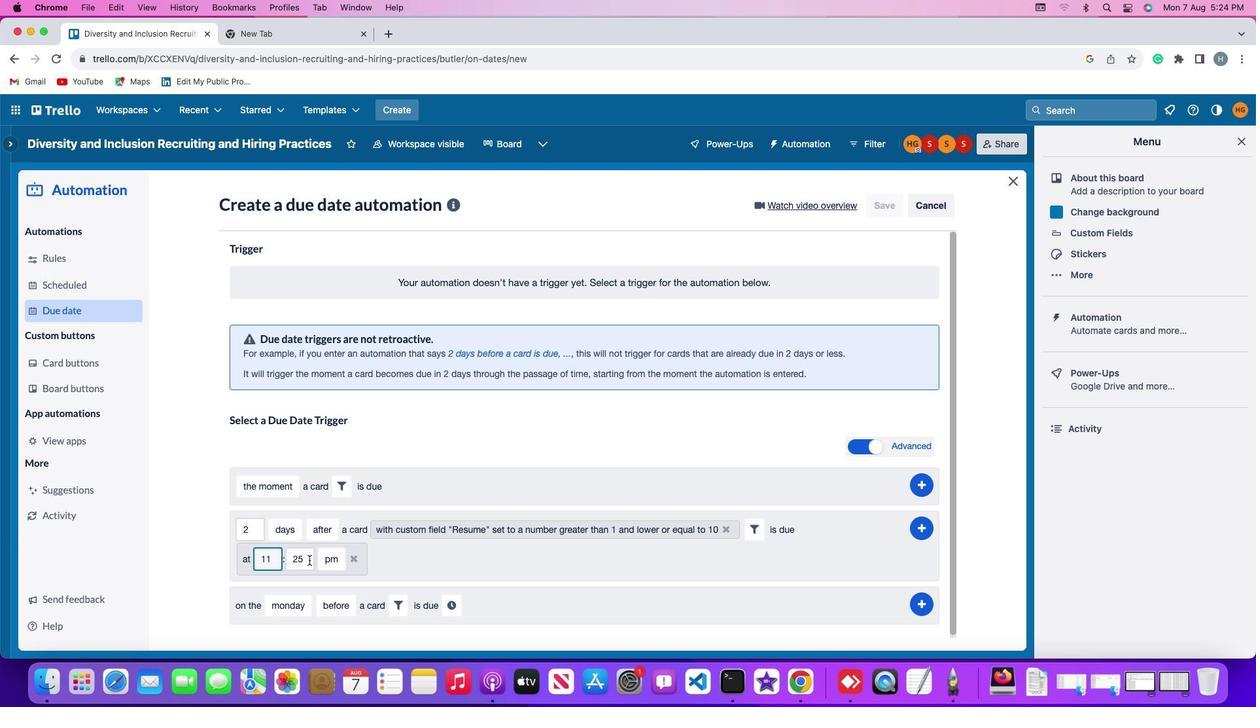 
Action: Mouse moved to (308, 559)
Screenshot: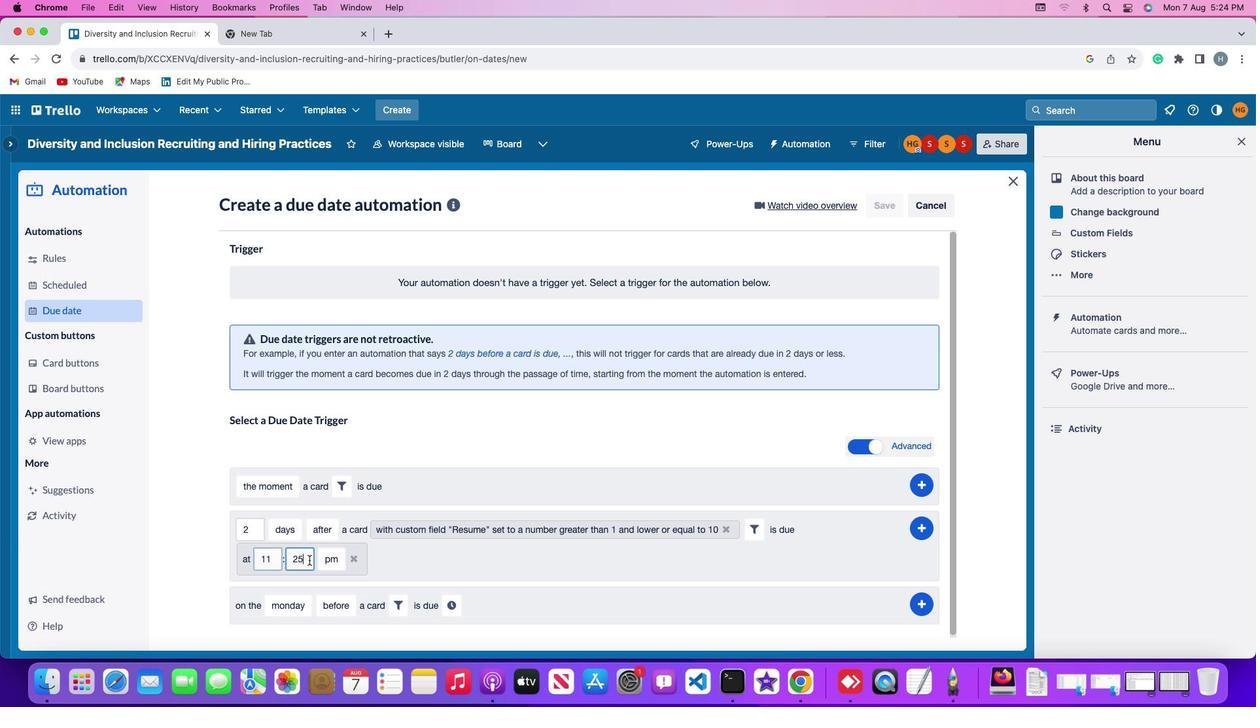 
Action: Key pressed Key.backspaceKey.backspace'0''0'
Screenshot: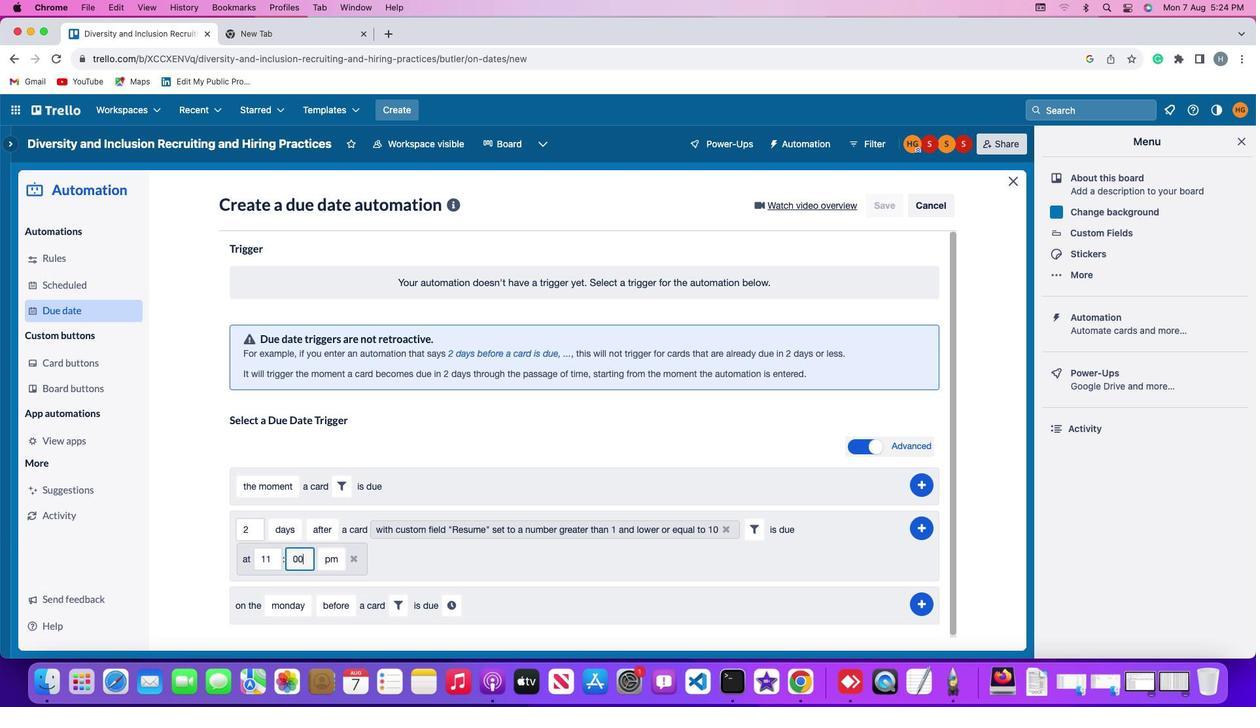 
Action: Mouse moved to (335, 559)
Screenshot: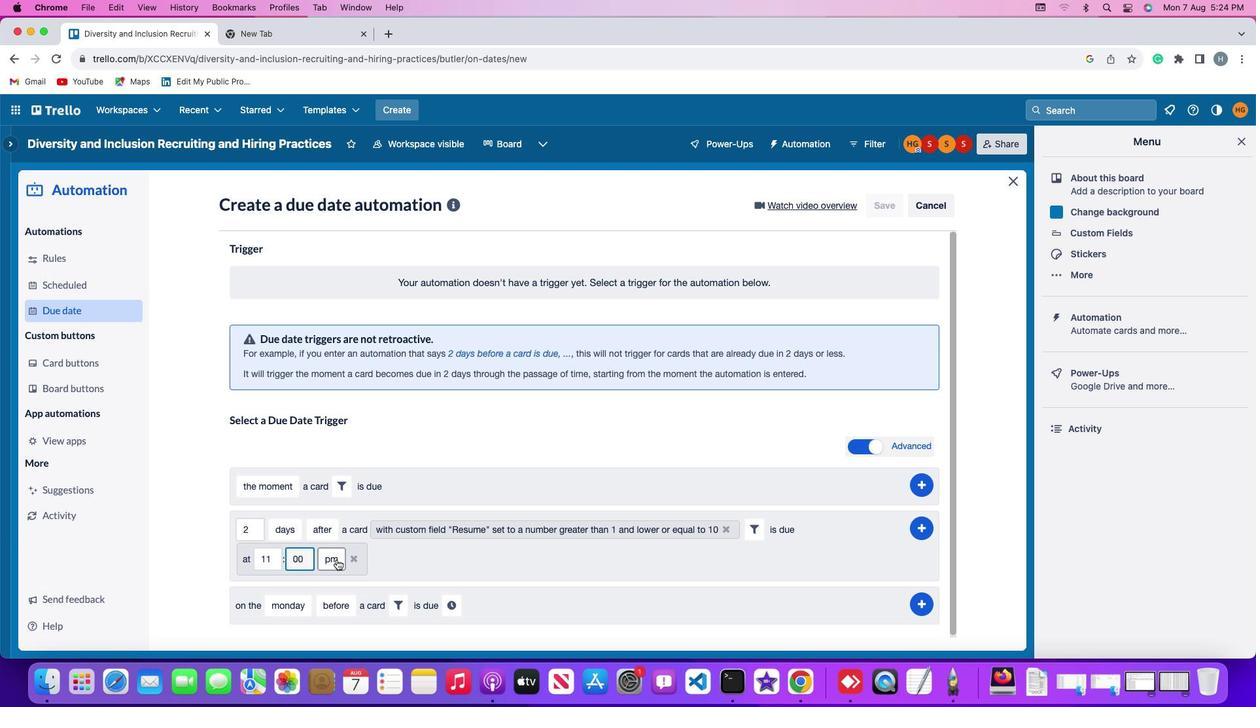 
Action: Mouse pressed left at (335, 559)
Screenshot: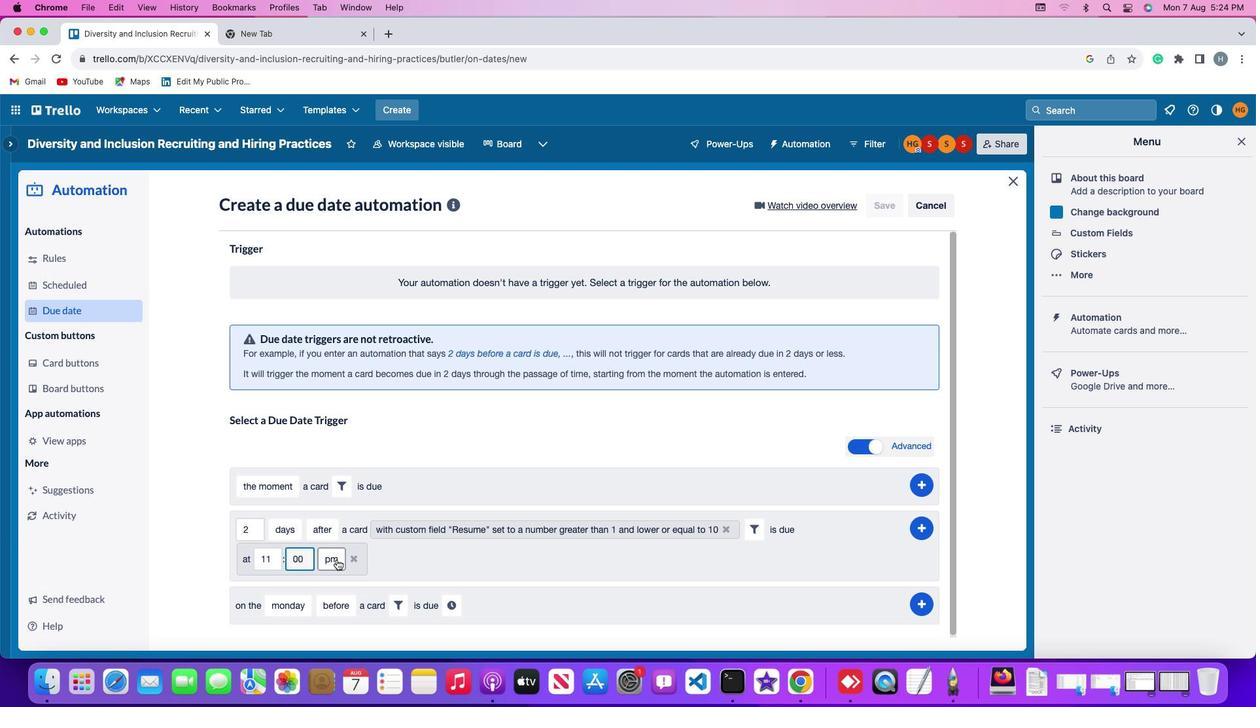 
Action: Mouse moved to (332, 579)
Screenshot: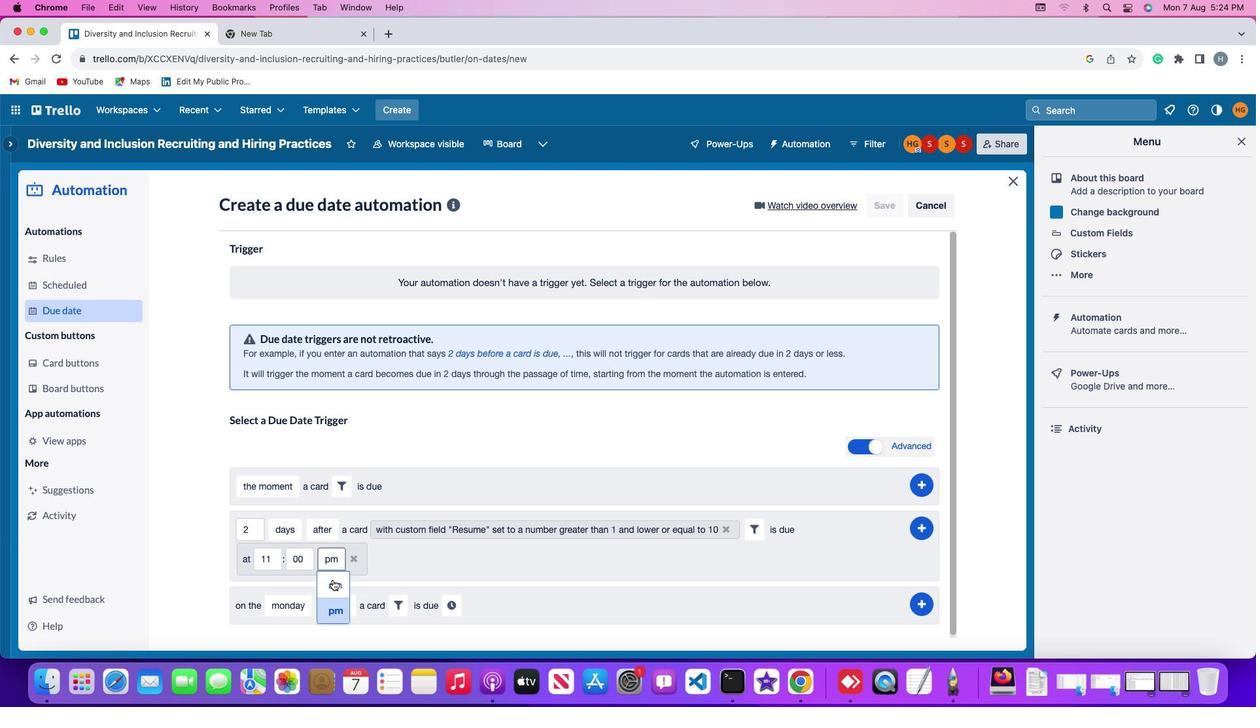 
Action: Mouse pressed left at (332, 579)
Screenshot: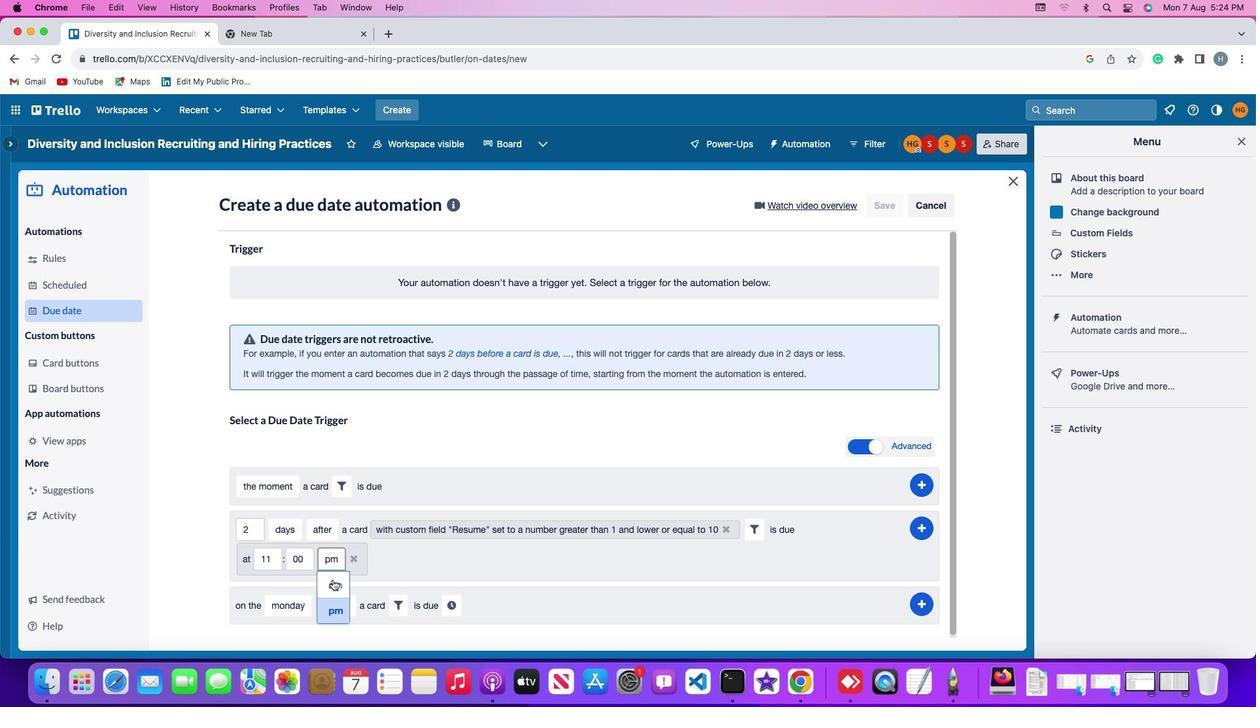 
Action: Mouse moved to (925, 527)
Screenshot: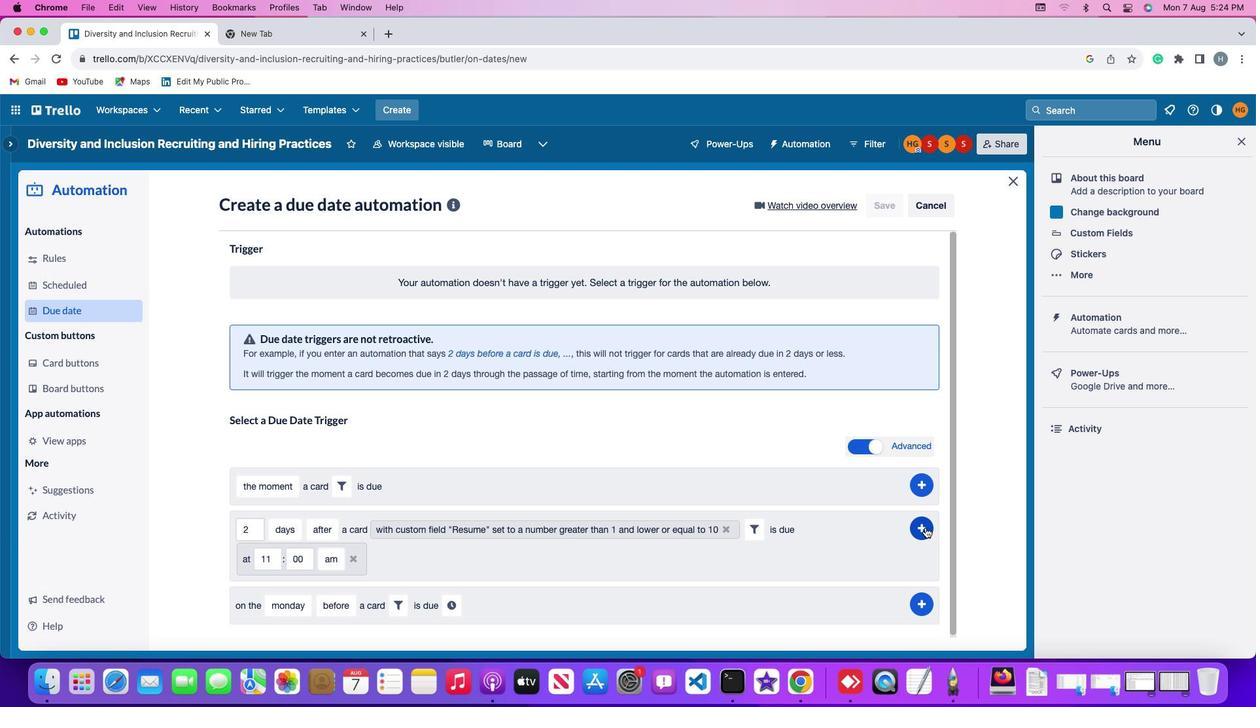 
Action: Mouse pressed left at (925, 527)
Screenshot: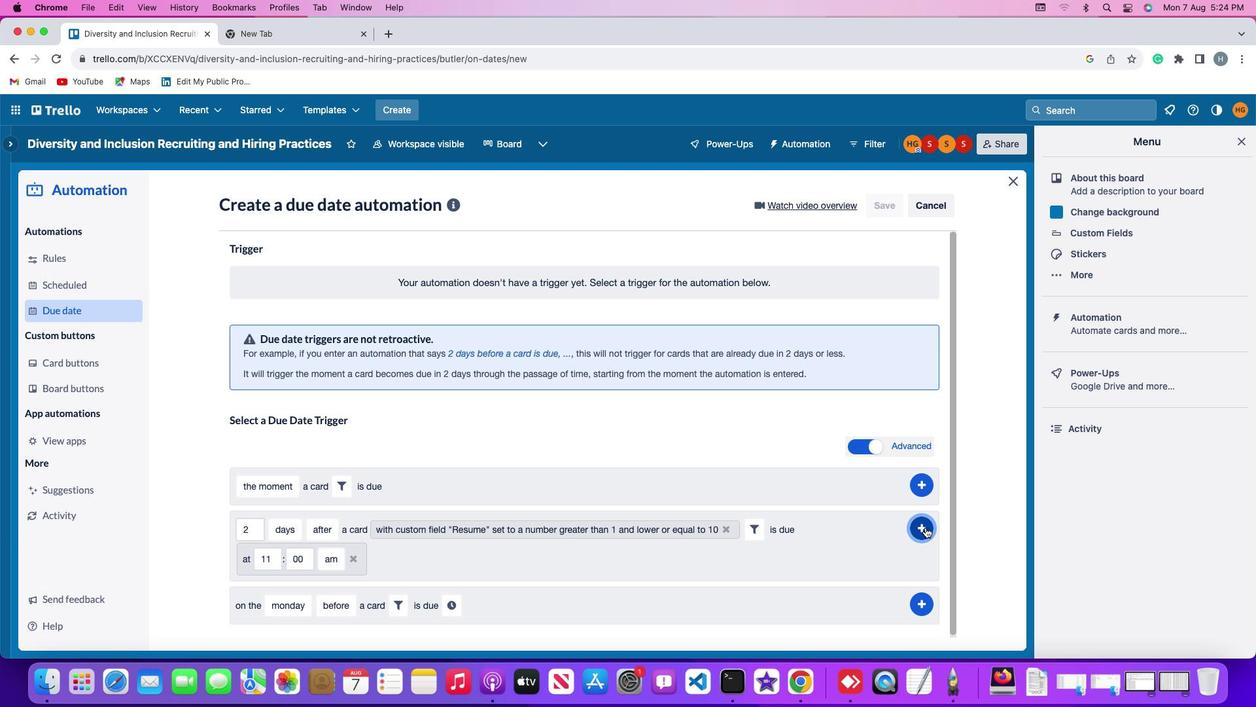 
Action: Mouse moved to (979, 416)
Screenshot: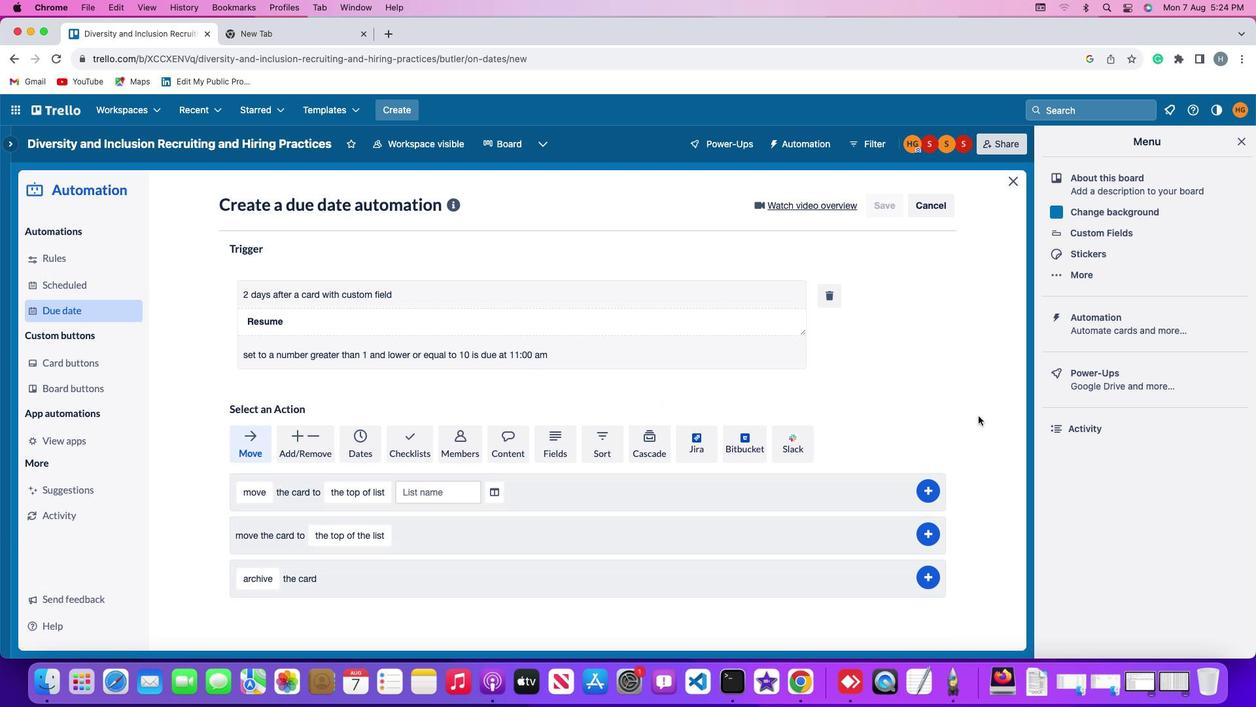 
